 Task: Look for space in Beldānga, India from 2nd June, 2023 to 15th June, 2023 for 2 adults in price range Rs.10000 to Rs.15000. Place can be entire place with 1  bedroom having 1 bed and 1 bathroom. Property type can be house, flat, guest house, hotel. Booking option can be shelf check-in. Required host language is English.
Action: Mouse moved to (618, 121)
Screenshot: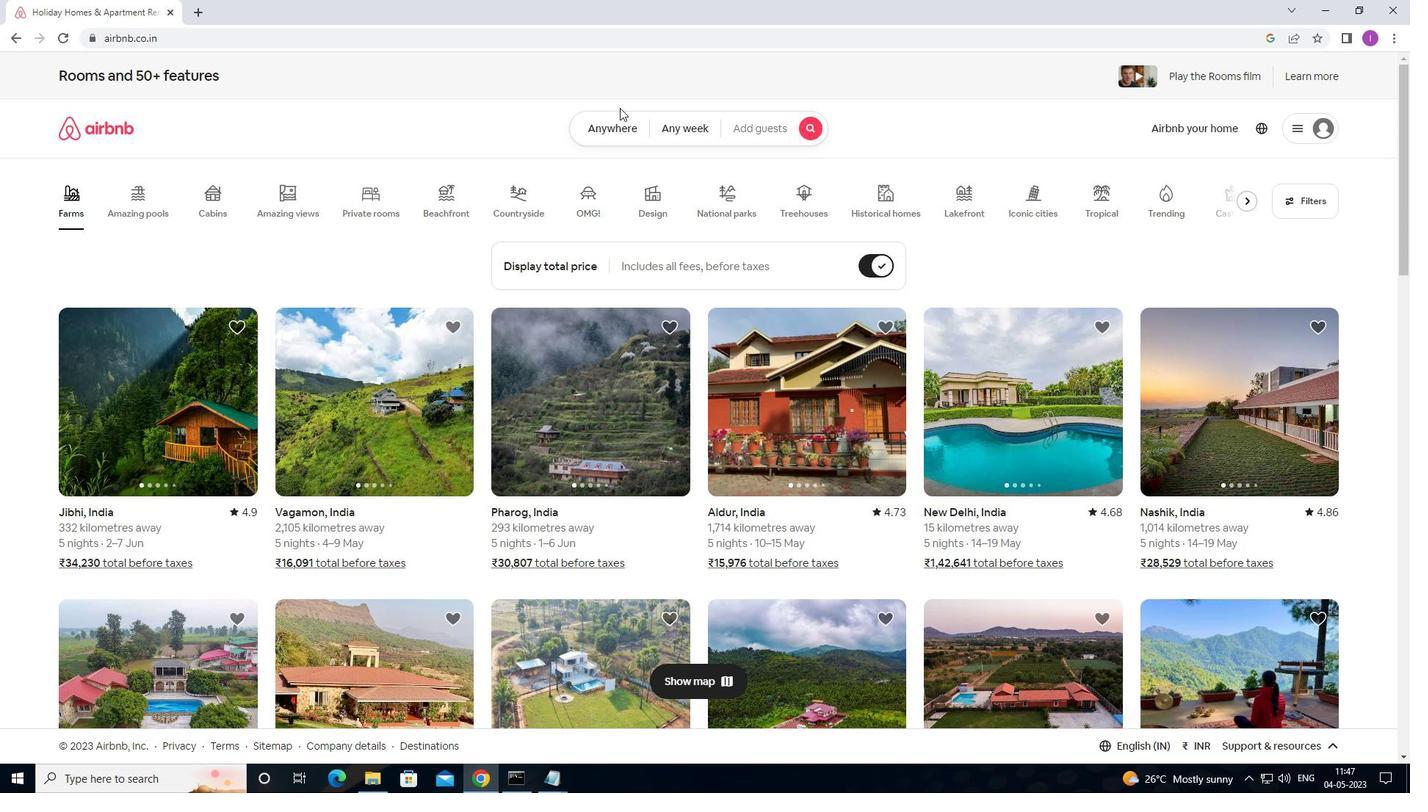 
Action: Mouse pressed left at (618, 121)
Screenshot: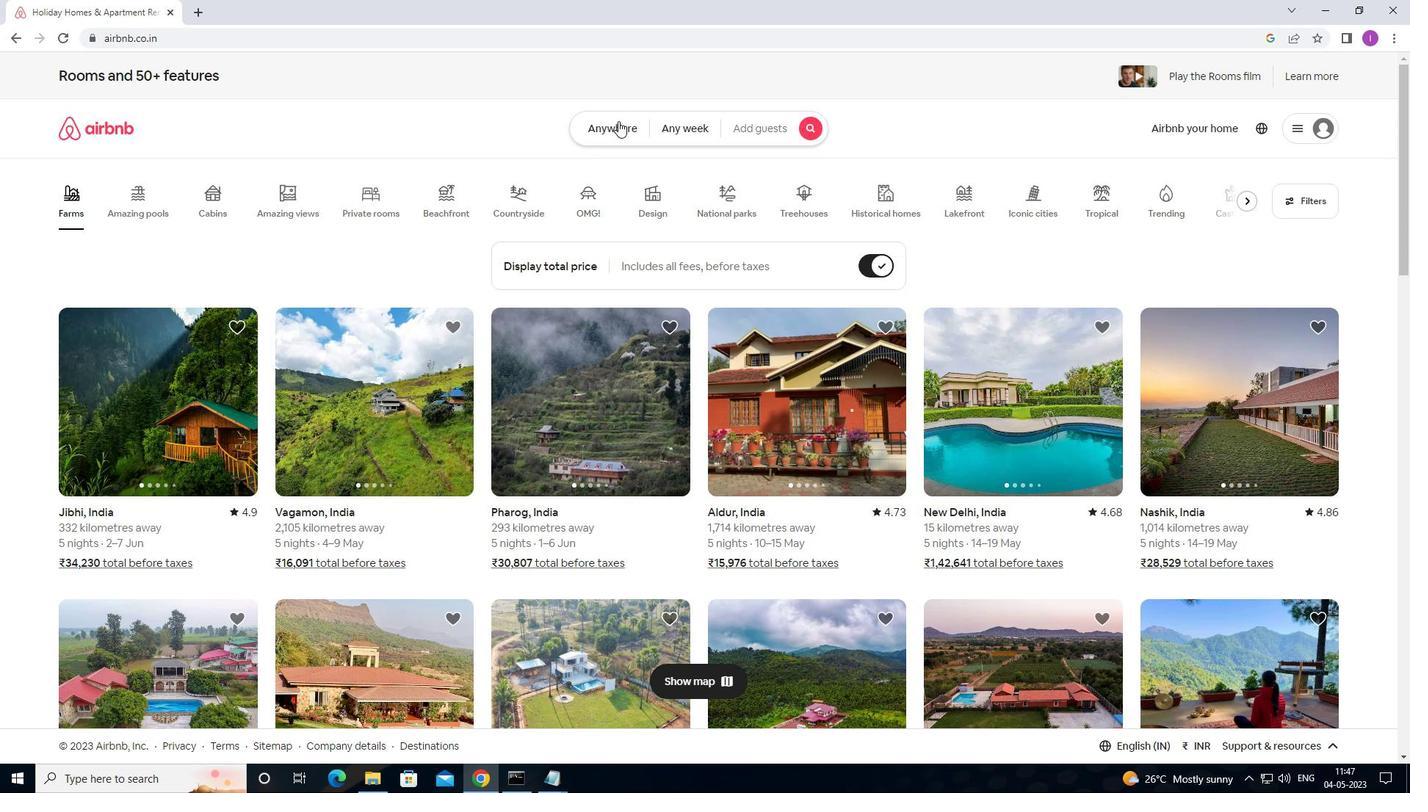 
Action: Mouse moved to (495, 179)
Screenshot: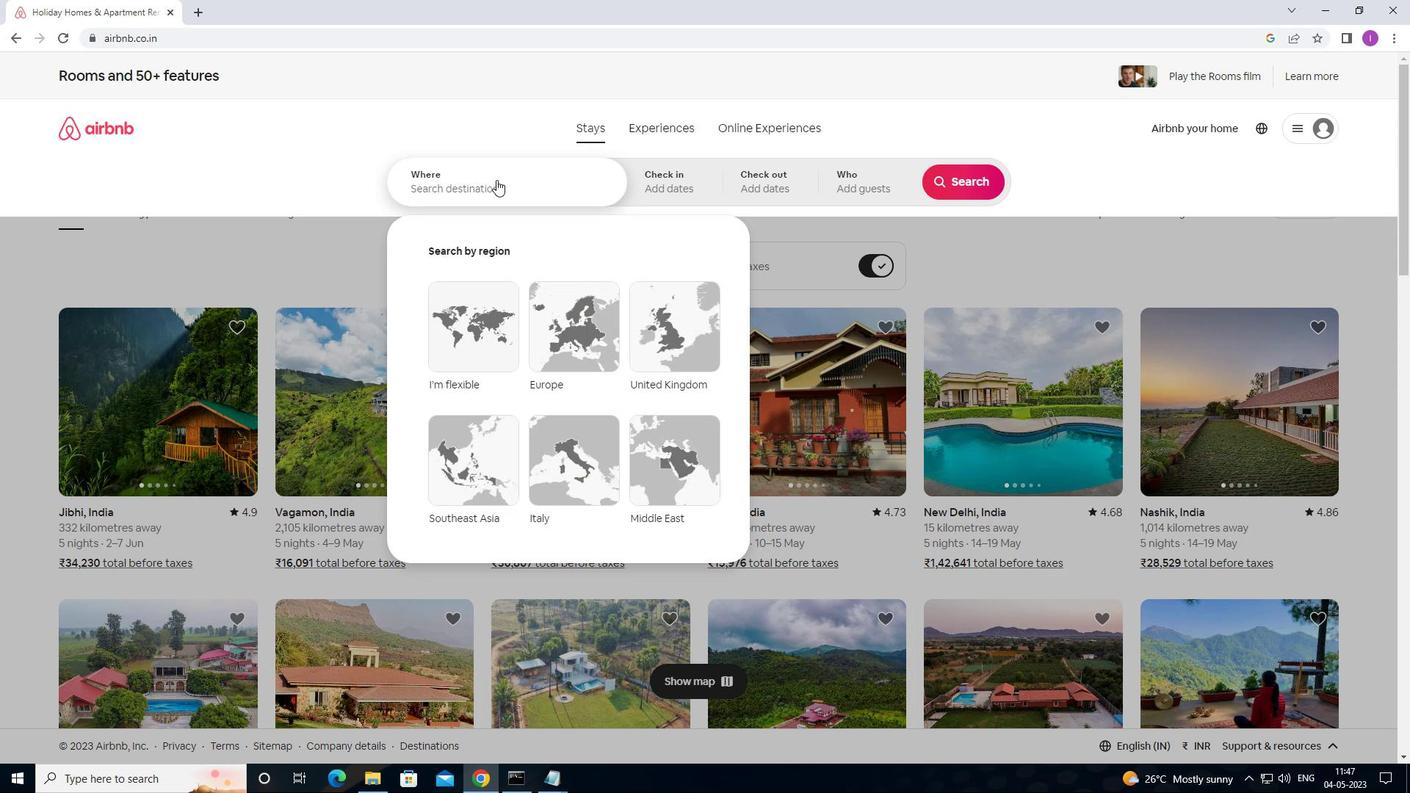 
Action: Mouse pressed left at (495, 179)
Screenshot: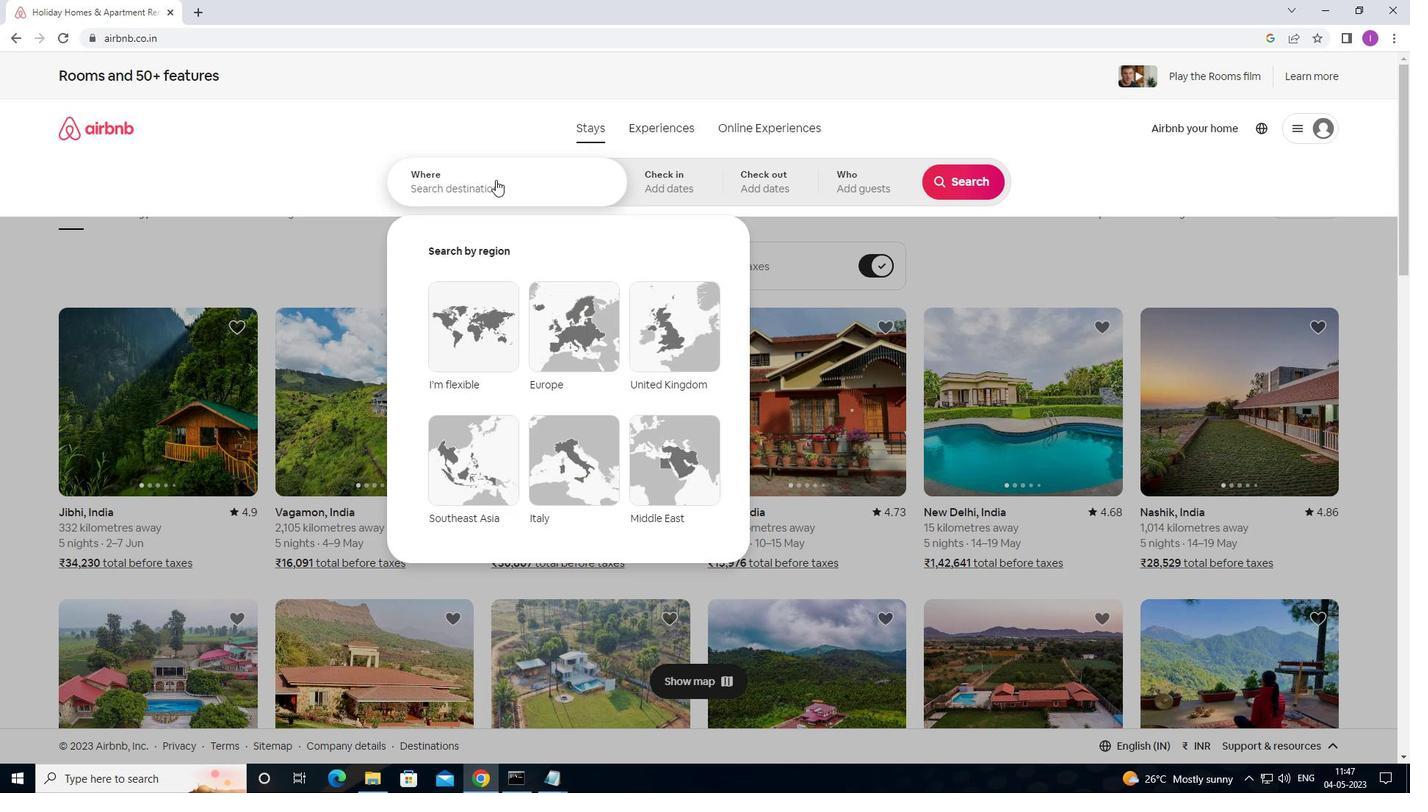 
Action: Mouse moved to (730, 133)
Screenshot: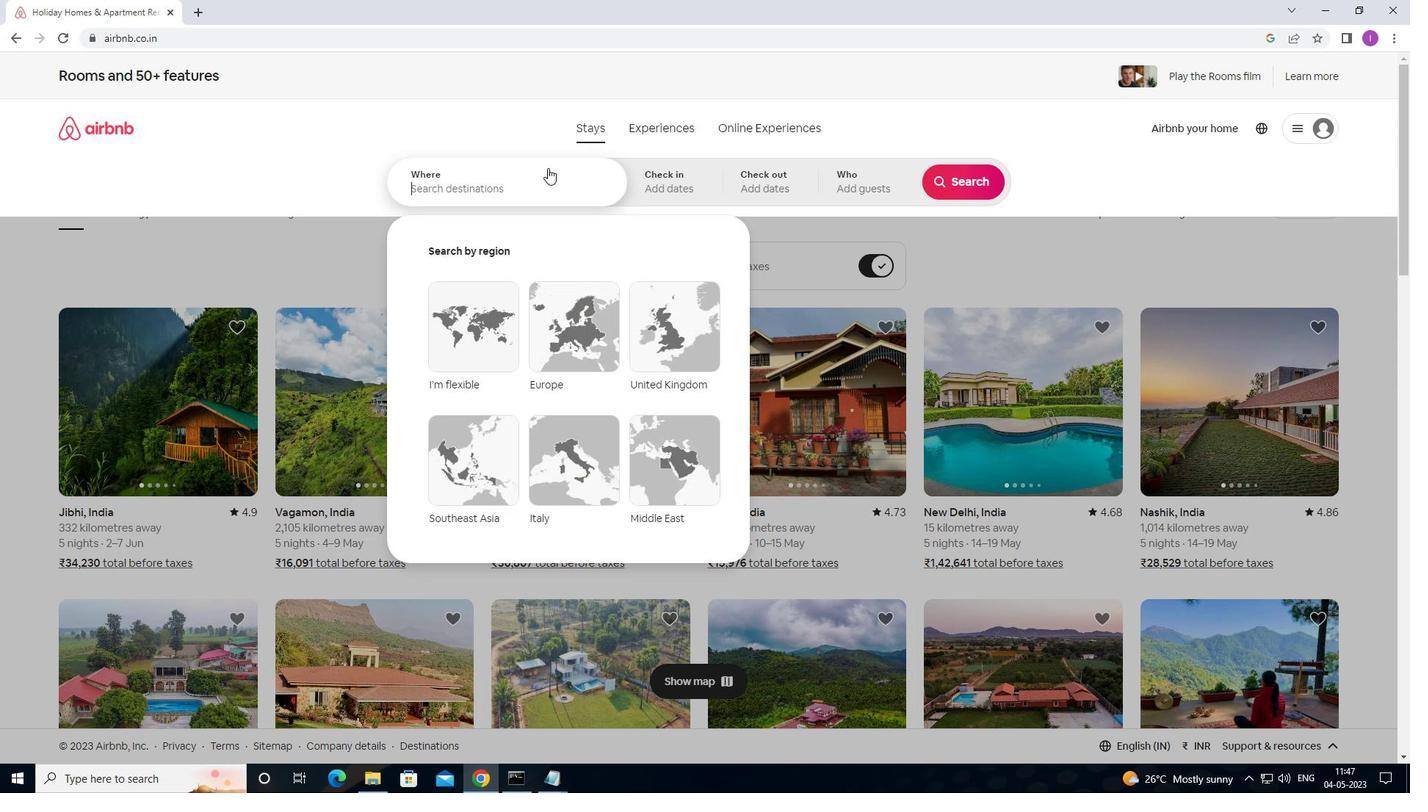 
Action: Key pressed <Key.shift>BELDANGA
Screenshot: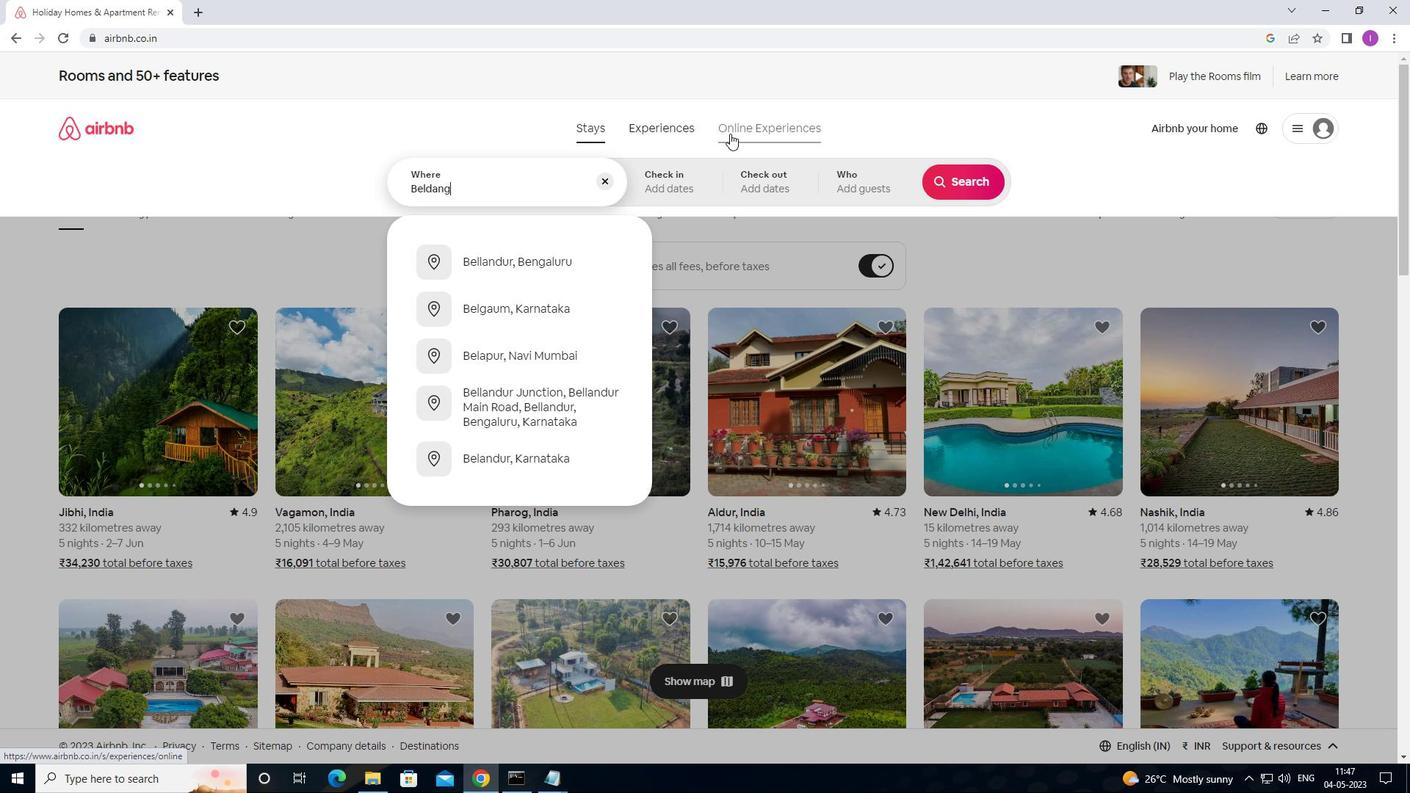 
Action: Mouse moved to (587, 221)
Screenshot: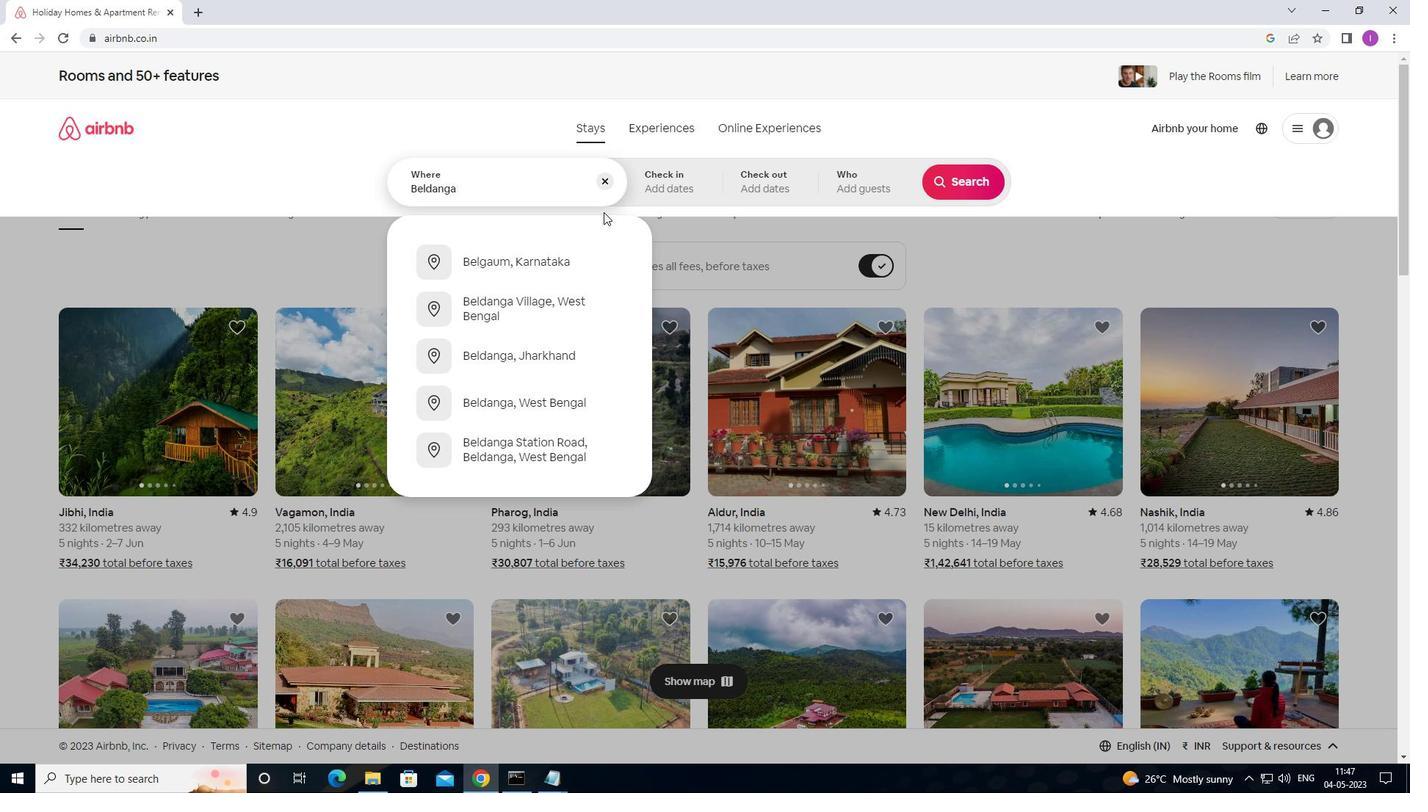 
Action: Key pressed ,<Key.shift>INDIA
Screenshot: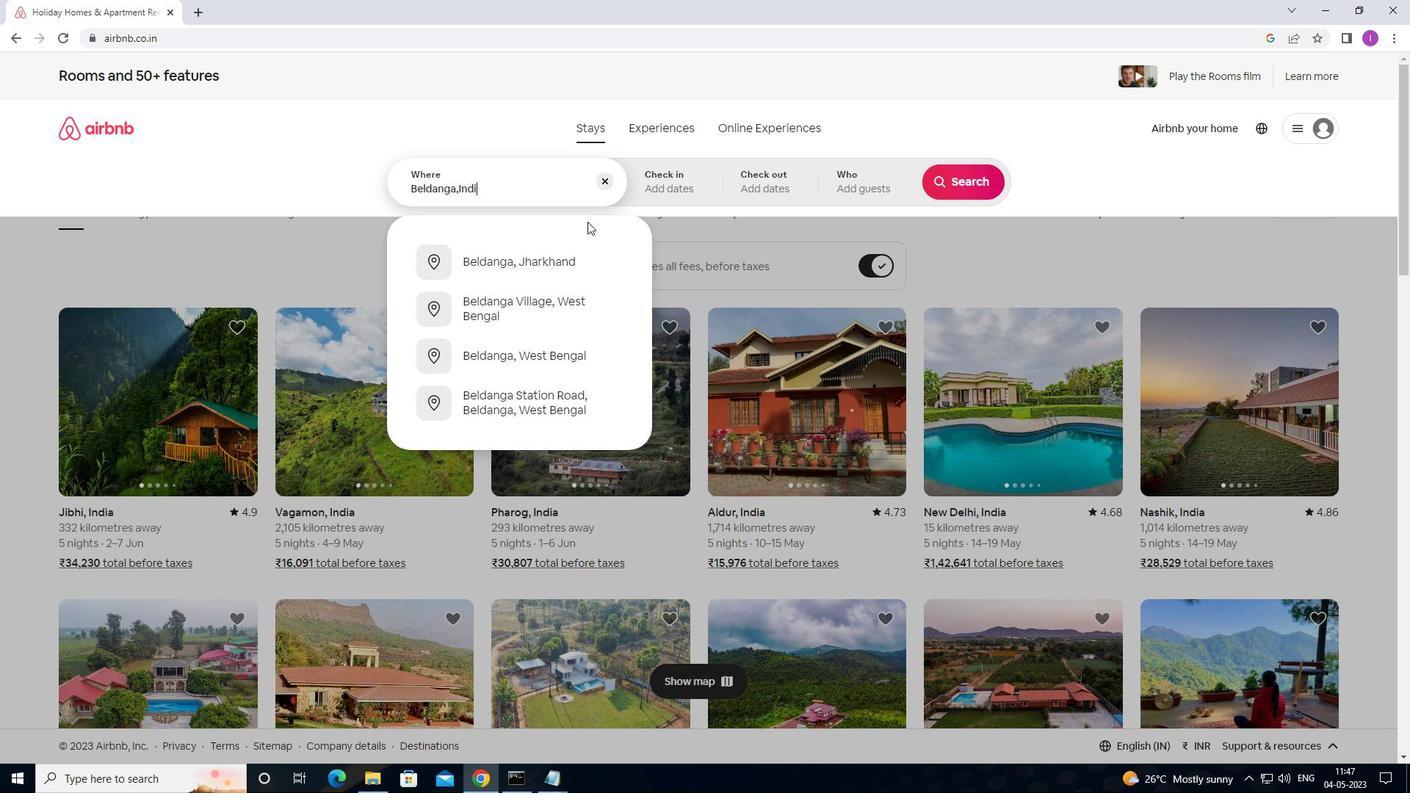 
Action: Mouse moved to (677, 191)
Screenshot: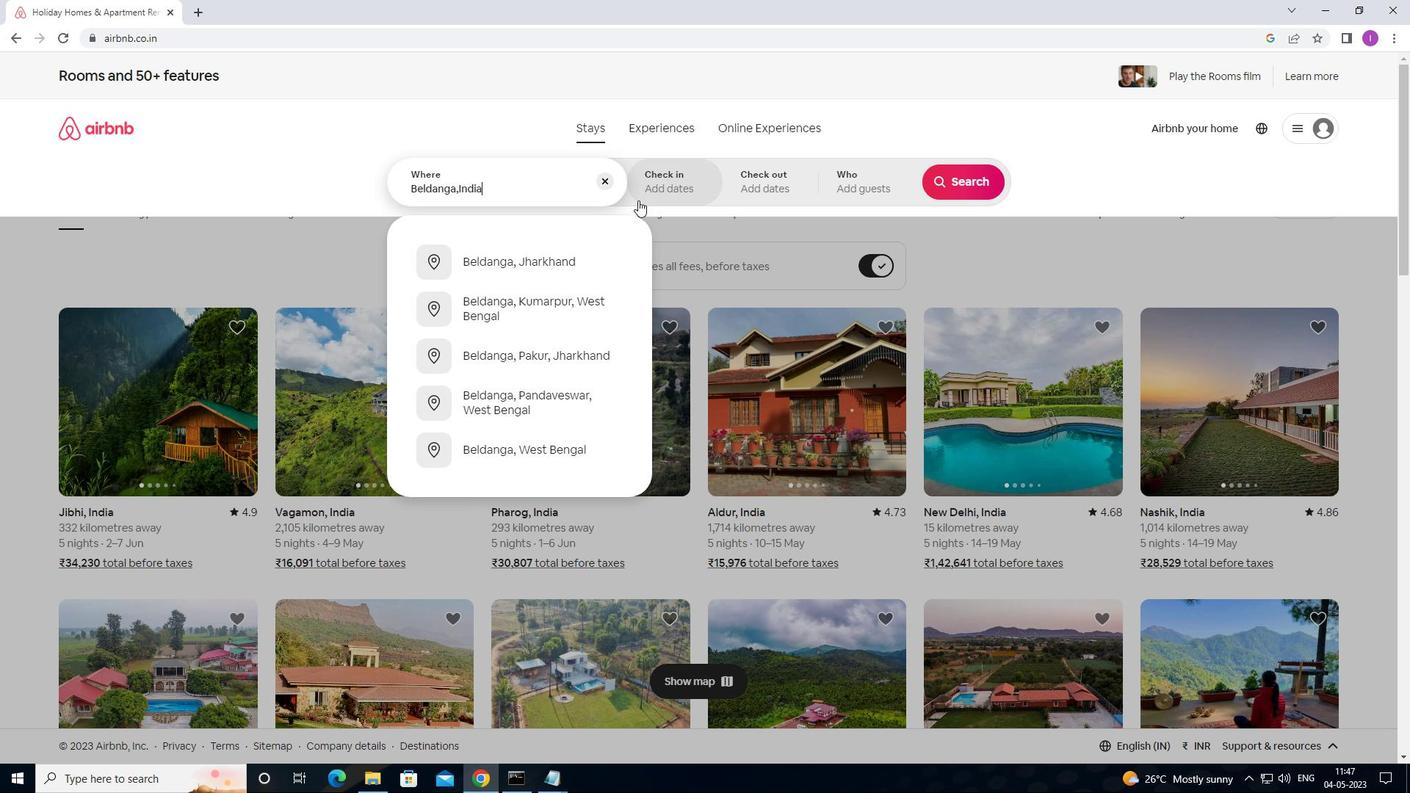 
Action: Mouse pressed left at (677, 191)
Screenshot: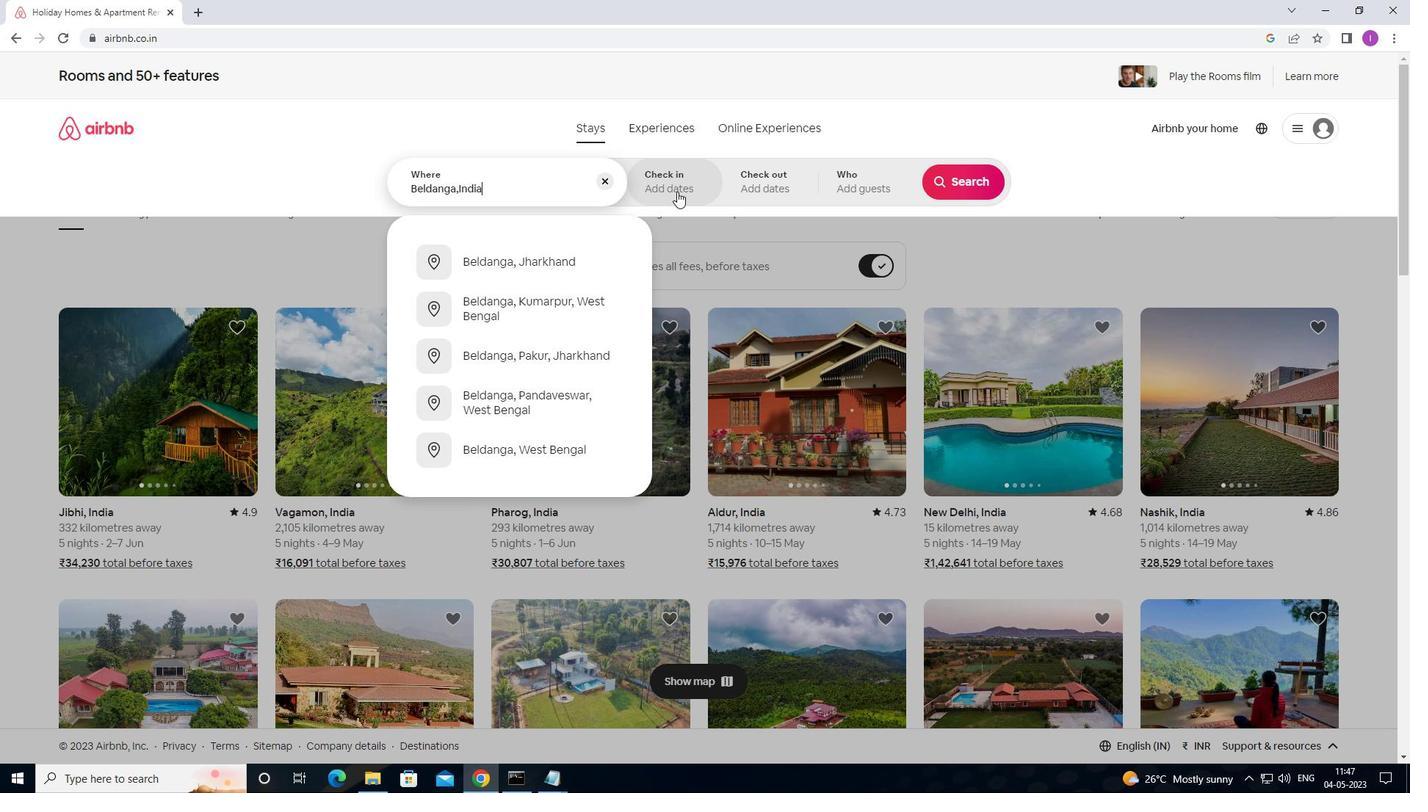 
Action: Mouse moved to (951, 301)
Screenshot: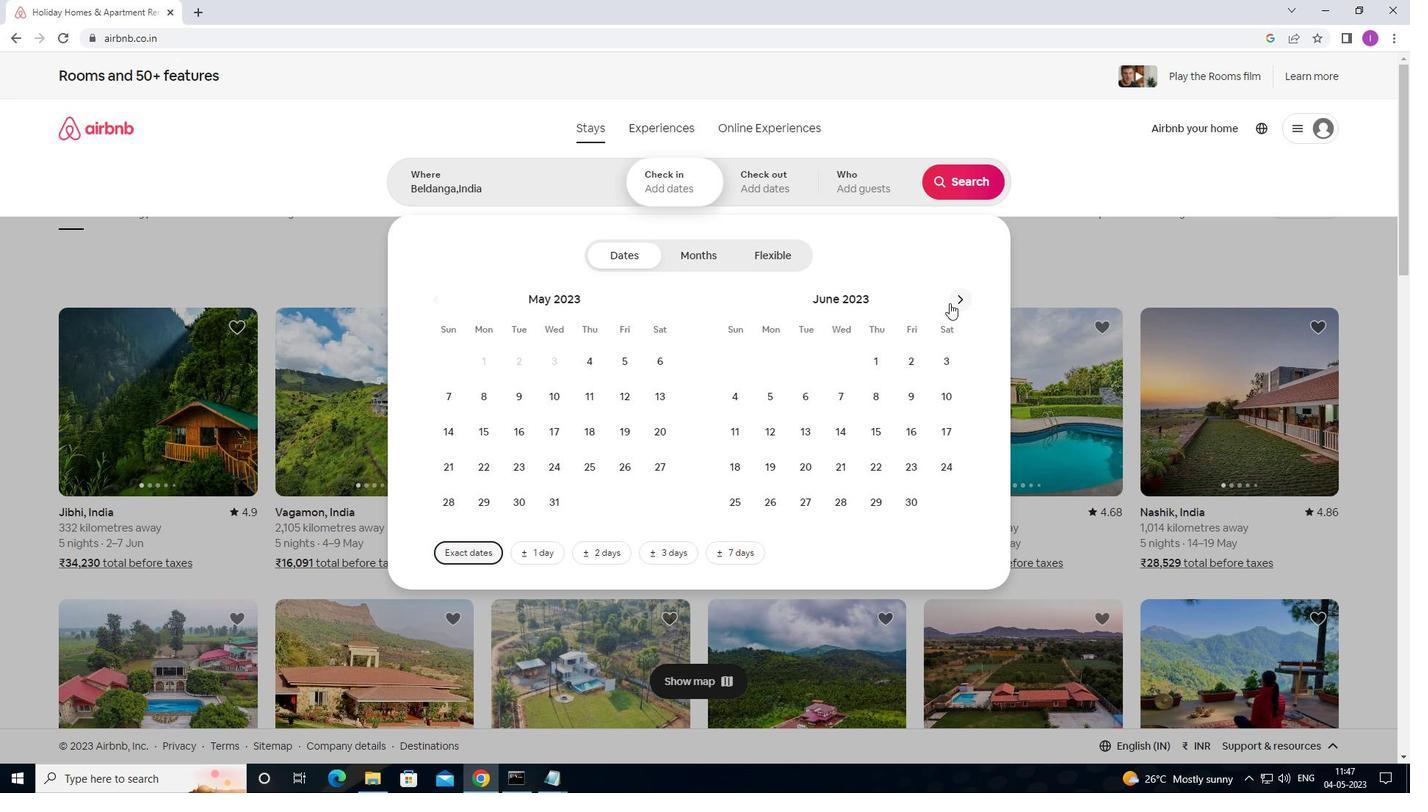 
Action: Mouse pressed left at (951, 301)
Screenshot: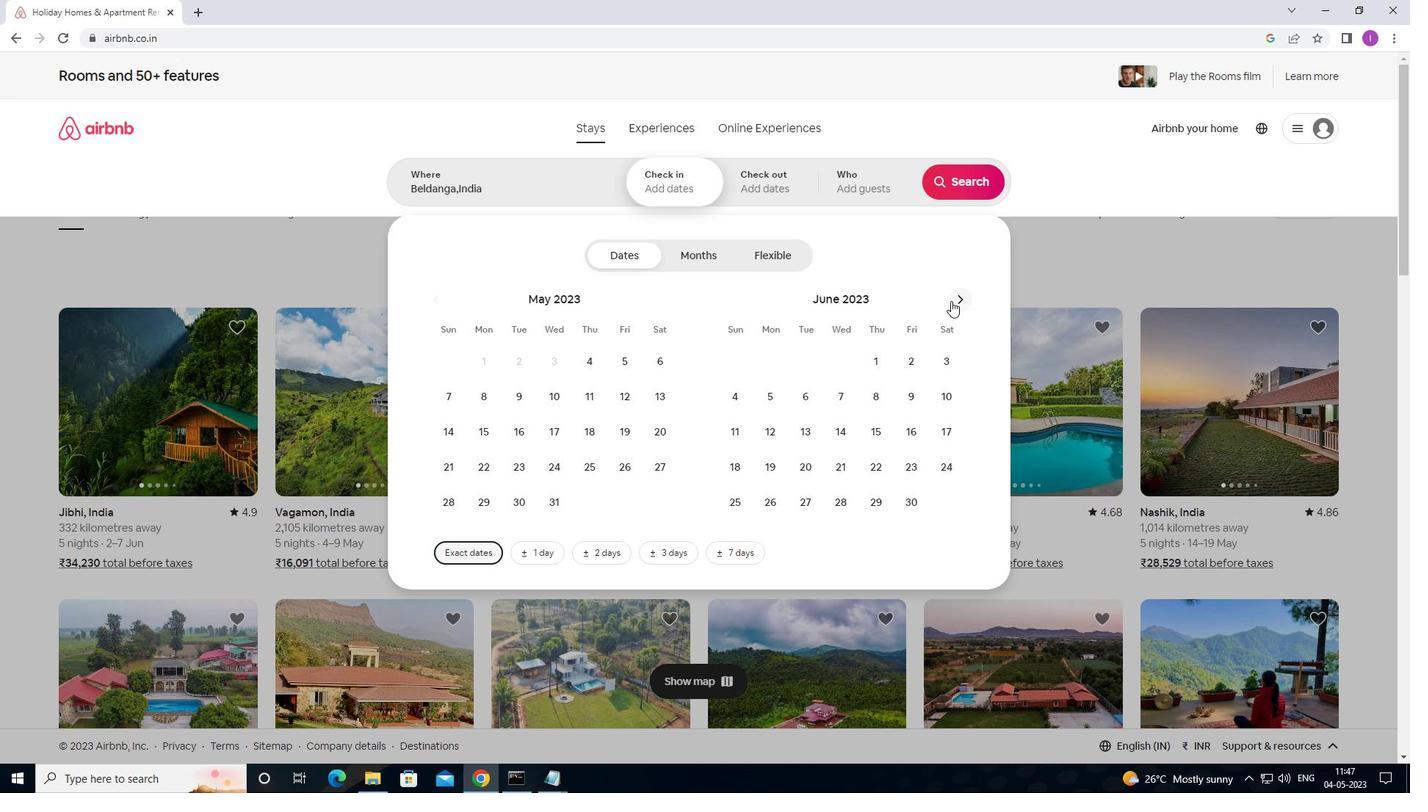 
Action: Mouse moved to (619, 361)
Screenshot: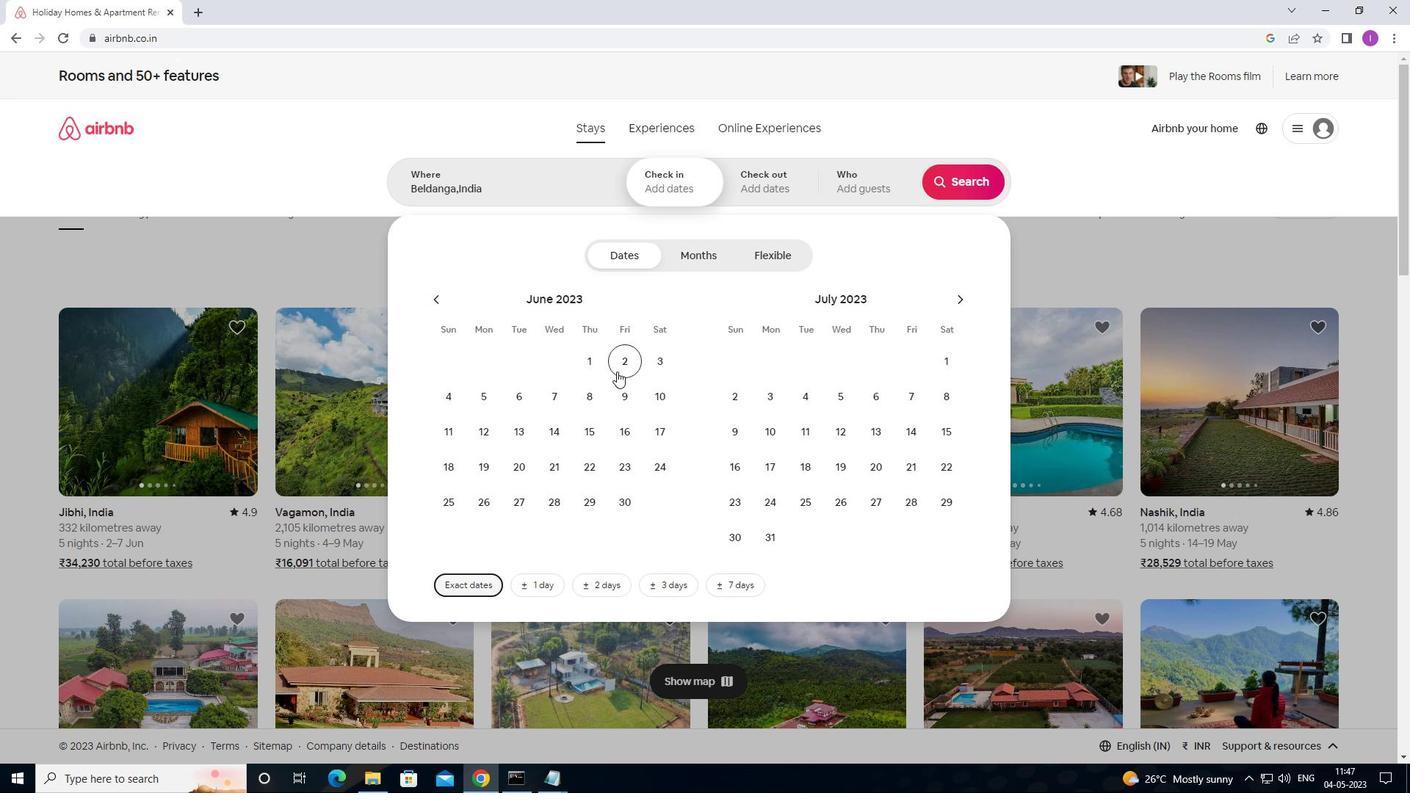 
Action: Mouse pressed left at (619, 361)
Screenshot: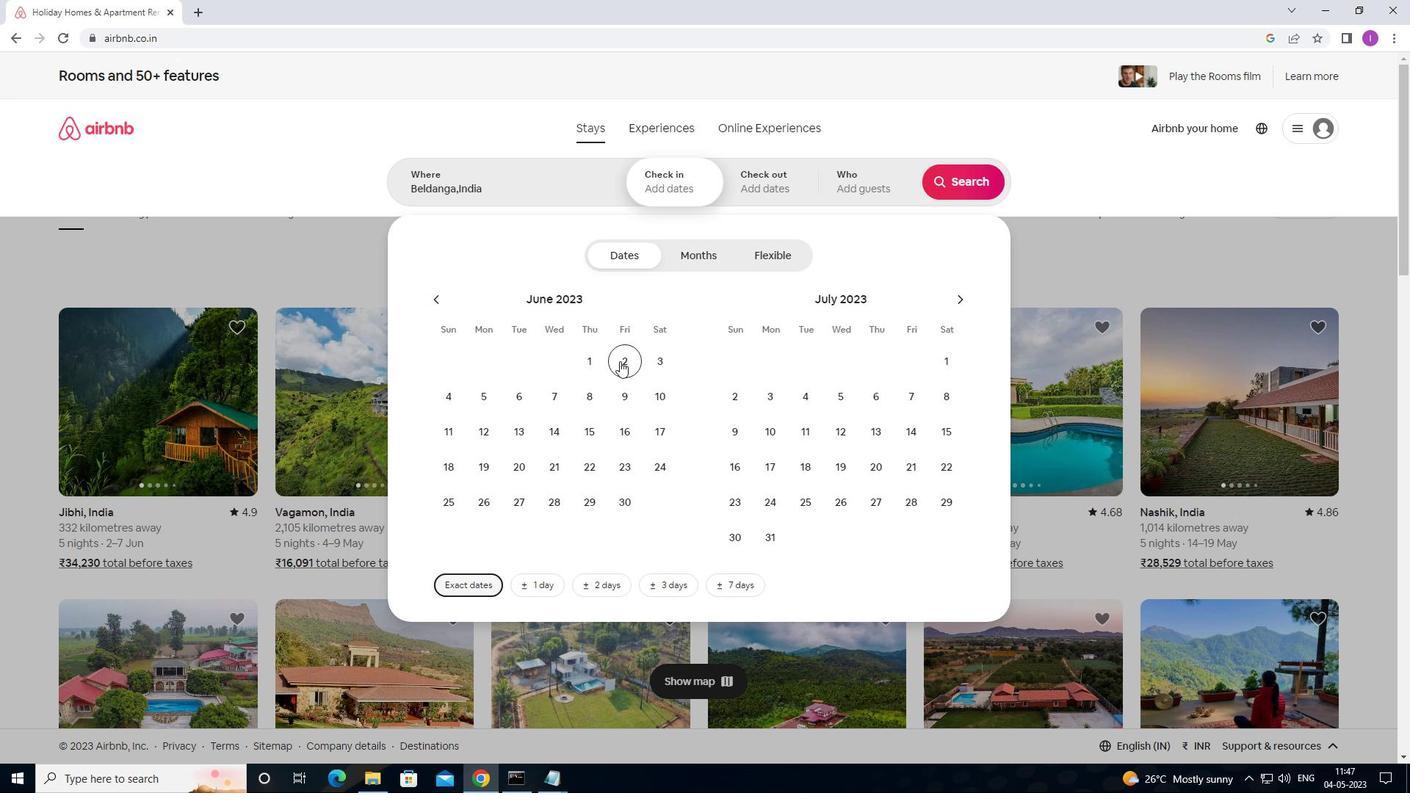 
Action: Mouse moved to (590, 434)
Screenshot: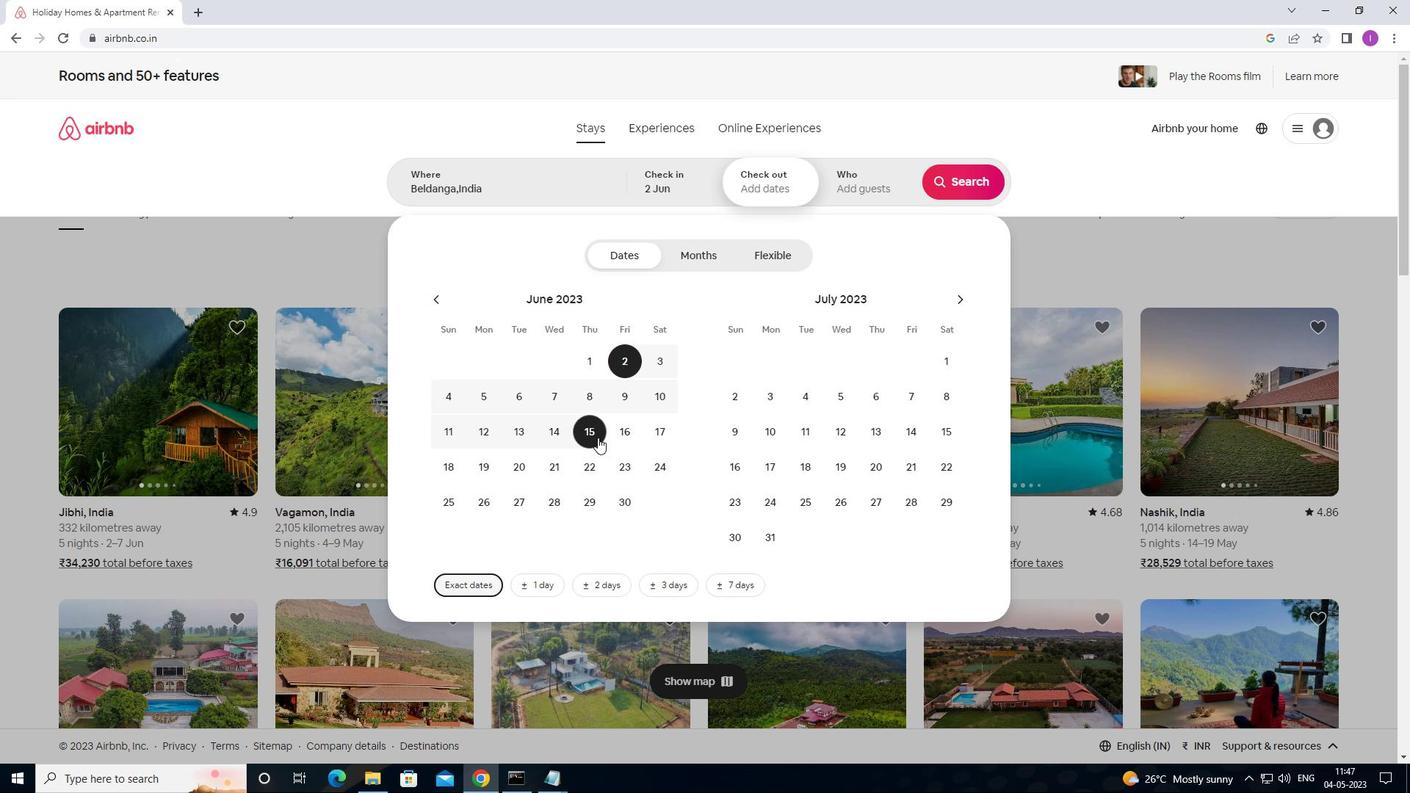 
Action: Mouse pressed left at (590, 434)
Screenshot: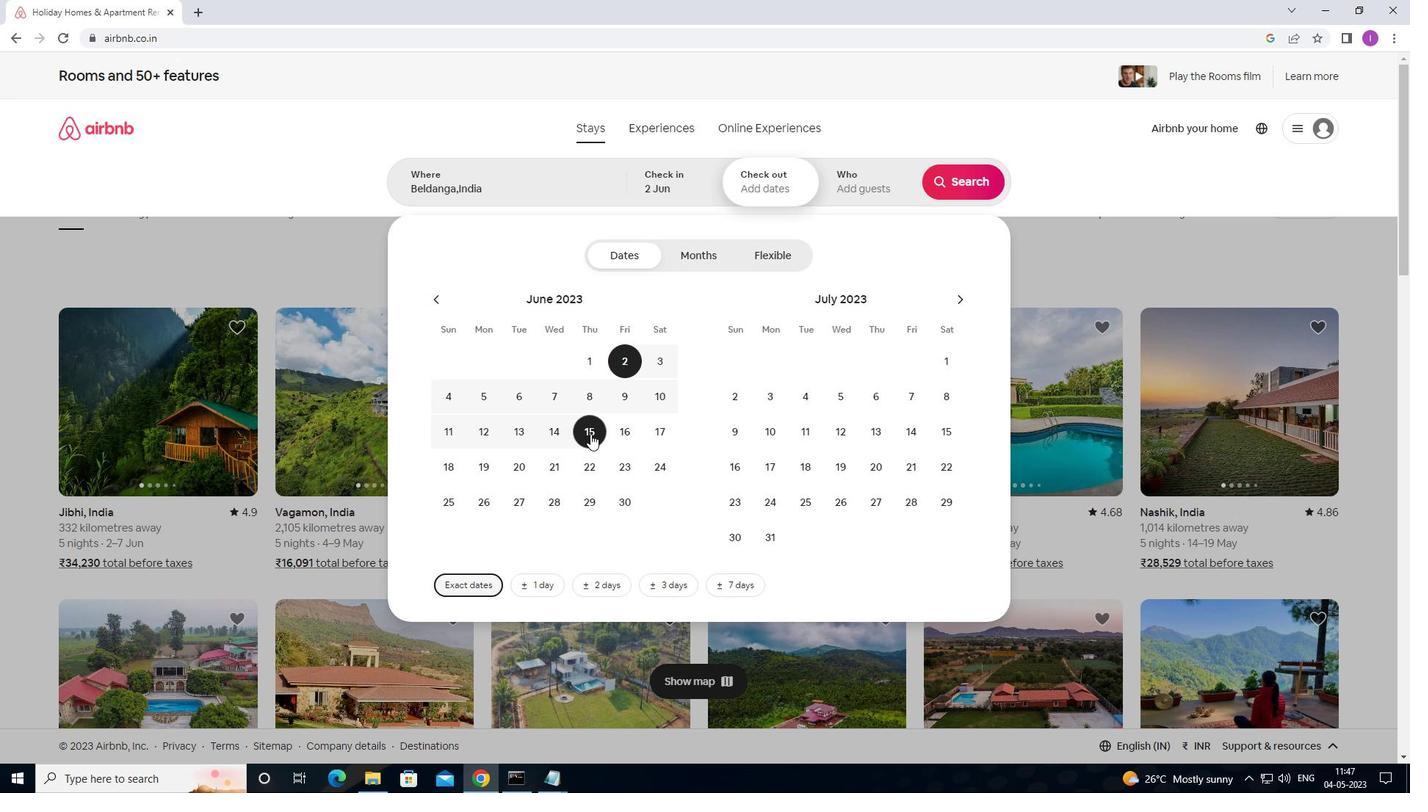 
Action: Mouse moved to (879, 195)
Screenshot: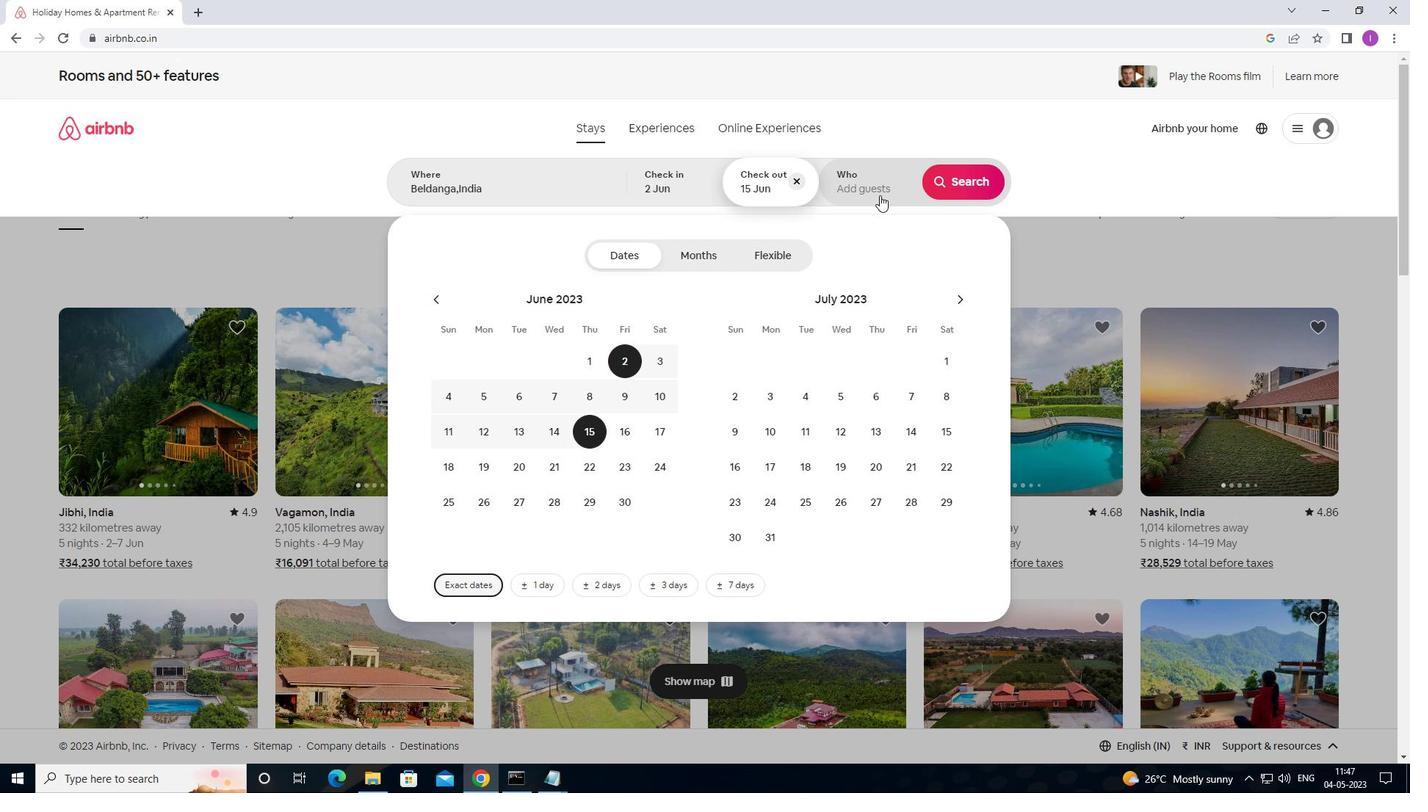 
Action: Mouse pressed left at (879, 195)
Screenshot: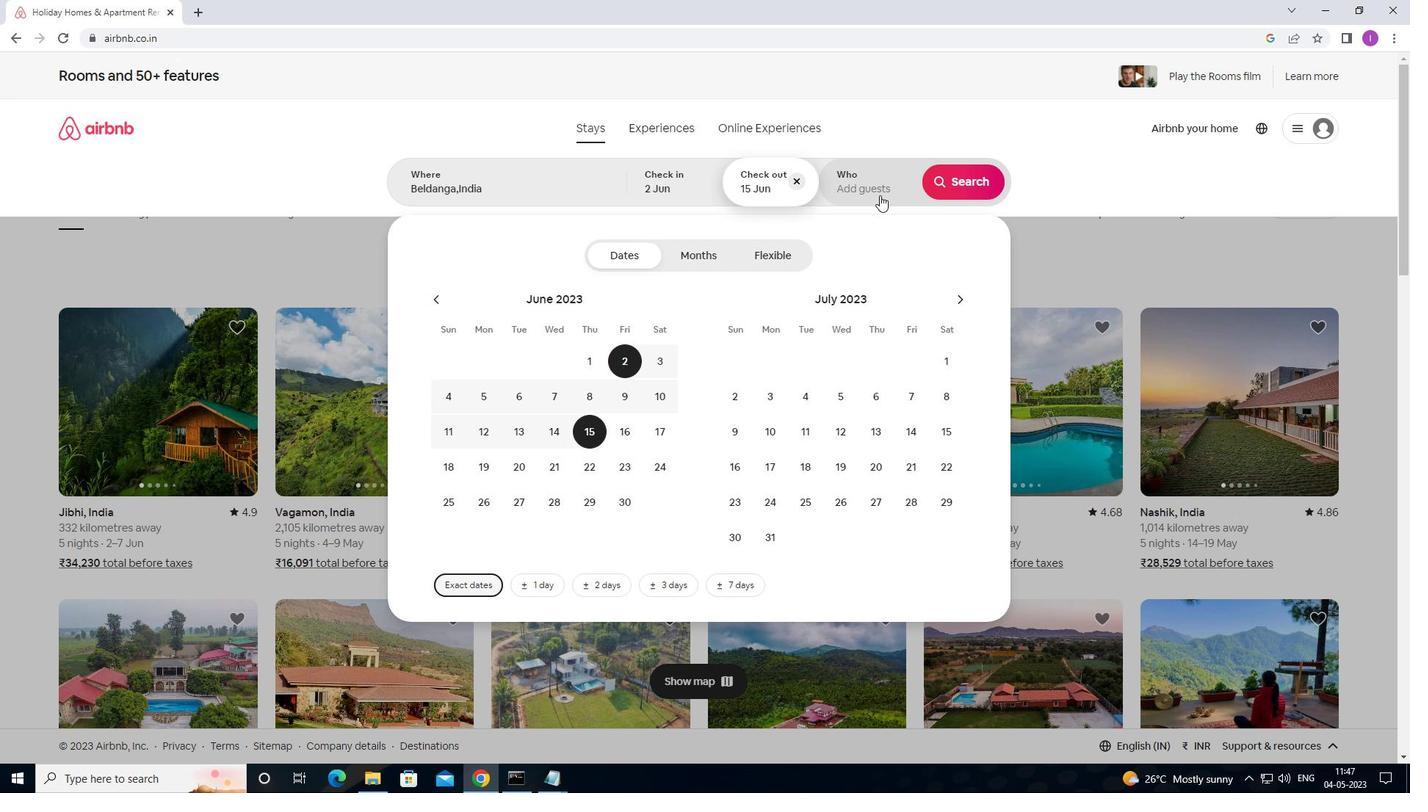 
Action: Mouse moved to (964, 254)
Screenshot: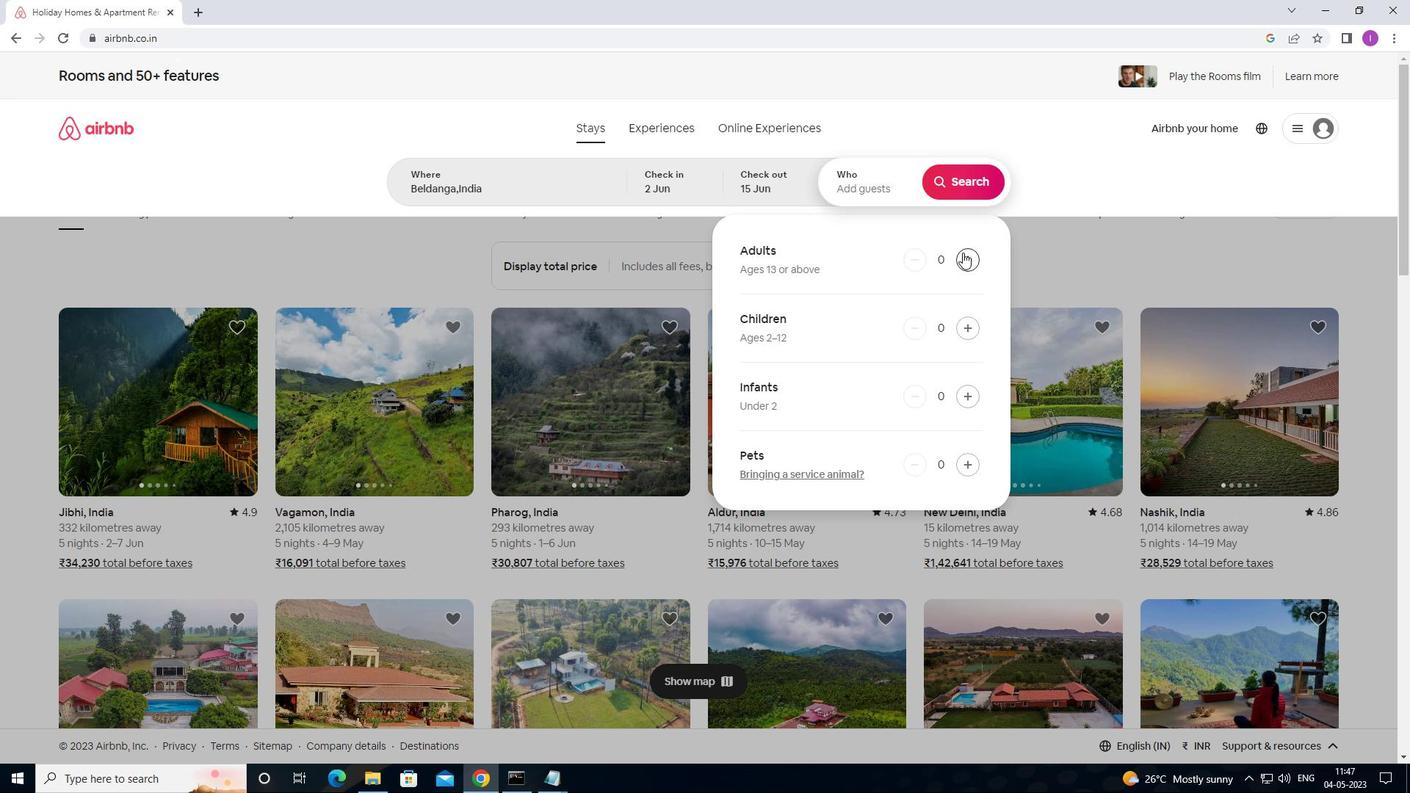 
Action: Mouse pressed left at (964, 254)
Screenshot: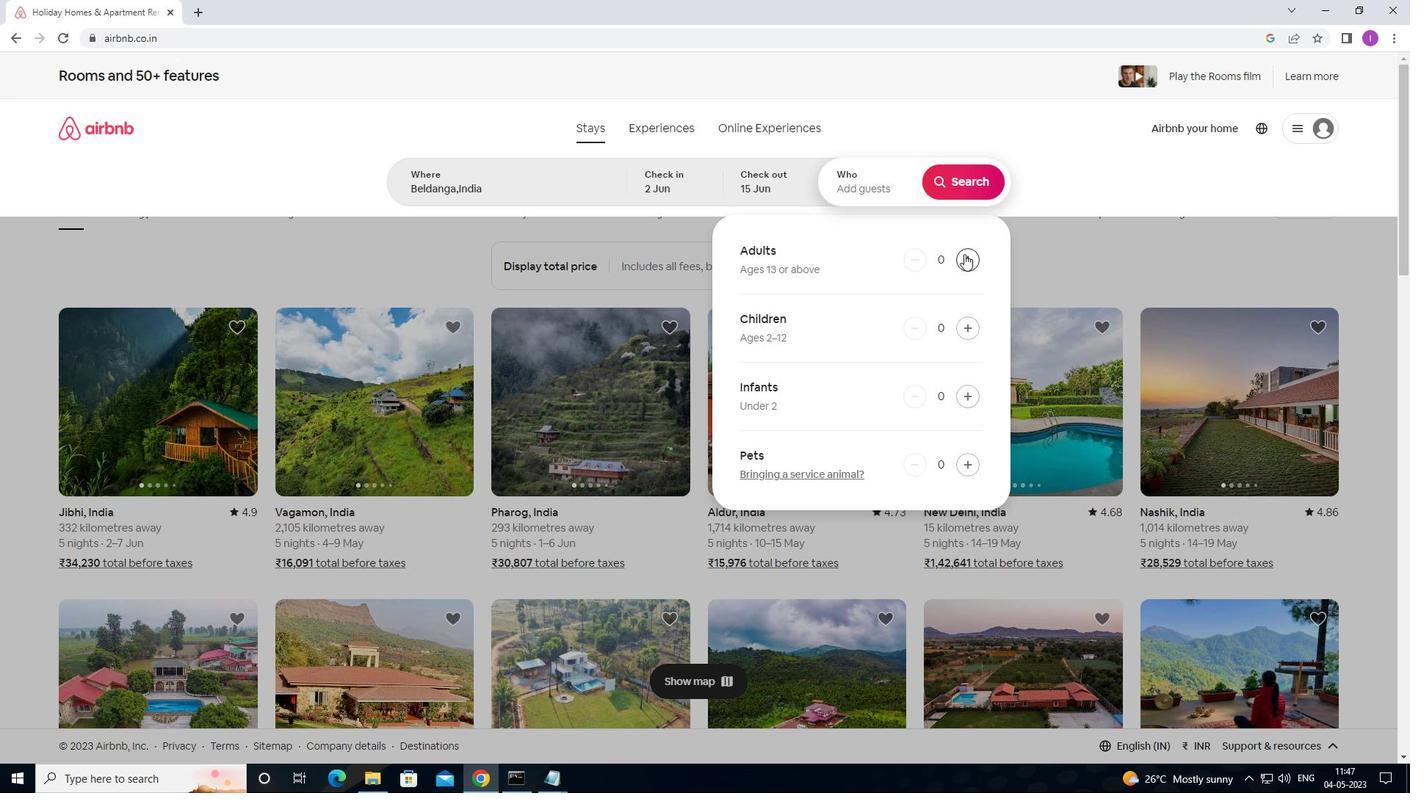 
Action: Mouse moved to (965, 259)
Screenshot: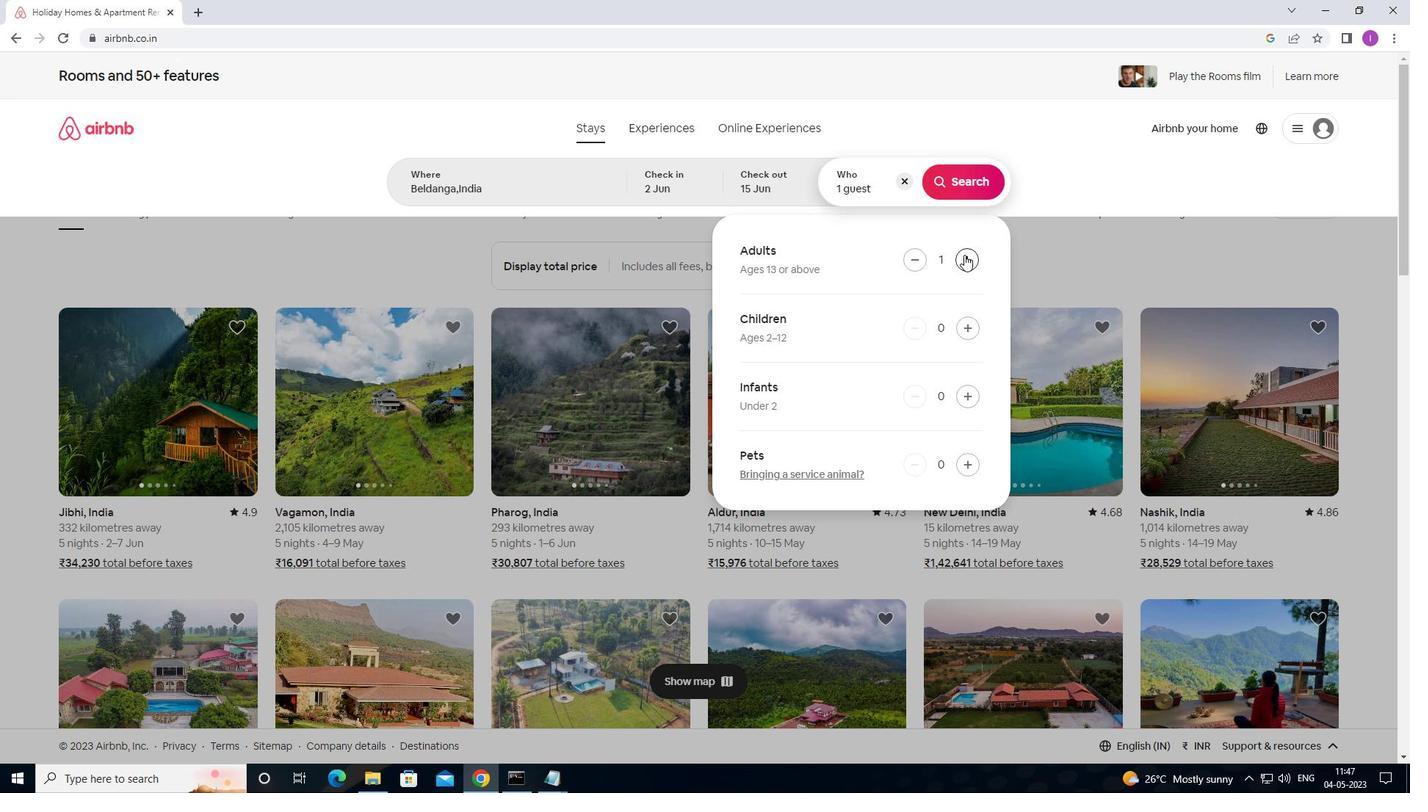 
Action: Mouse pressed left at (965, 259)
Screenshot: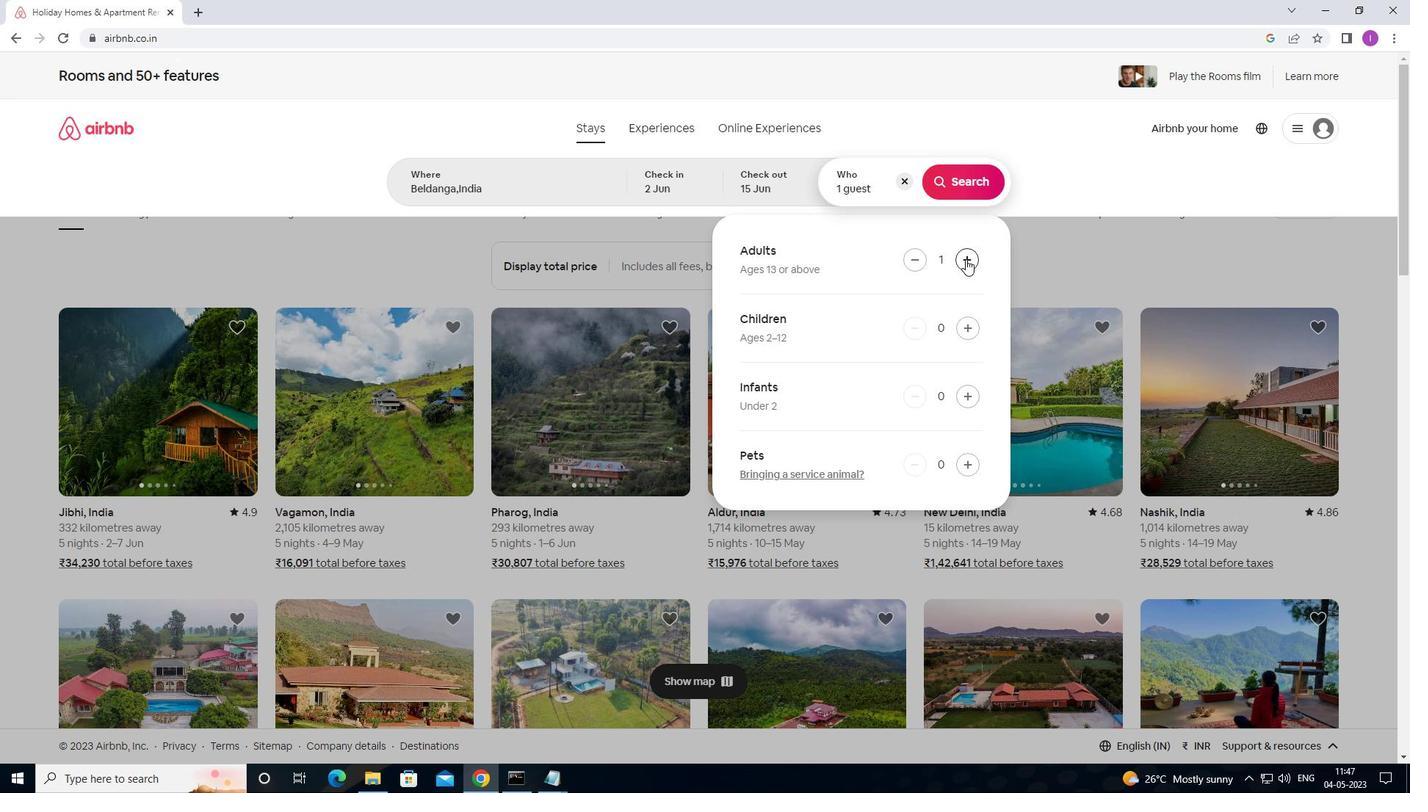 
Action: Mouse moved to (974, 188)
Screenshot: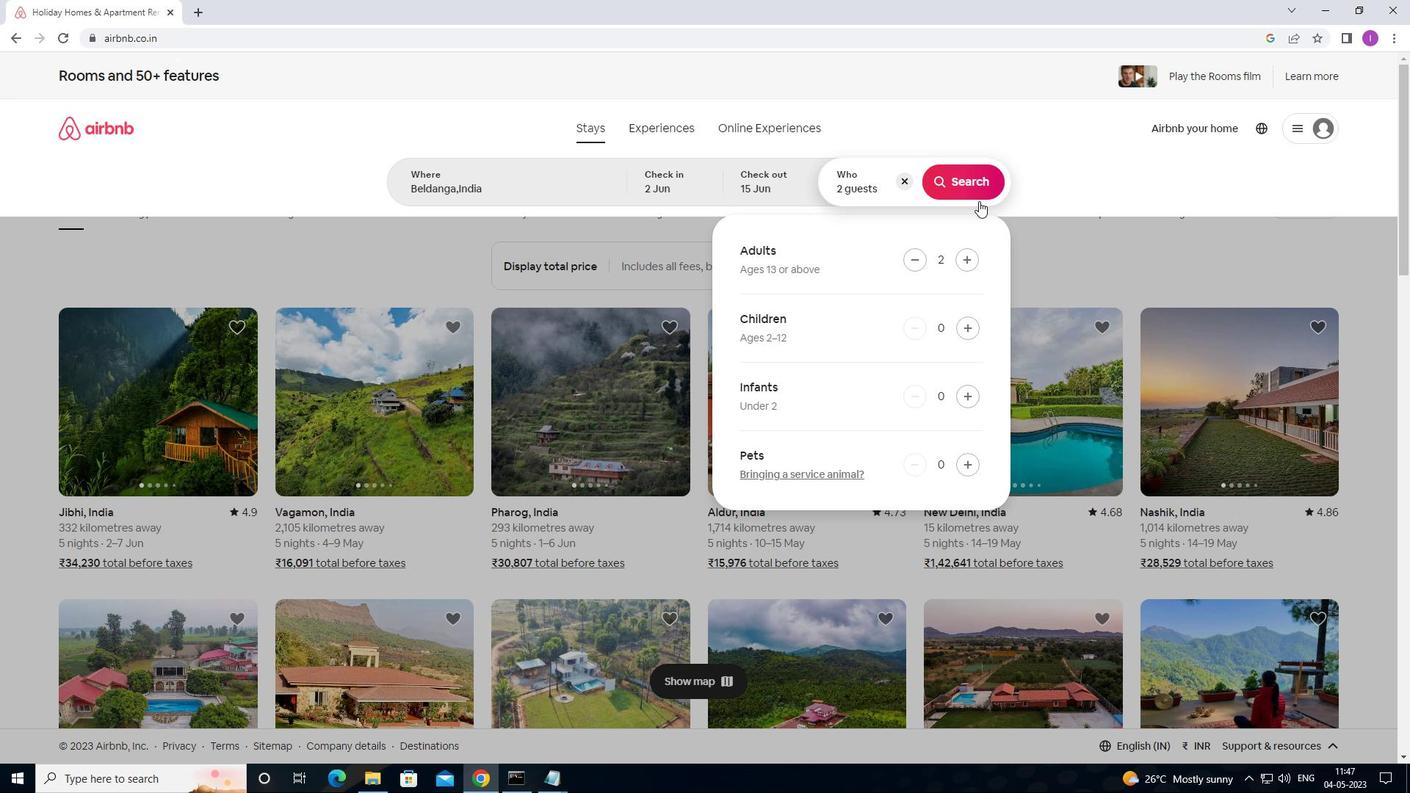 
Action: Mouse pressed left at (974, 188)
Screenshot: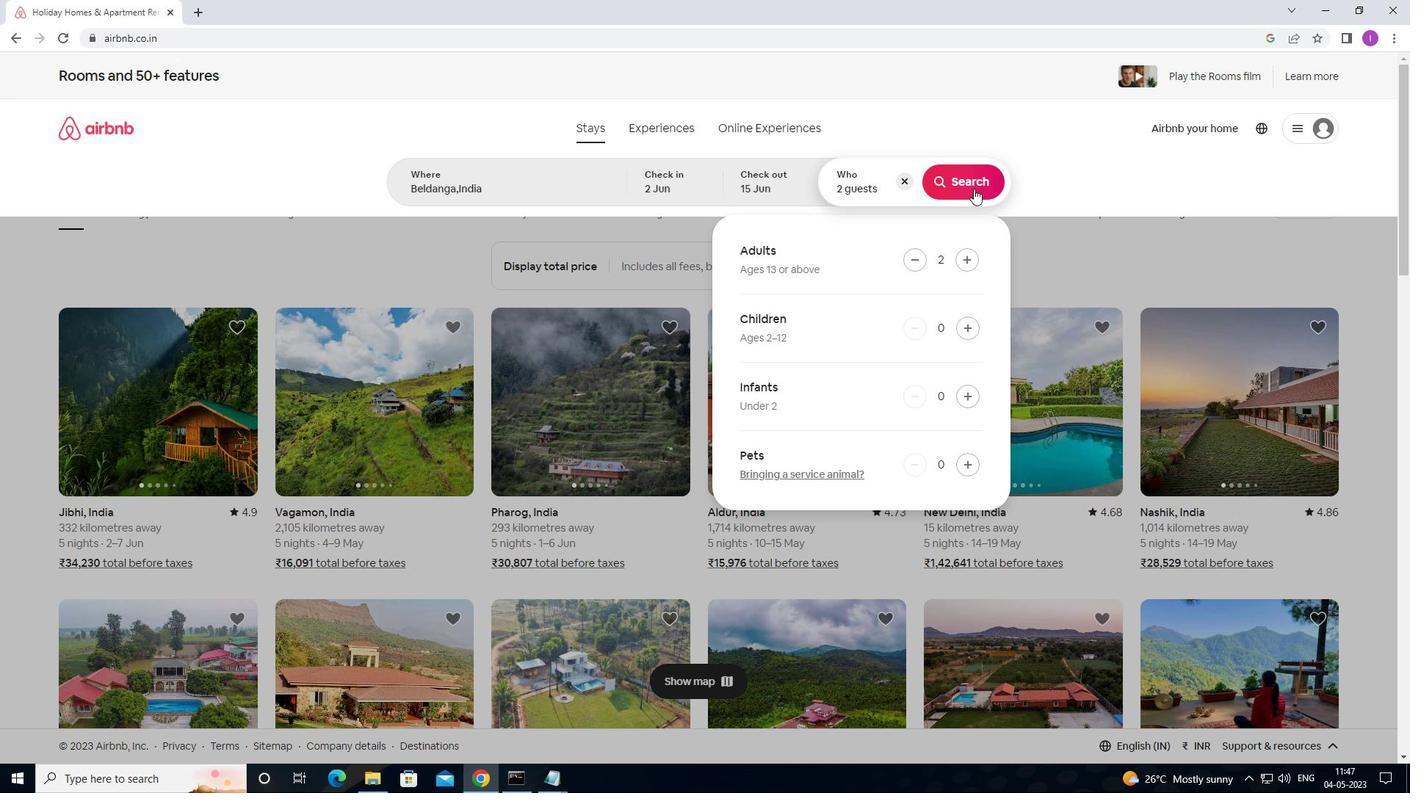 
Action: Mouse moved to (1349, 137)
Screenshot: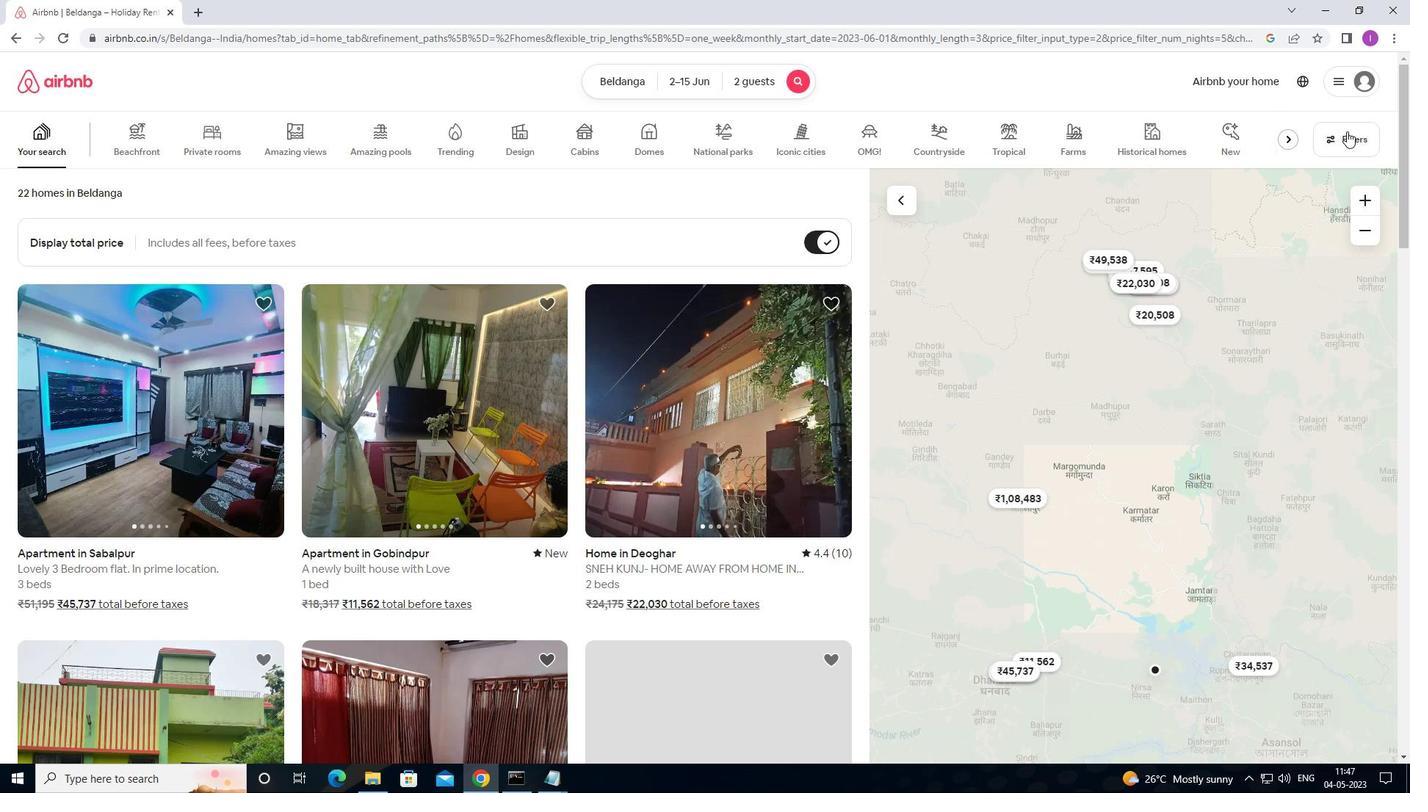 
Action: Mouse pressed left at (1349, 137)
Screenshot: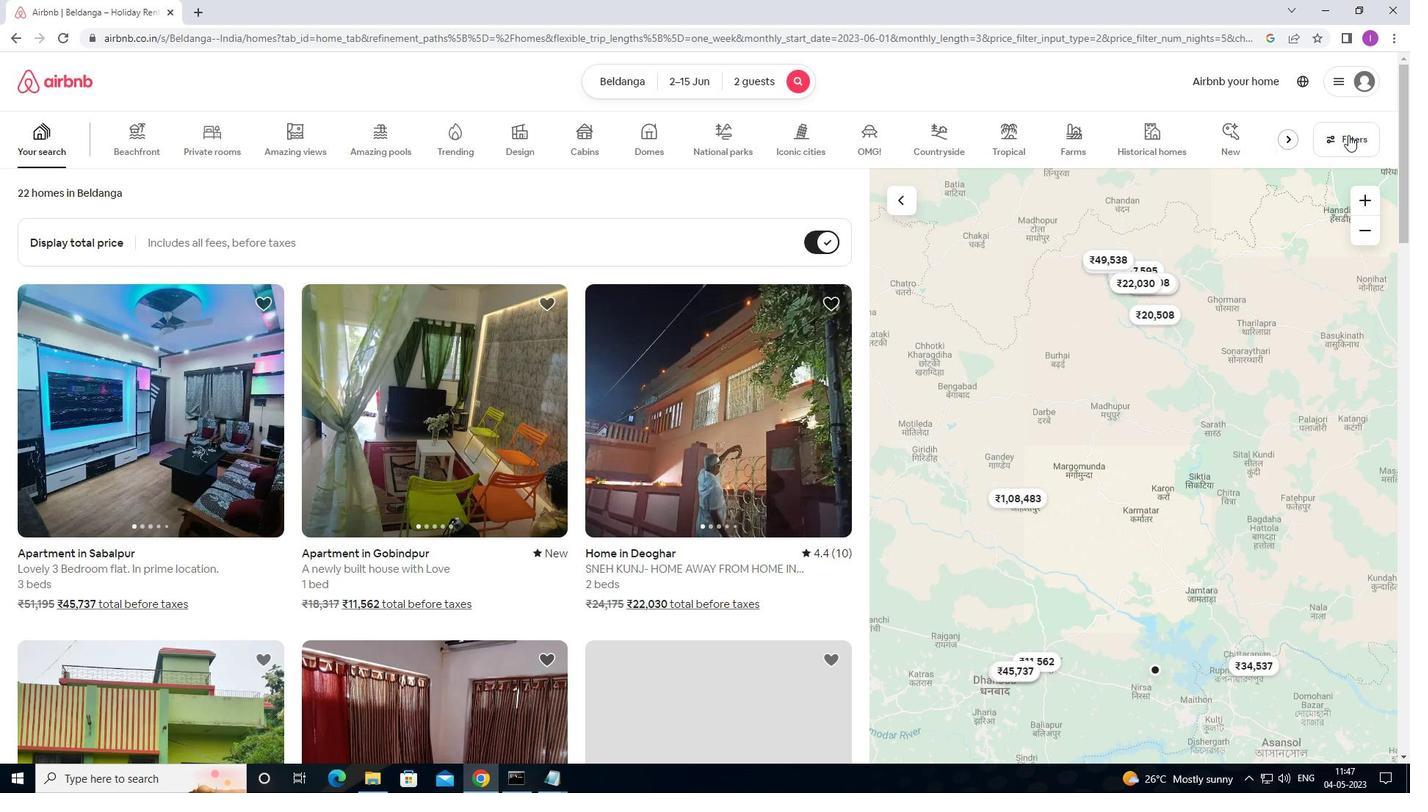 
Action: Mouse moved to (537, 330)
Screenshot: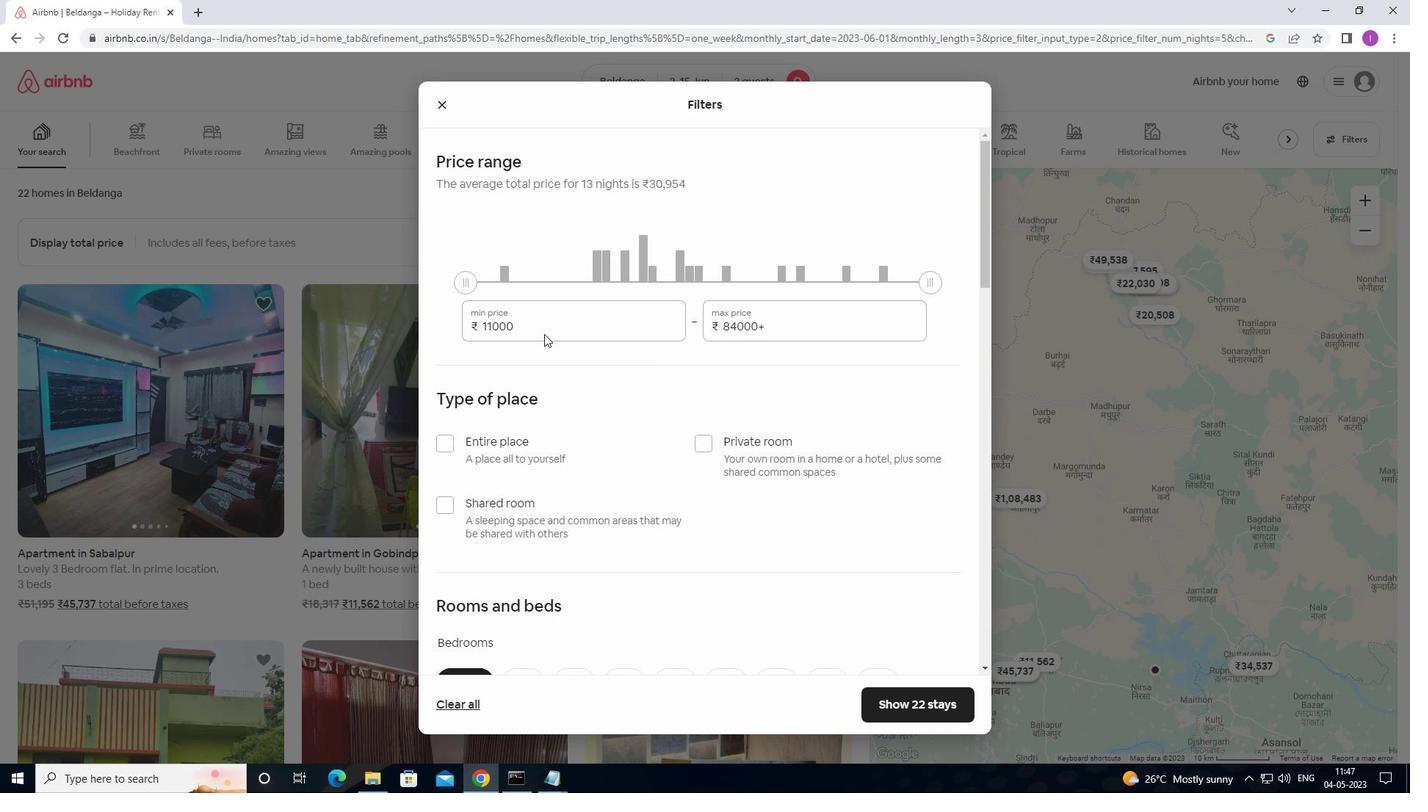 
Action: Mouse pressed left at (537, 330)
Screenshot: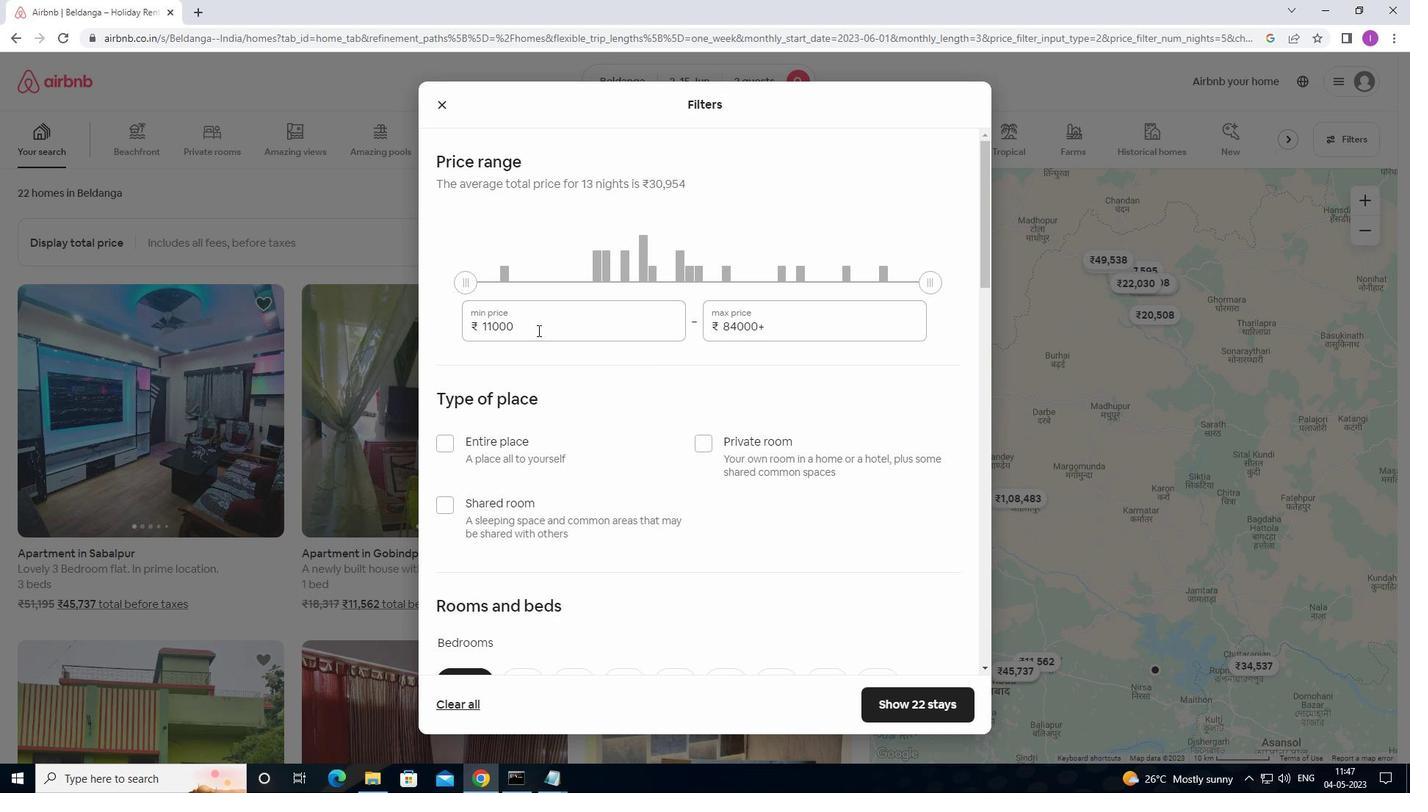 
Action: Mouse moved to (507, 340)
Screenshot: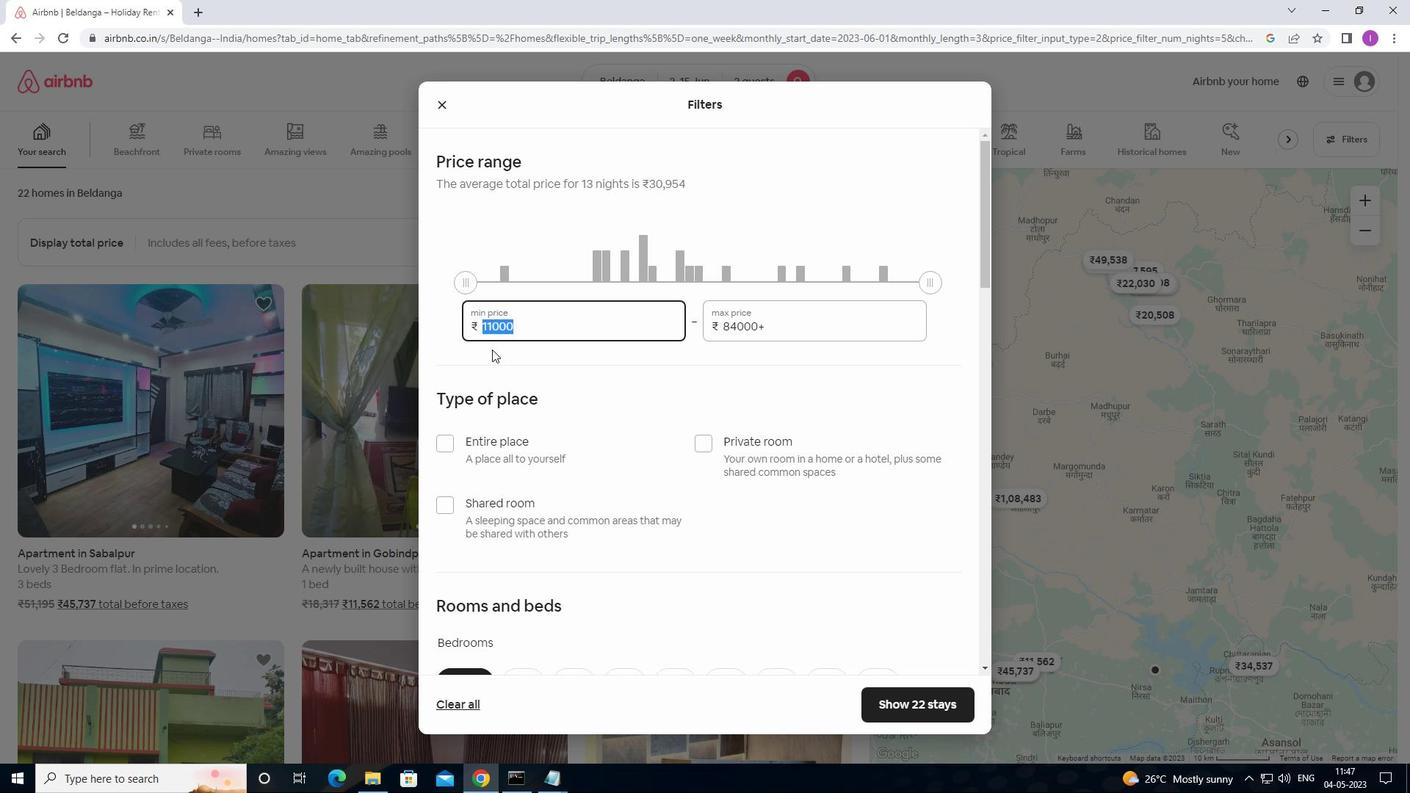 
Action: Key pressed 1
Screenshot: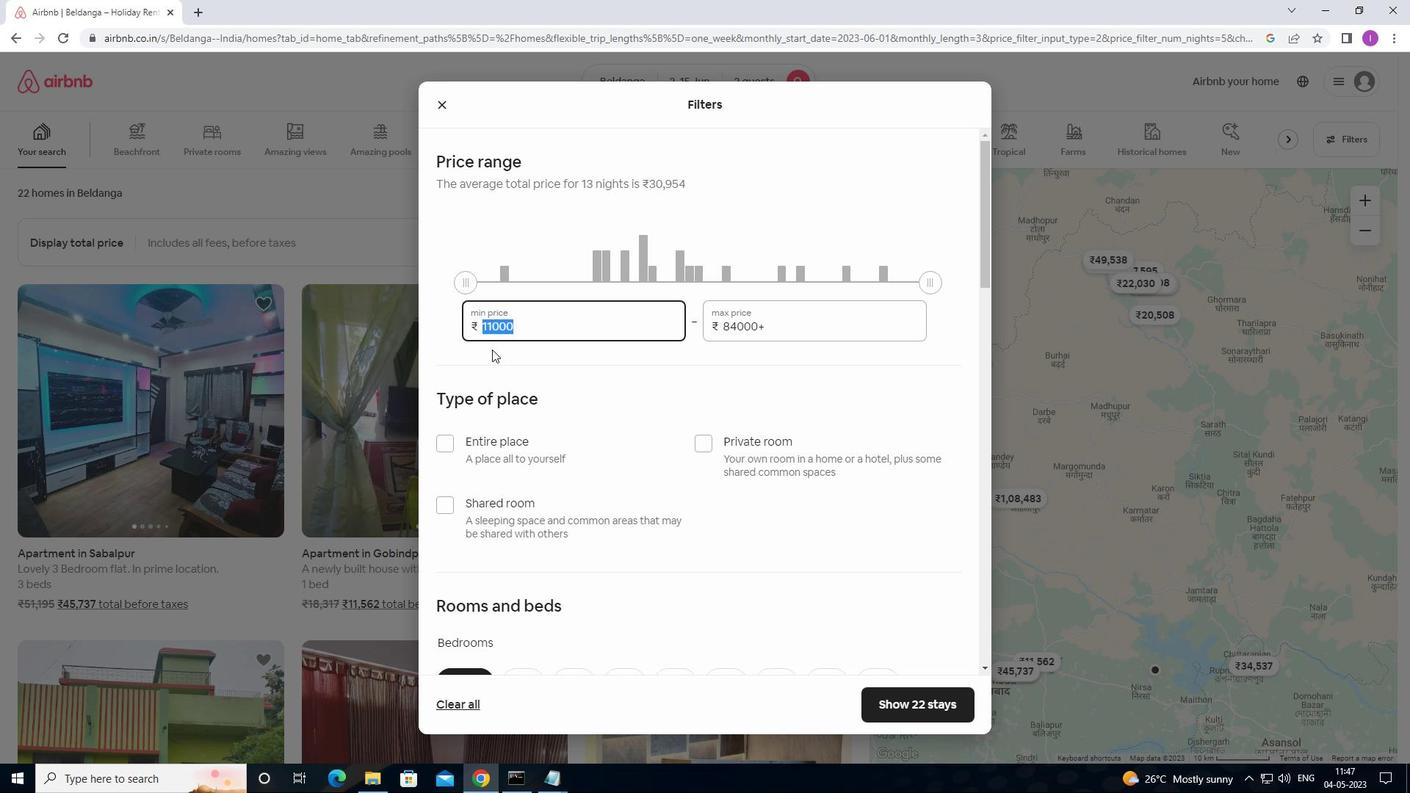 
Action: Mouse moved to (529, 343)
Screenshot: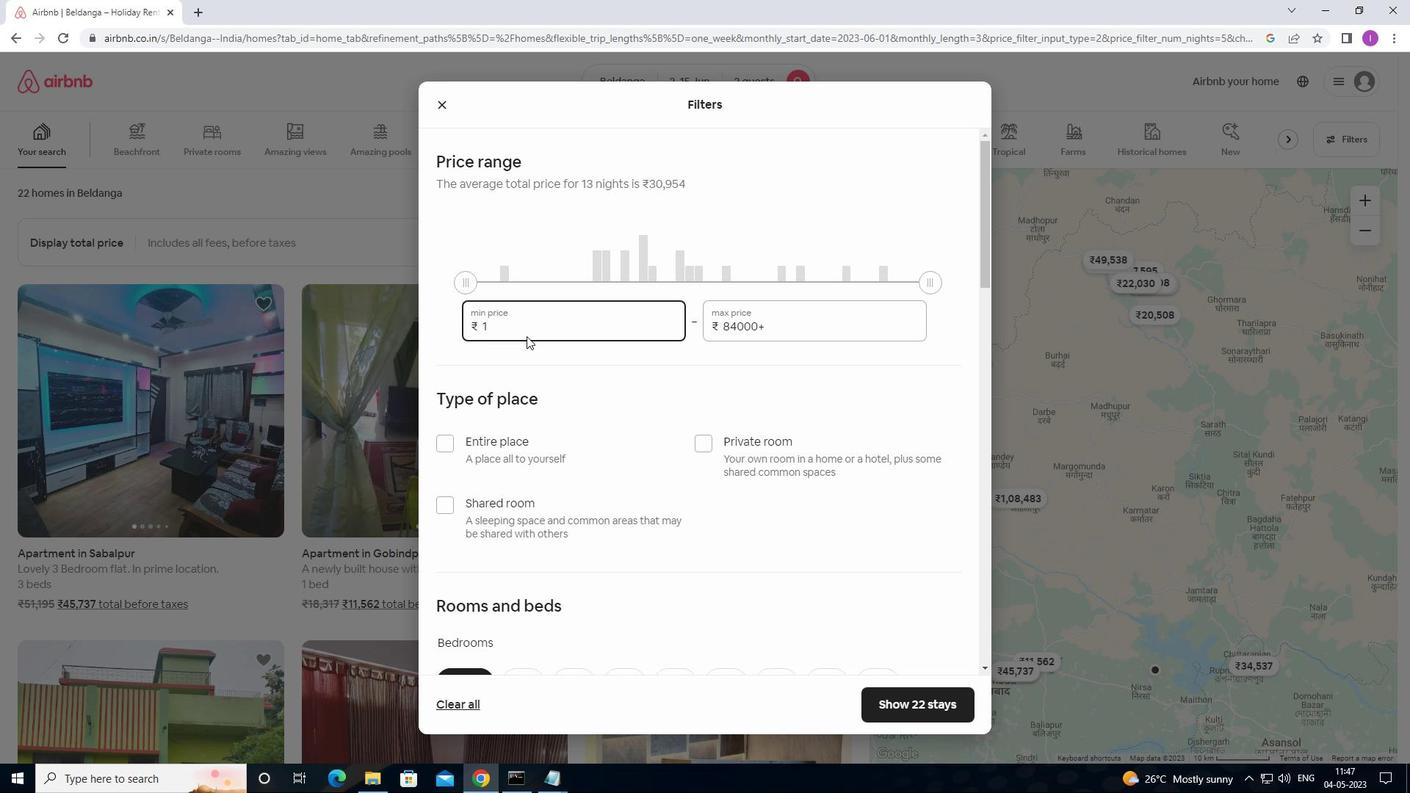 
Action: Key pressed 0
Screenshot: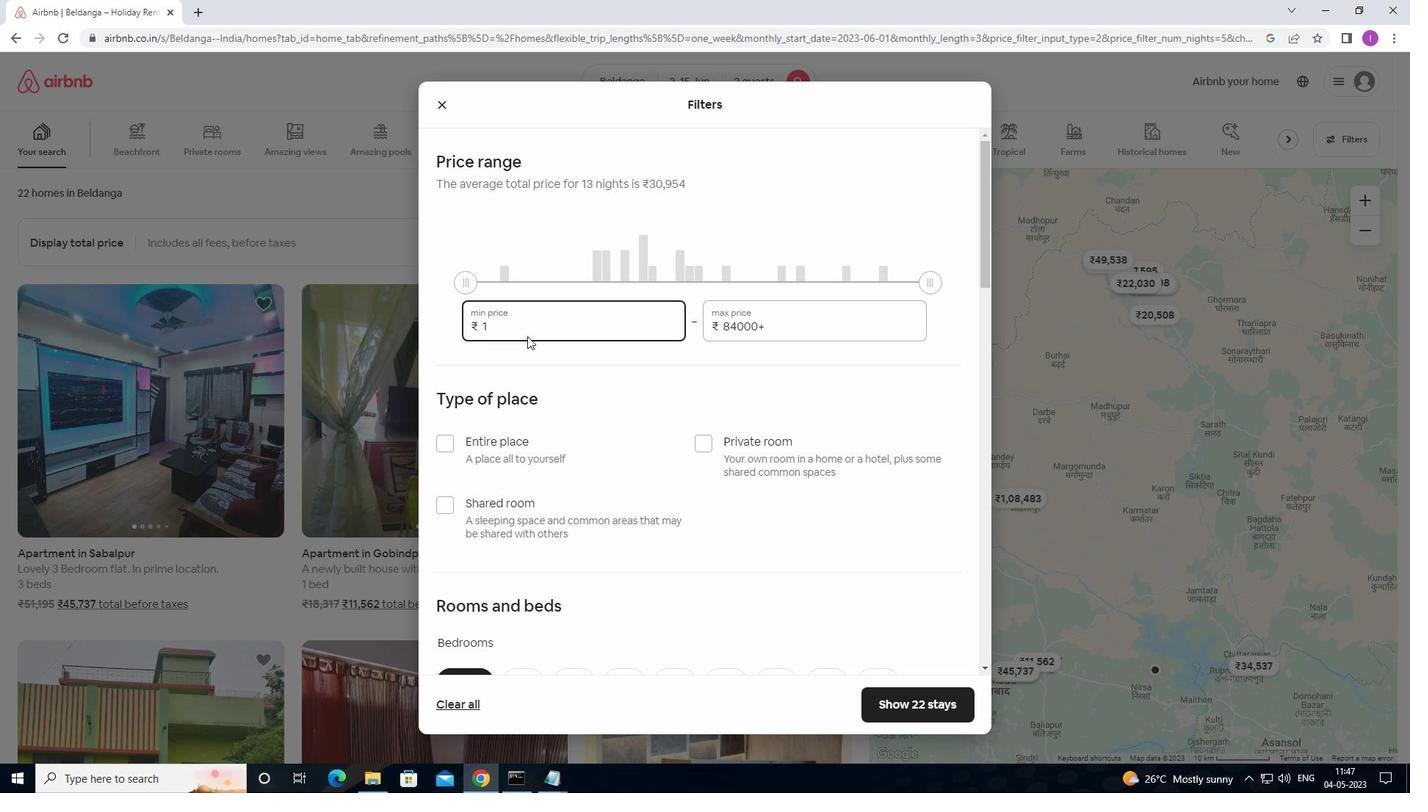 
Action: Mouse moved to (531, 344)
Screenshot: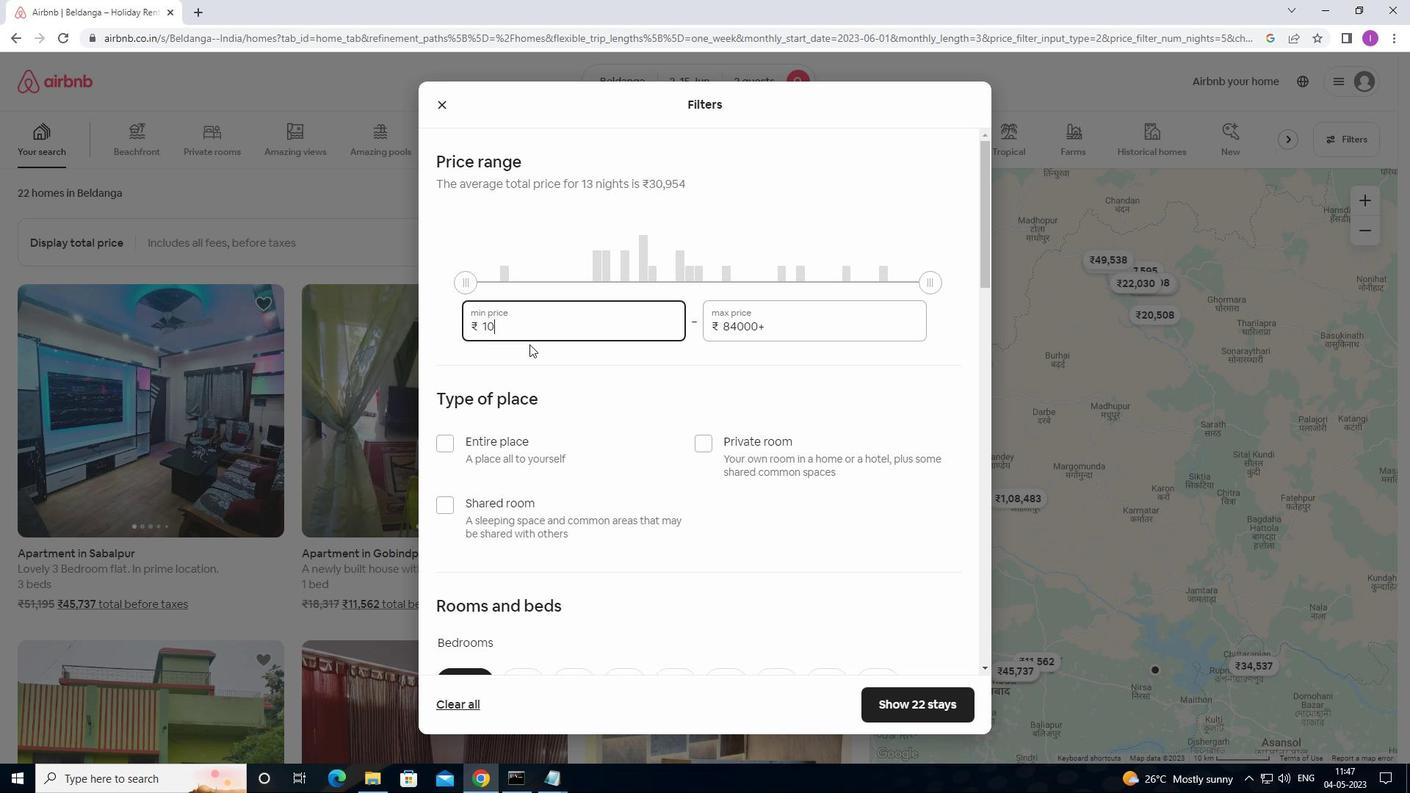 
Action: Key pressed 0
Screenshot: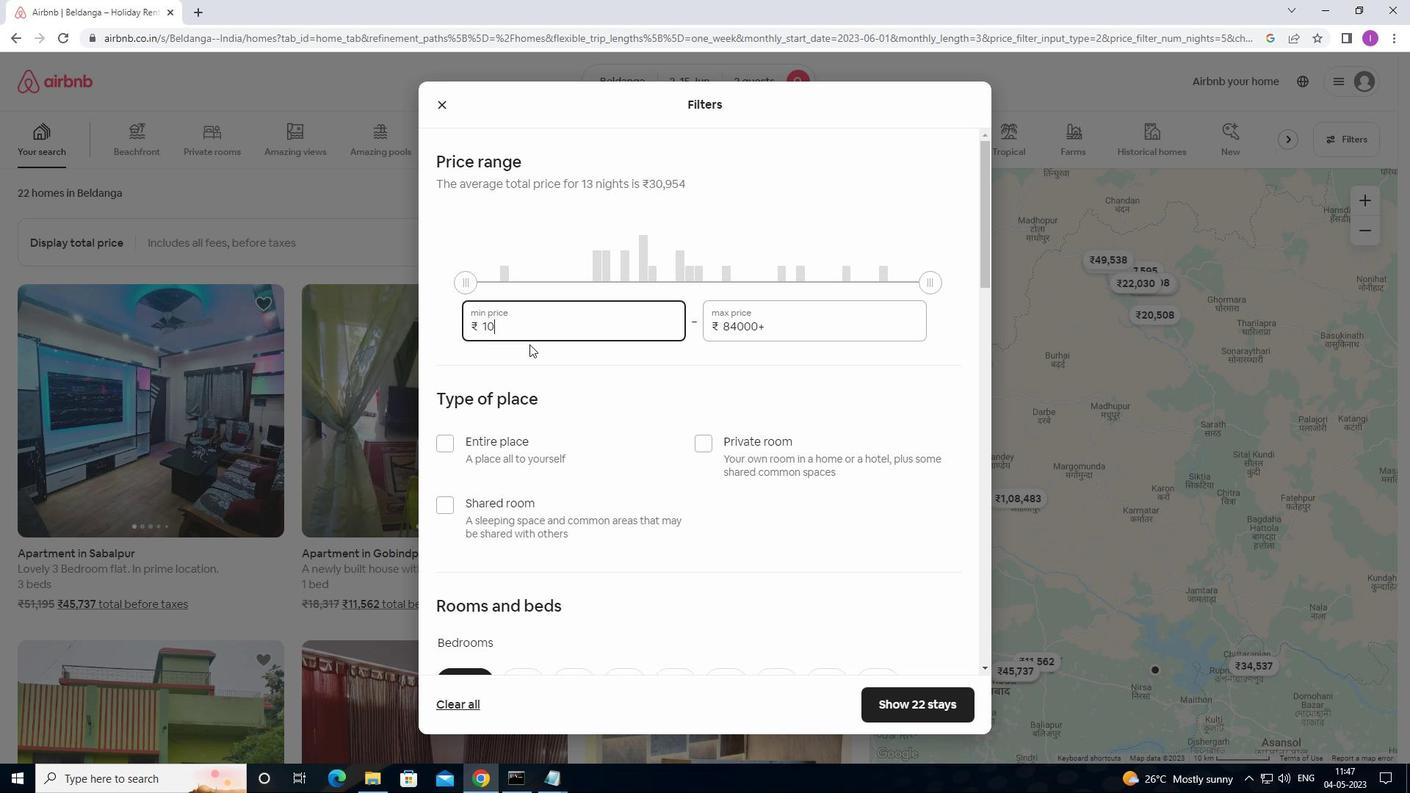 
Action: Mouse moved to (541, 342)
Screenshot: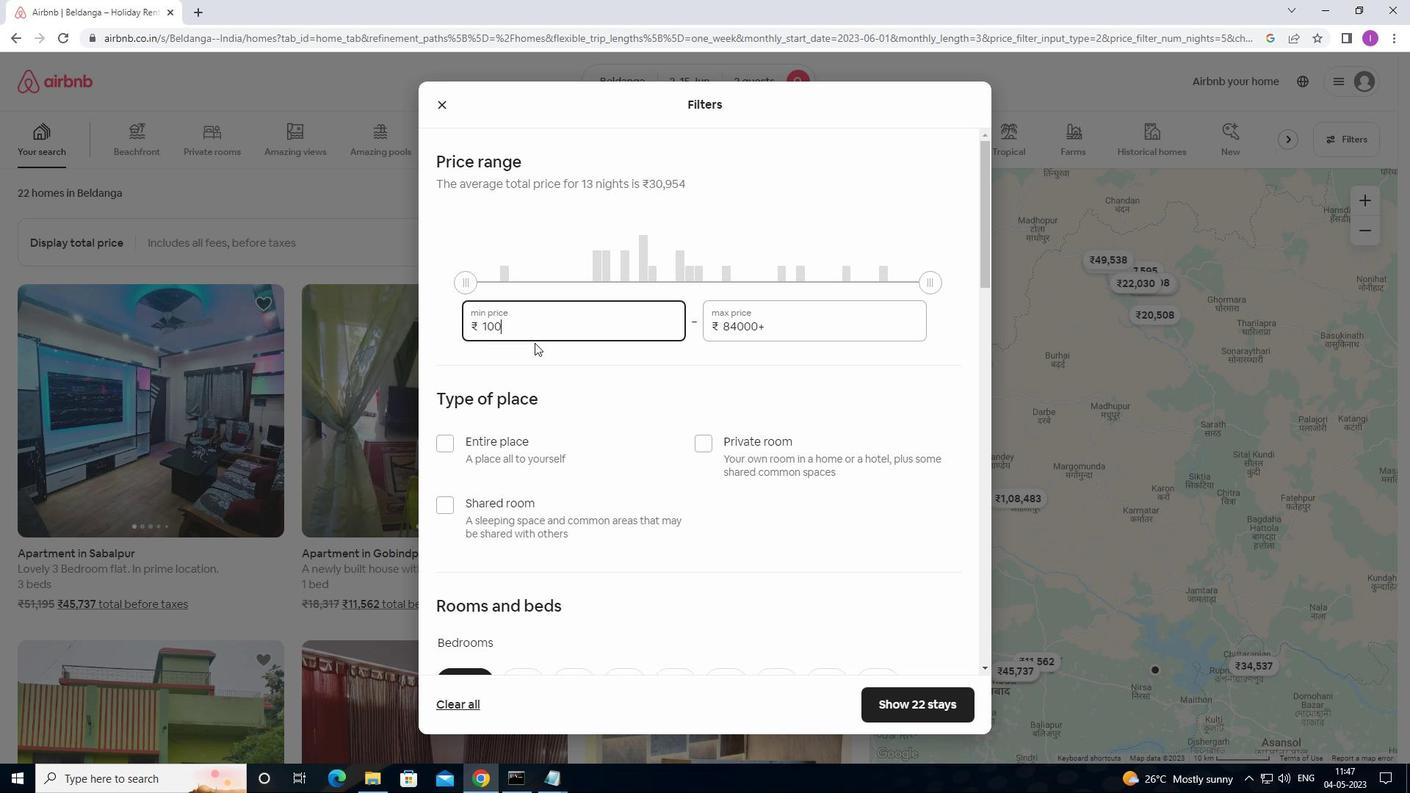 
Action: Key pressed 0
Screenshot: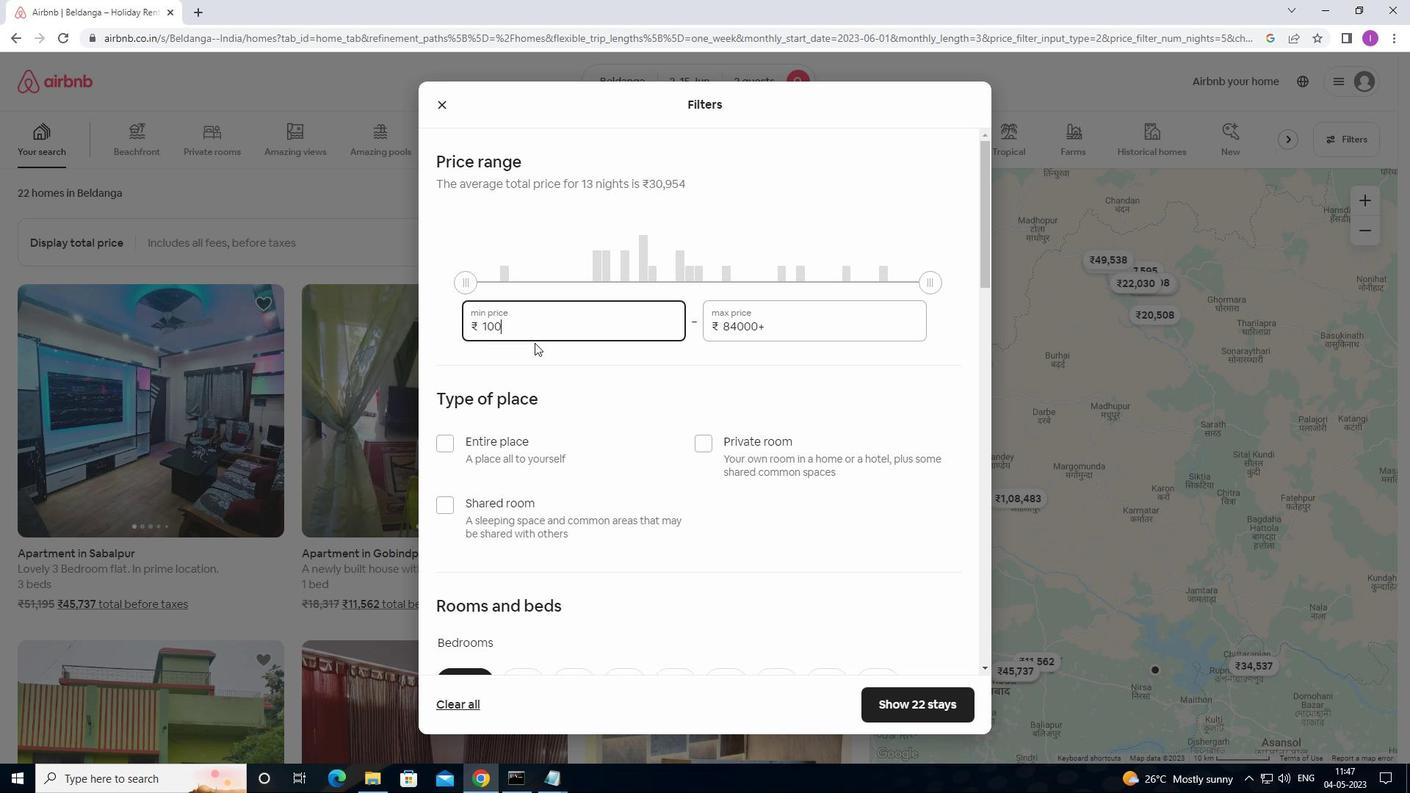 
Action: Mouse moved to (560, 335)
Screenshot: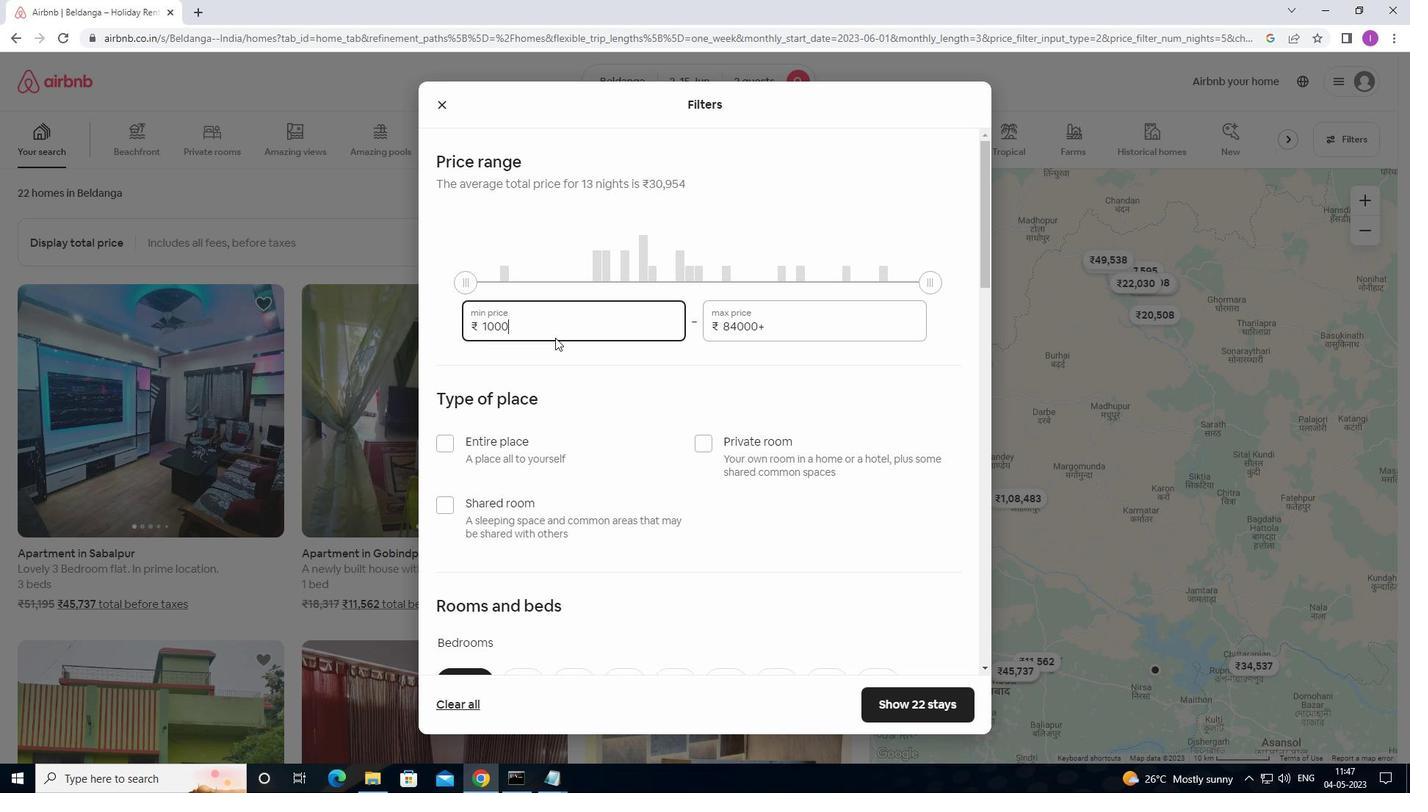 
Action: Key pressed 0
Screenshot: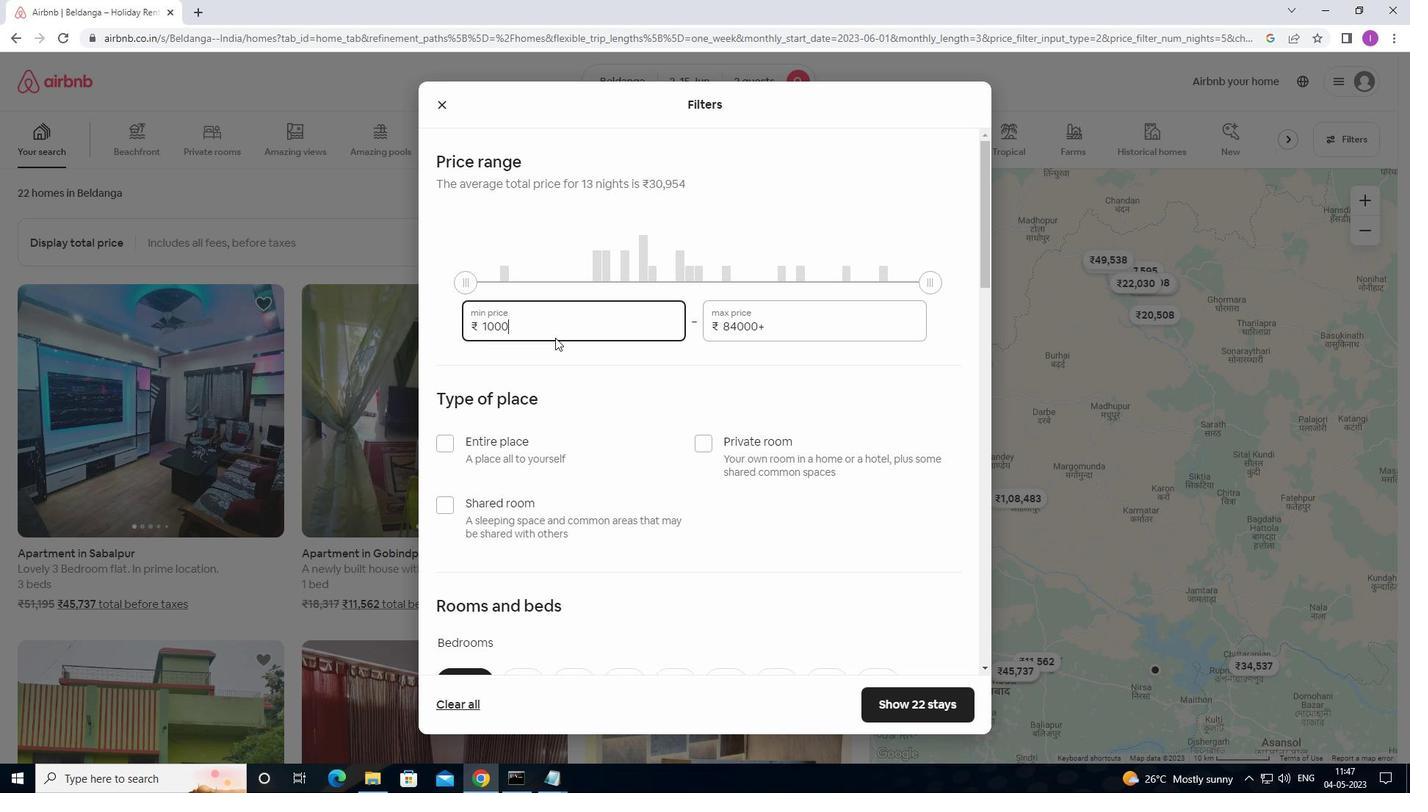
Action: Mouse moved to (788, 332)
Screenshot: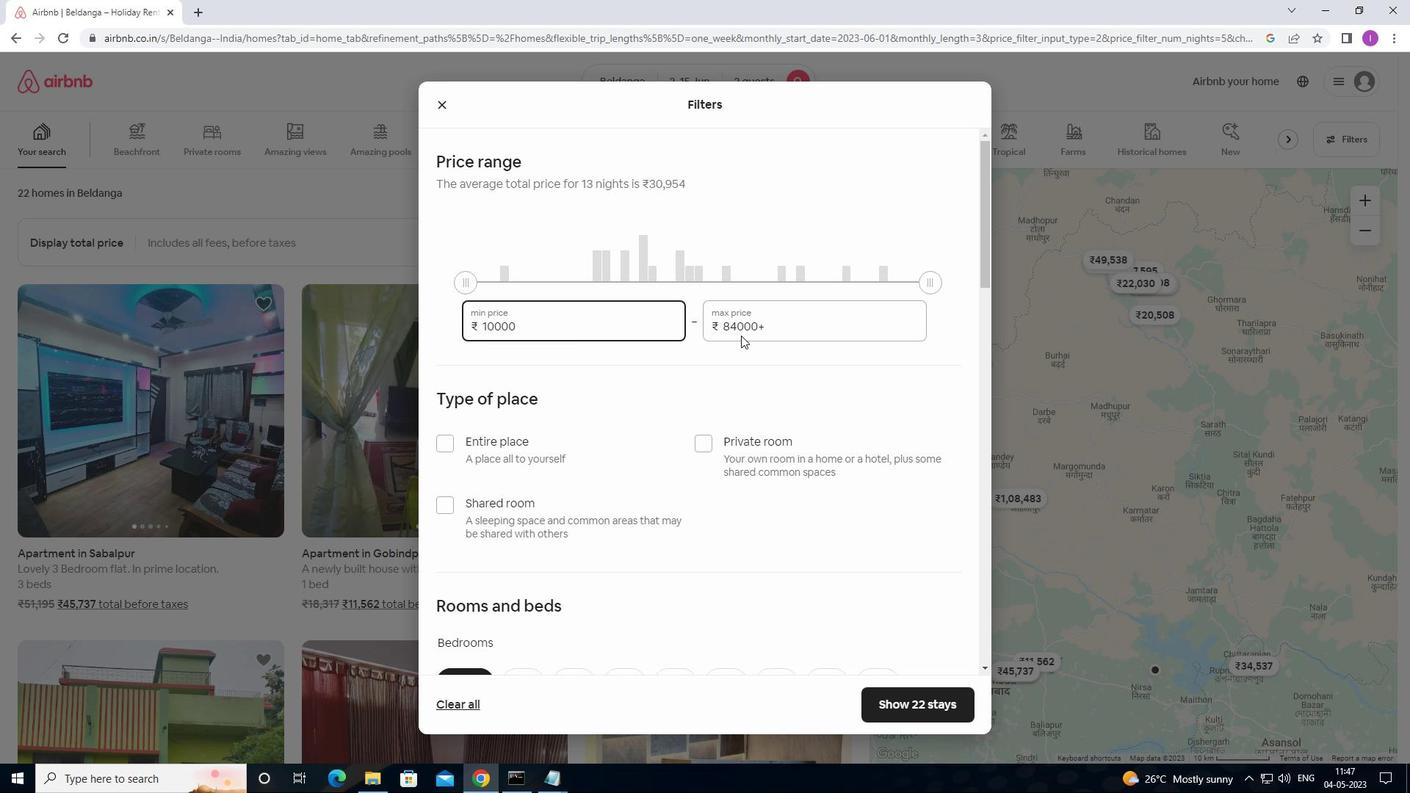 
Action: Mouse pressed left at (788, 332)
Screenshot: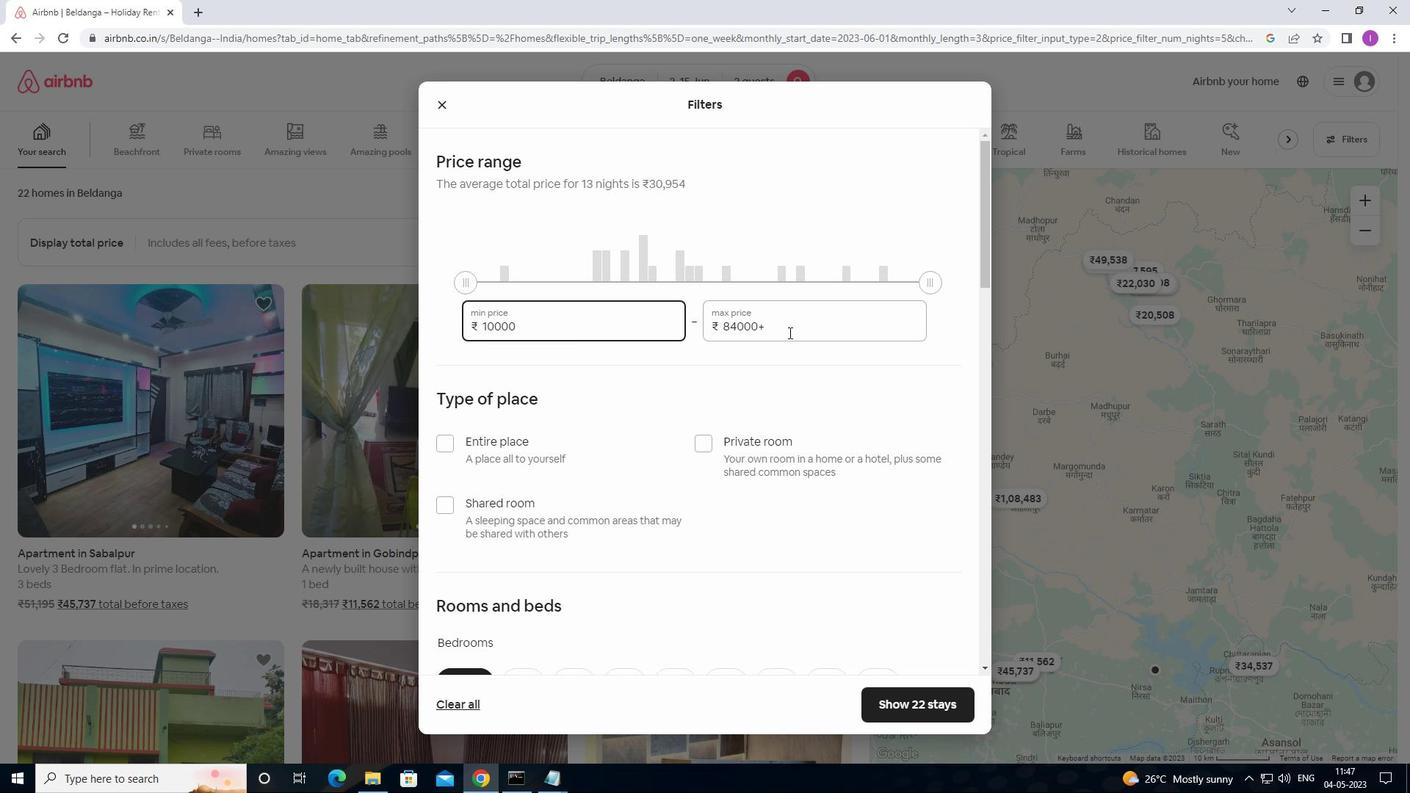 
Action: Mouse moved to (766, 324)
Screenshot: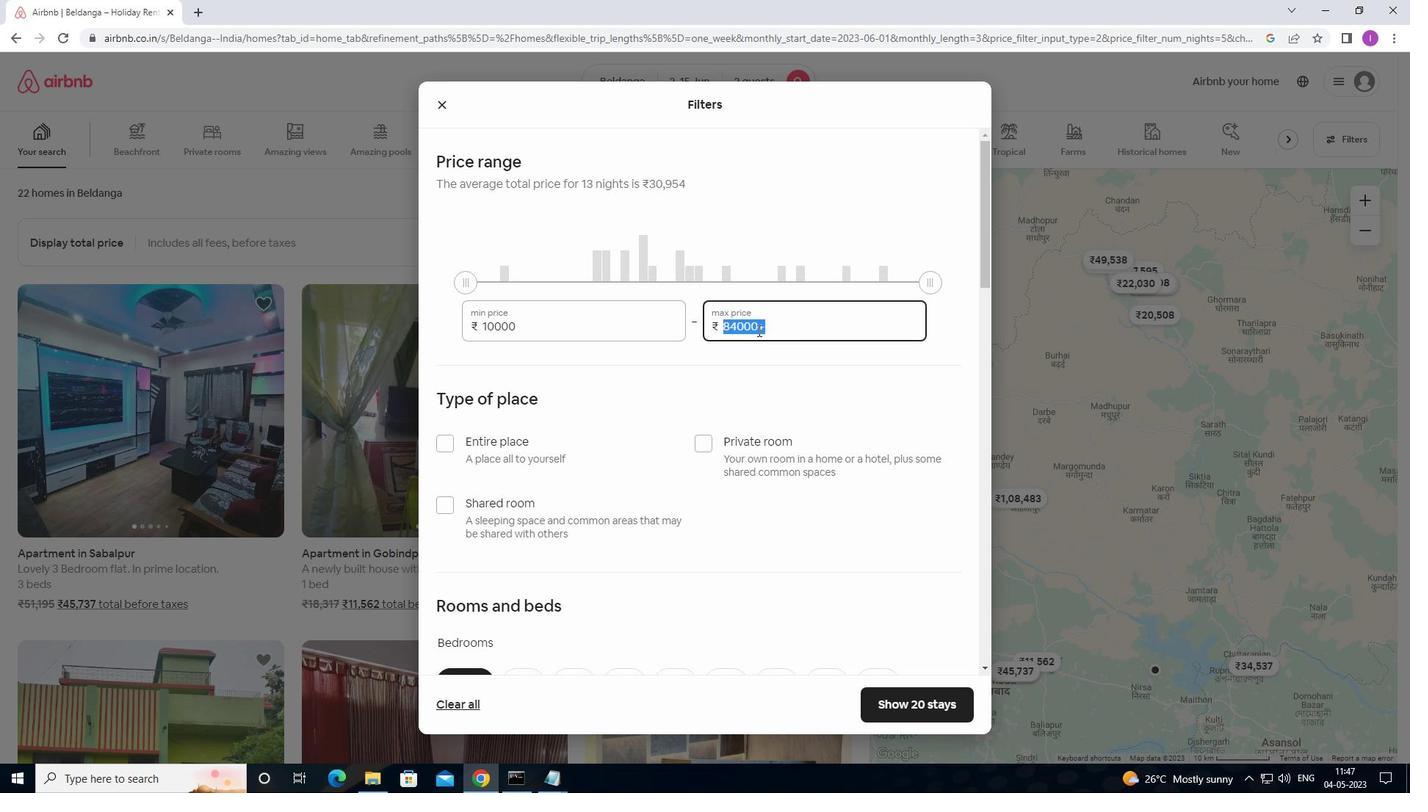 
Action: Key pressed 1
Screenshot: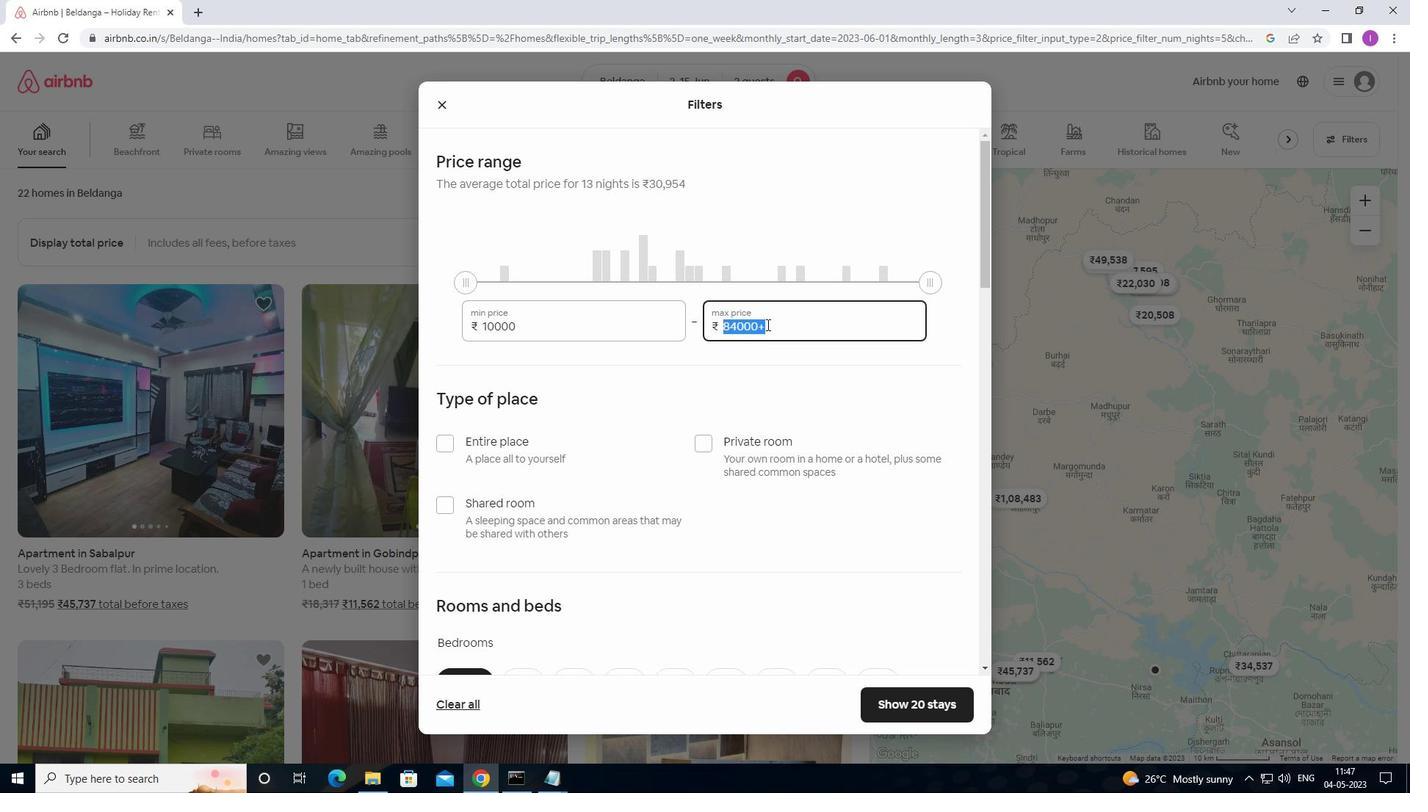 
Action: Mouse moved to (765, 327)
Screenshot: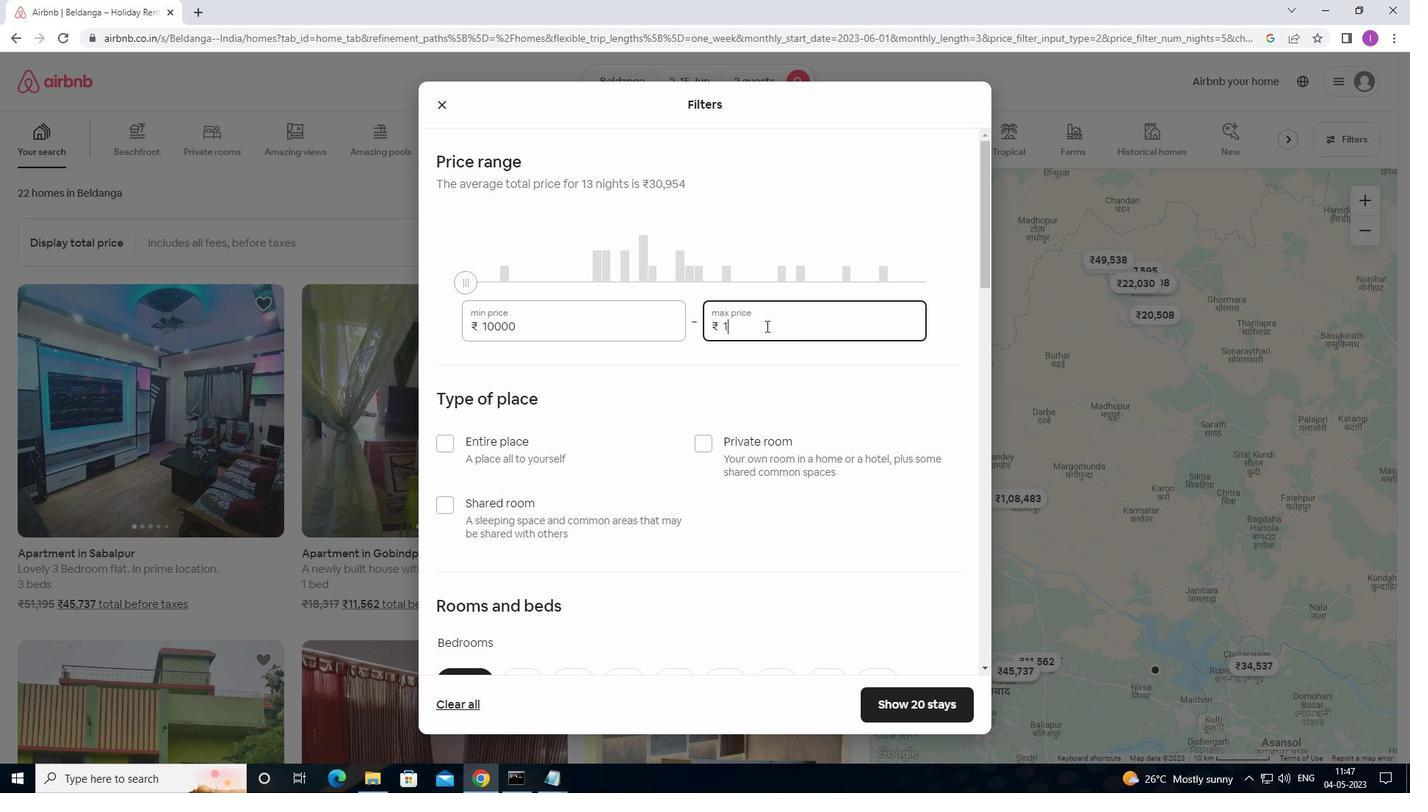 
Action: Key pressed 5
Screenshot: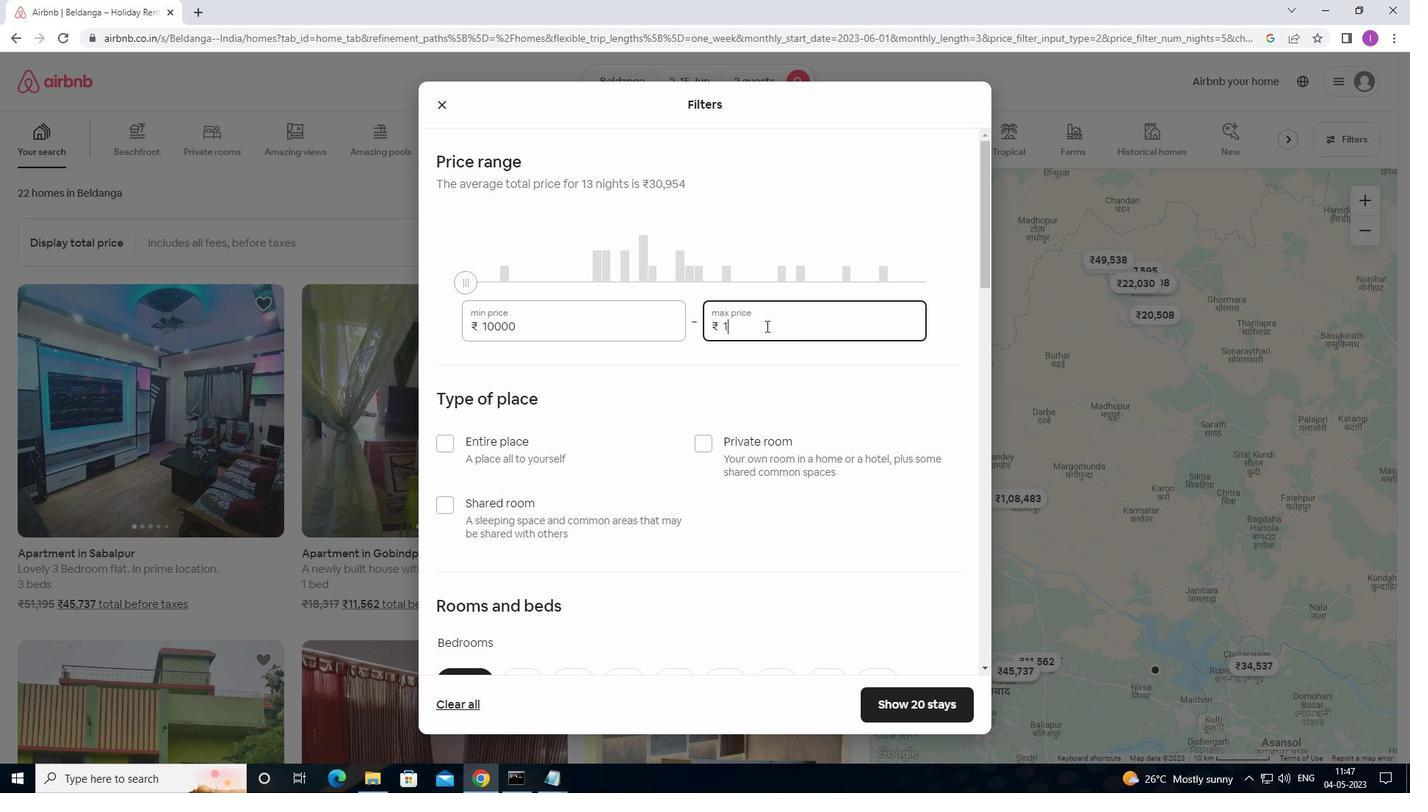 
Action: Mouse moved to (753, 337)
Screenshot: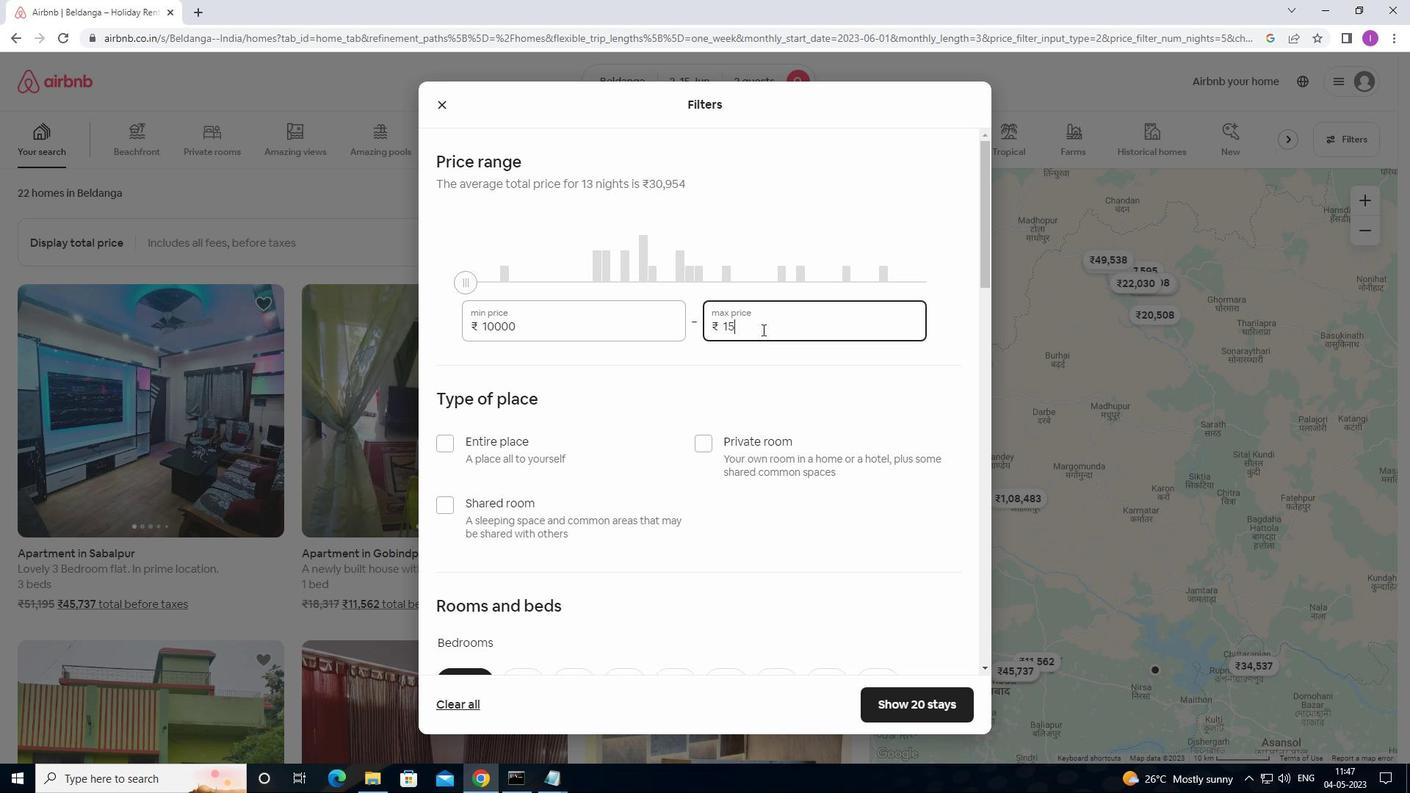 
Action: Key pressed 0
Screenshot: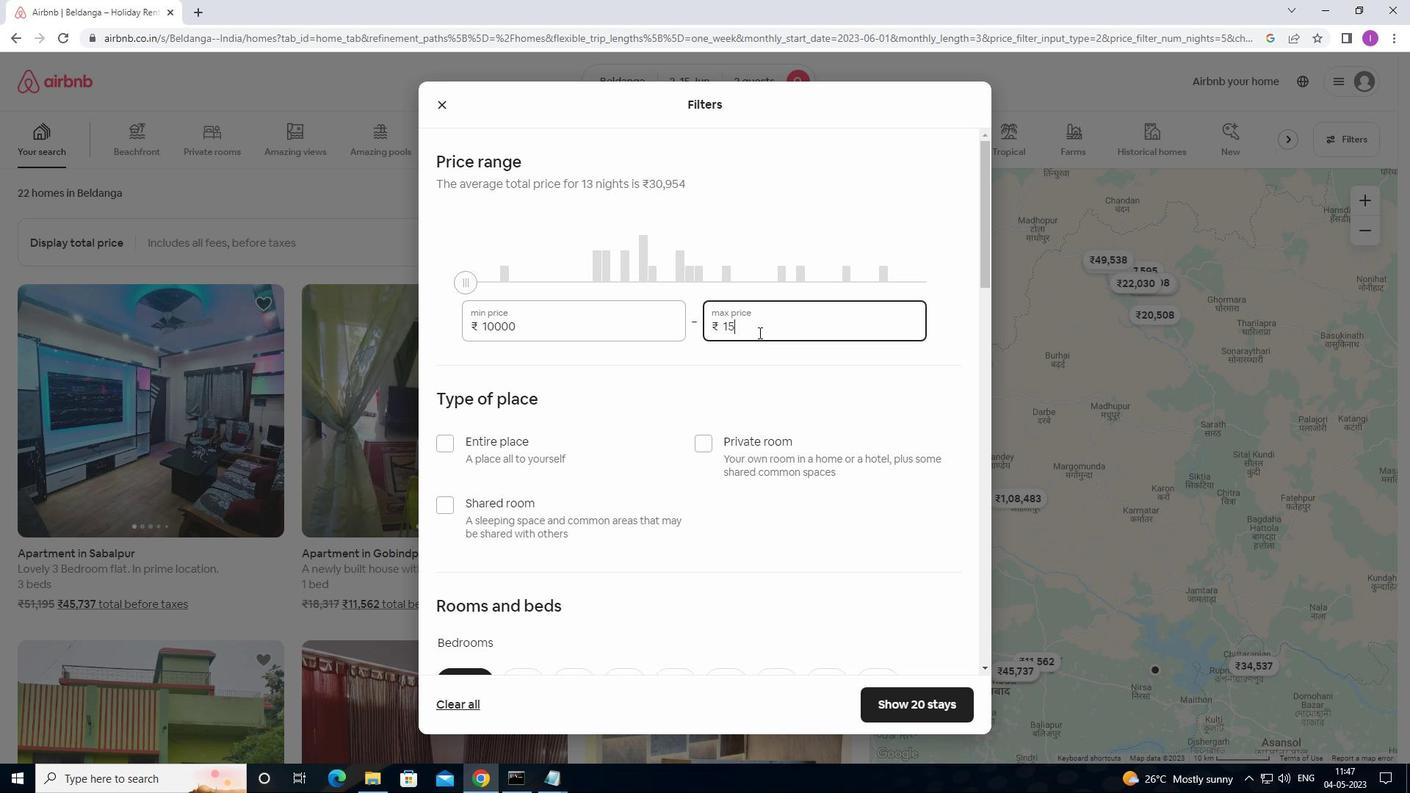 
Action: Mouse moved to (753, 337)
Screenshot: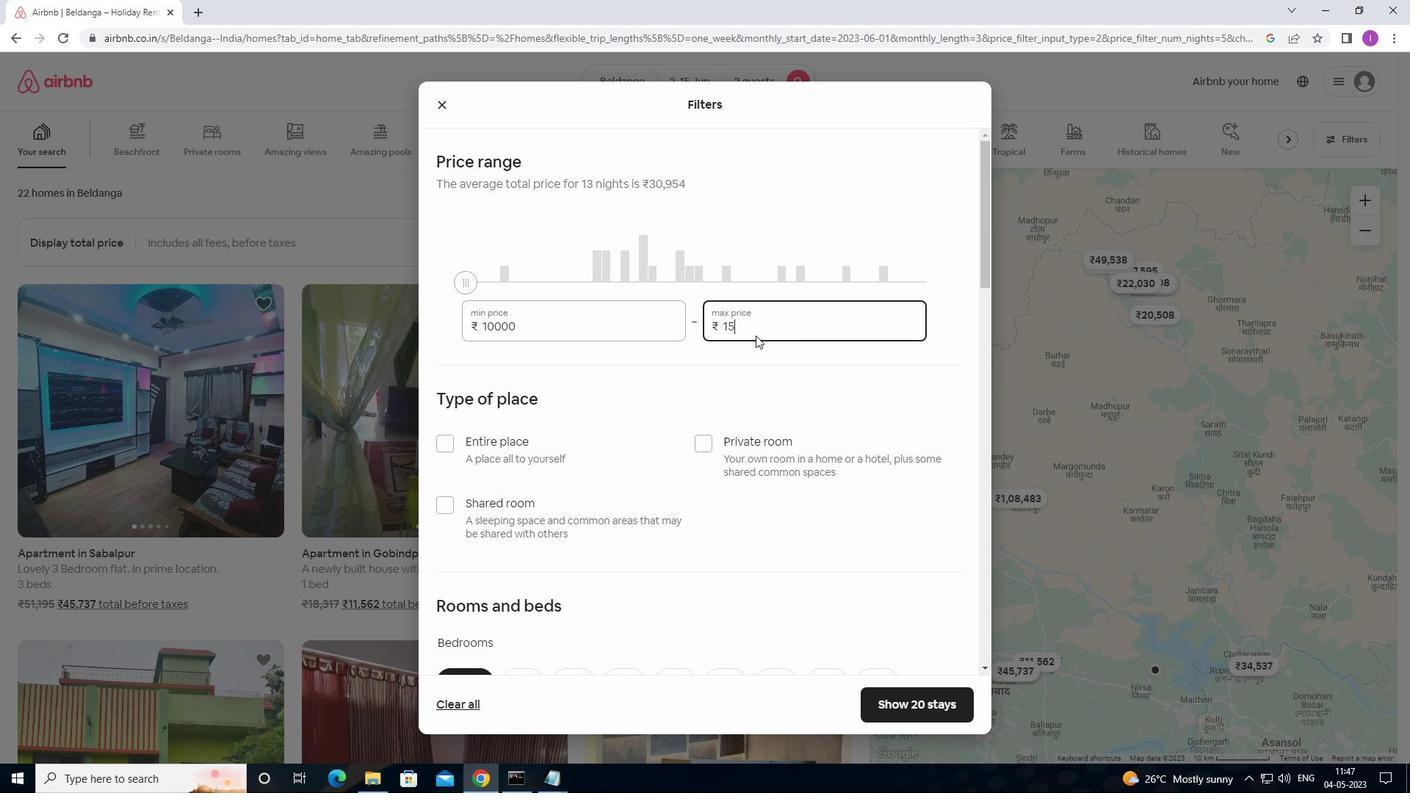 
Action: Key pressed 00
Screenshot: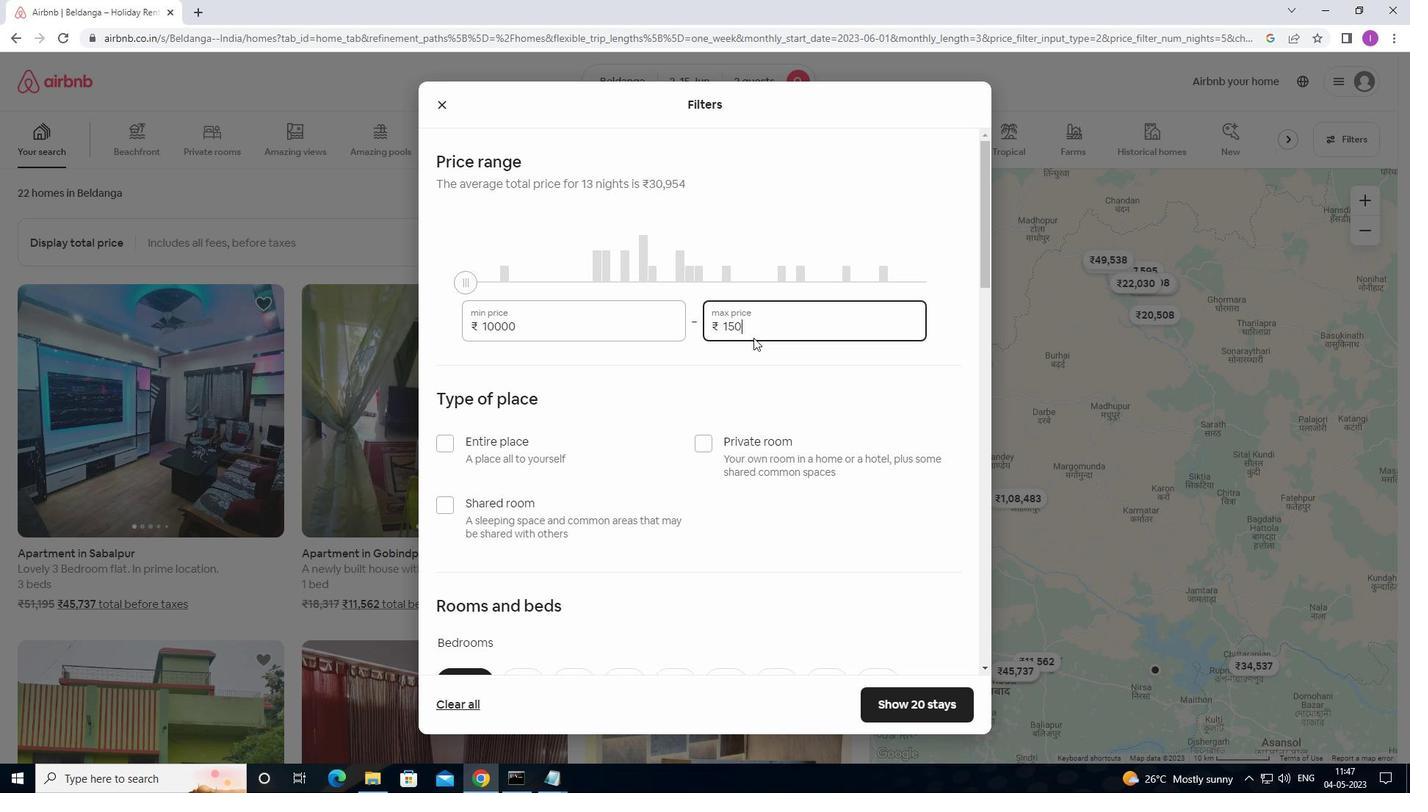 
Action: Mouse moved to (714, 402)
Screenshot: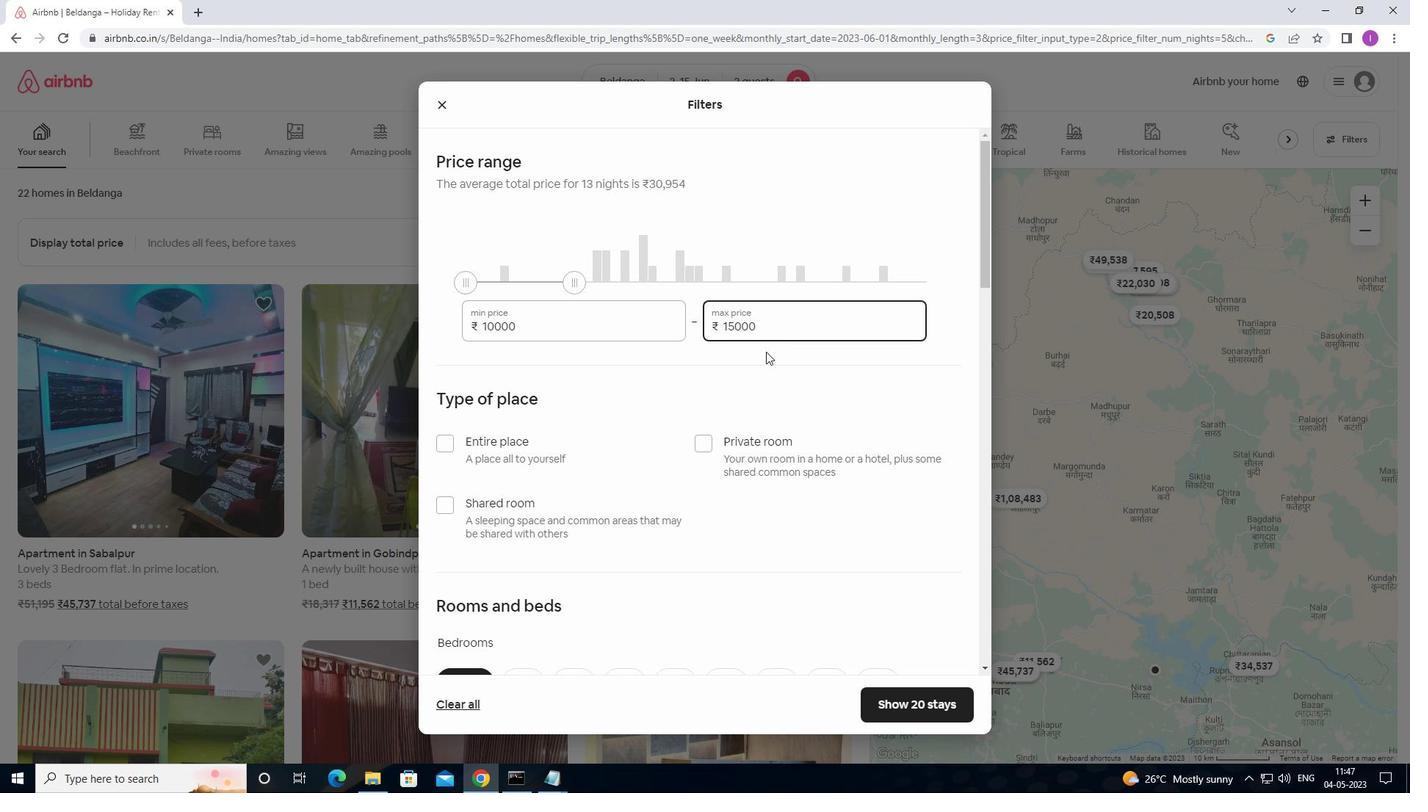 
Action: Mouse scrolled (714, 401) with delta (0, 0)
Screenshot: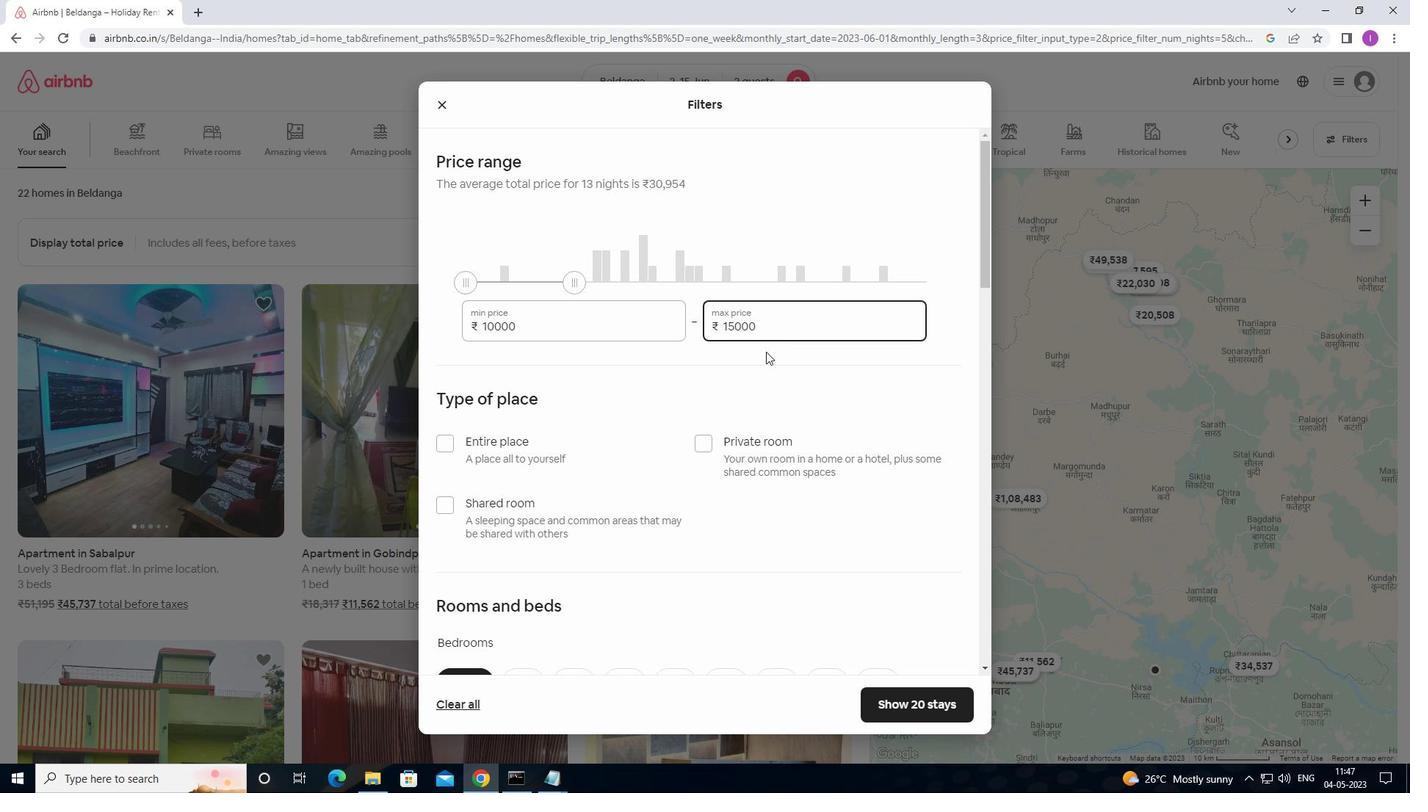 
Action: Mouse moved to (495, 368)
Screenshot: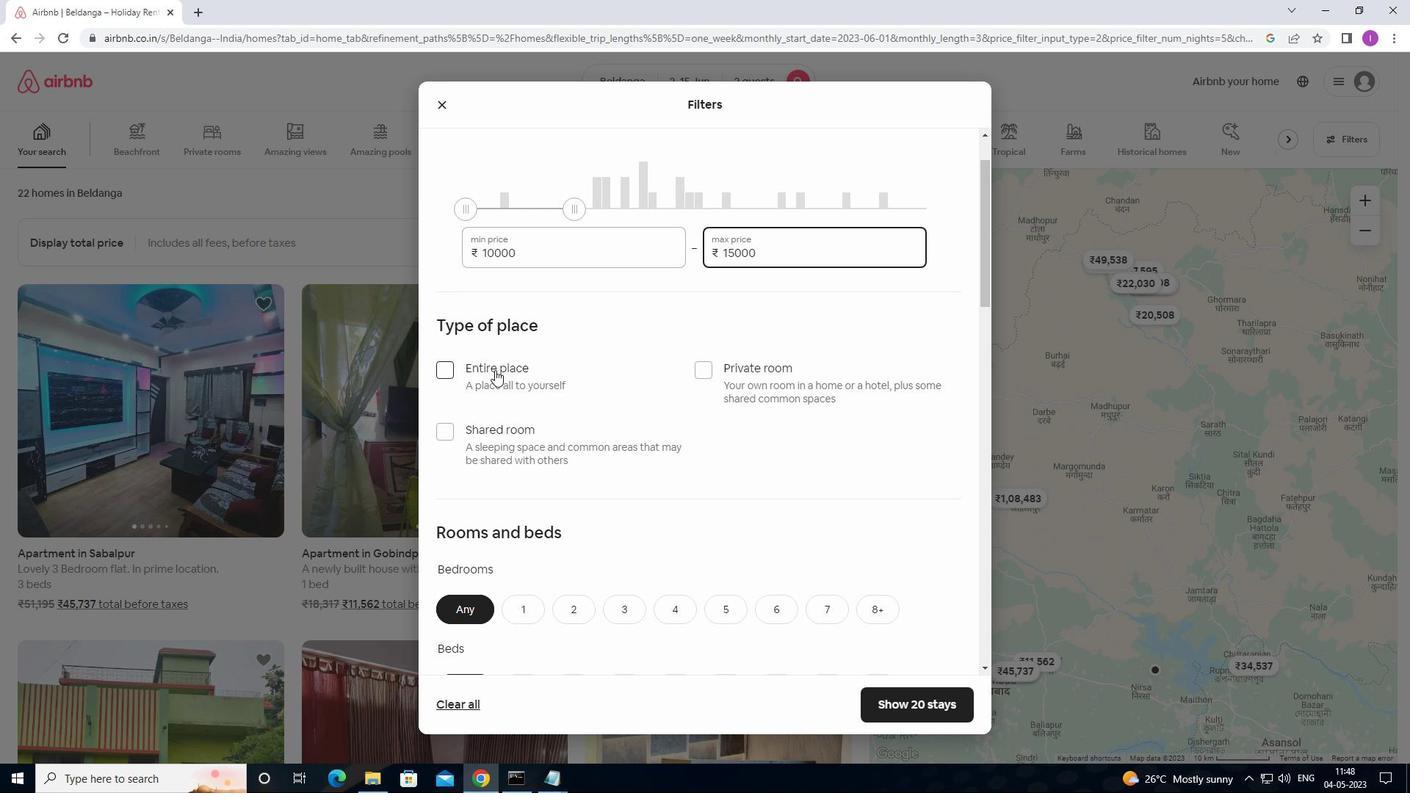 
Action: Mouse pressed left at (495, 368)
Screenshot: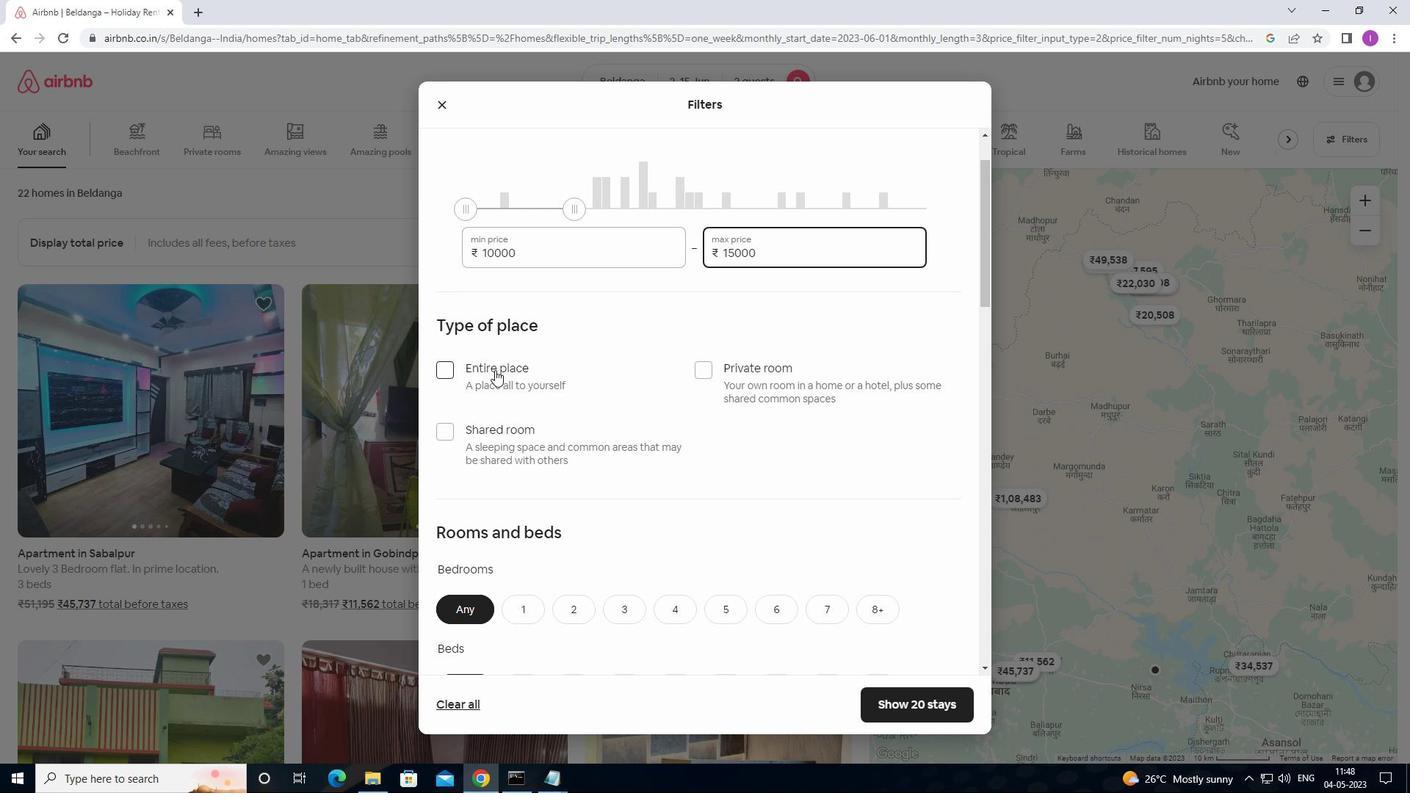
Action: Mouse moved to (517, 575)
Screenshot: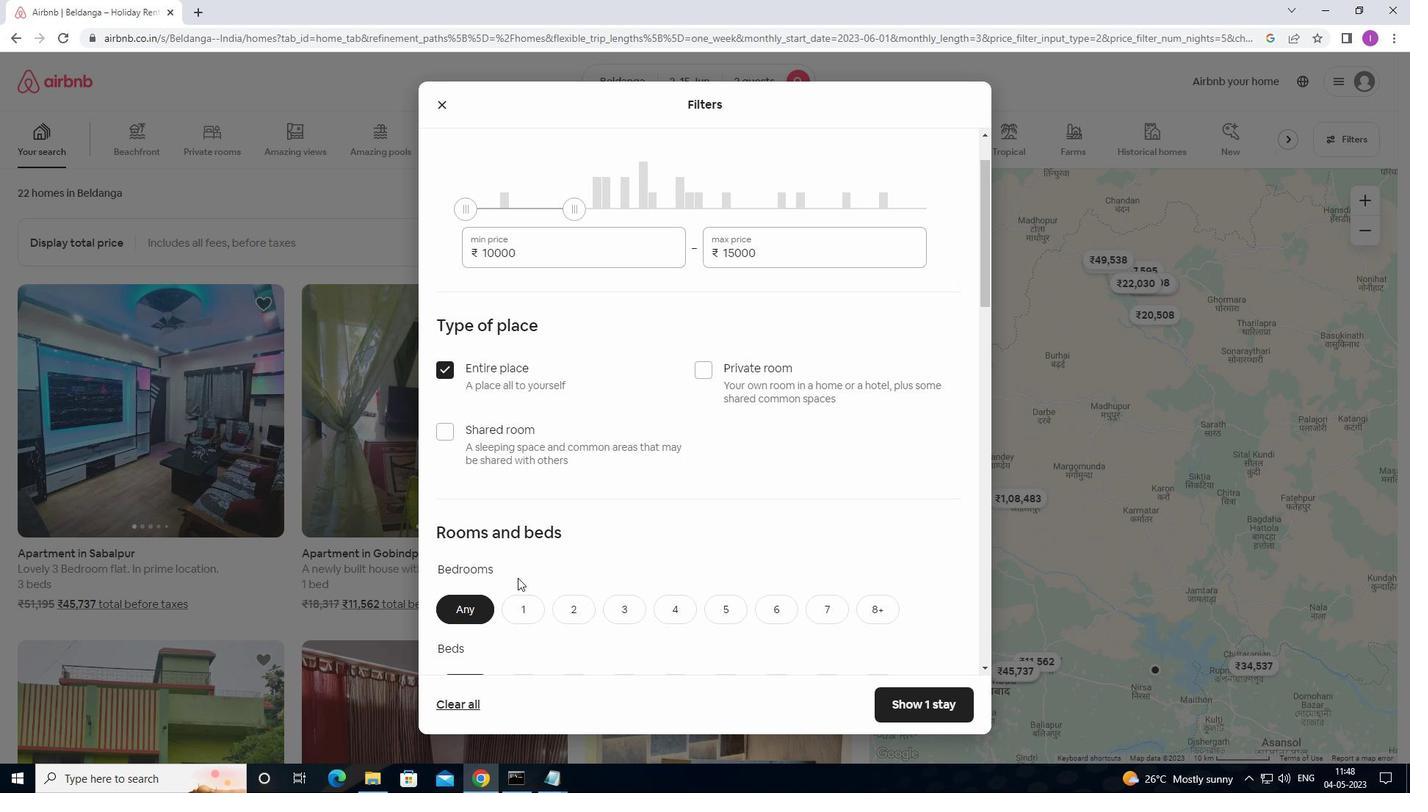 
Action: Mouse scrolled (517, 574) with delta (0, 0)
Screenshot: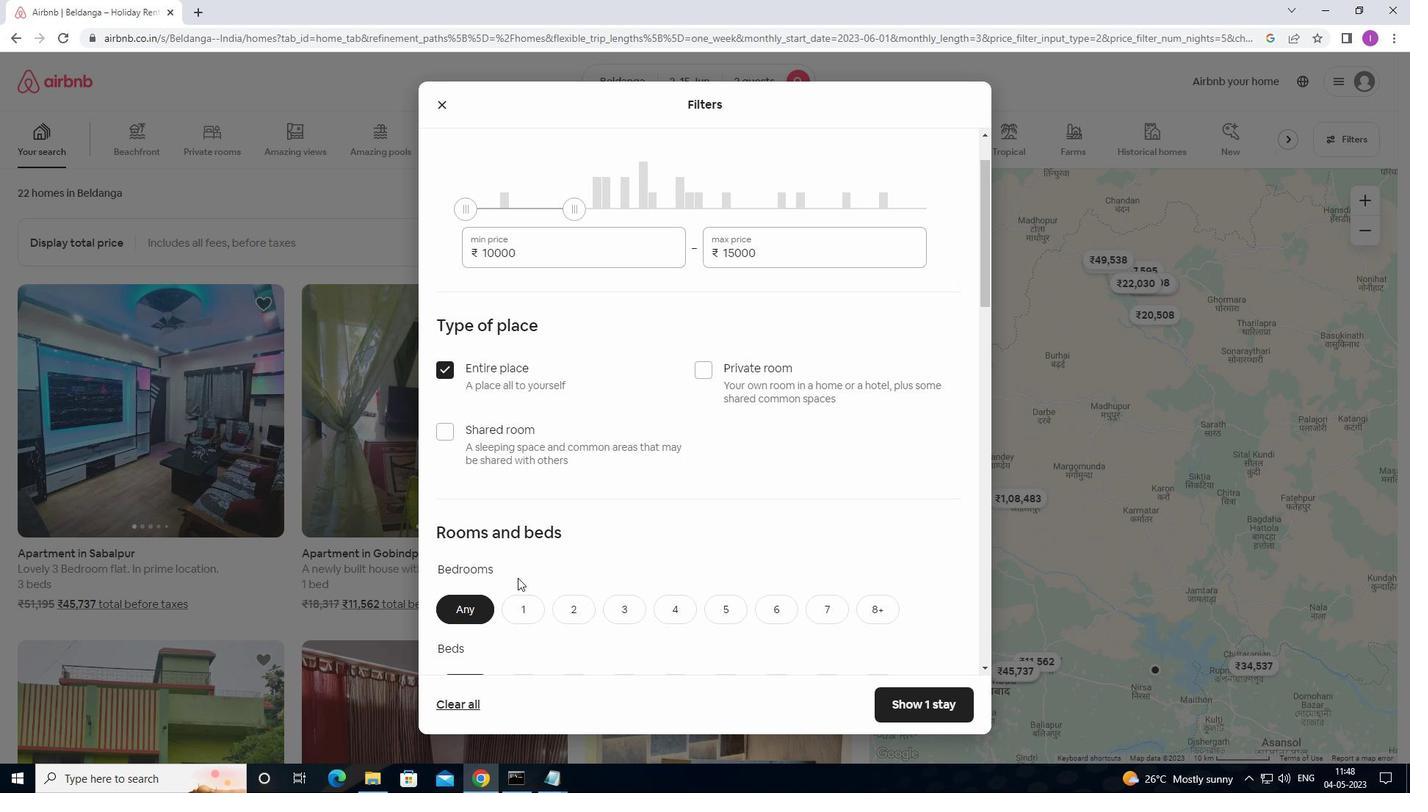 
Action: Mouse moved to (524, 574)
Screenshot: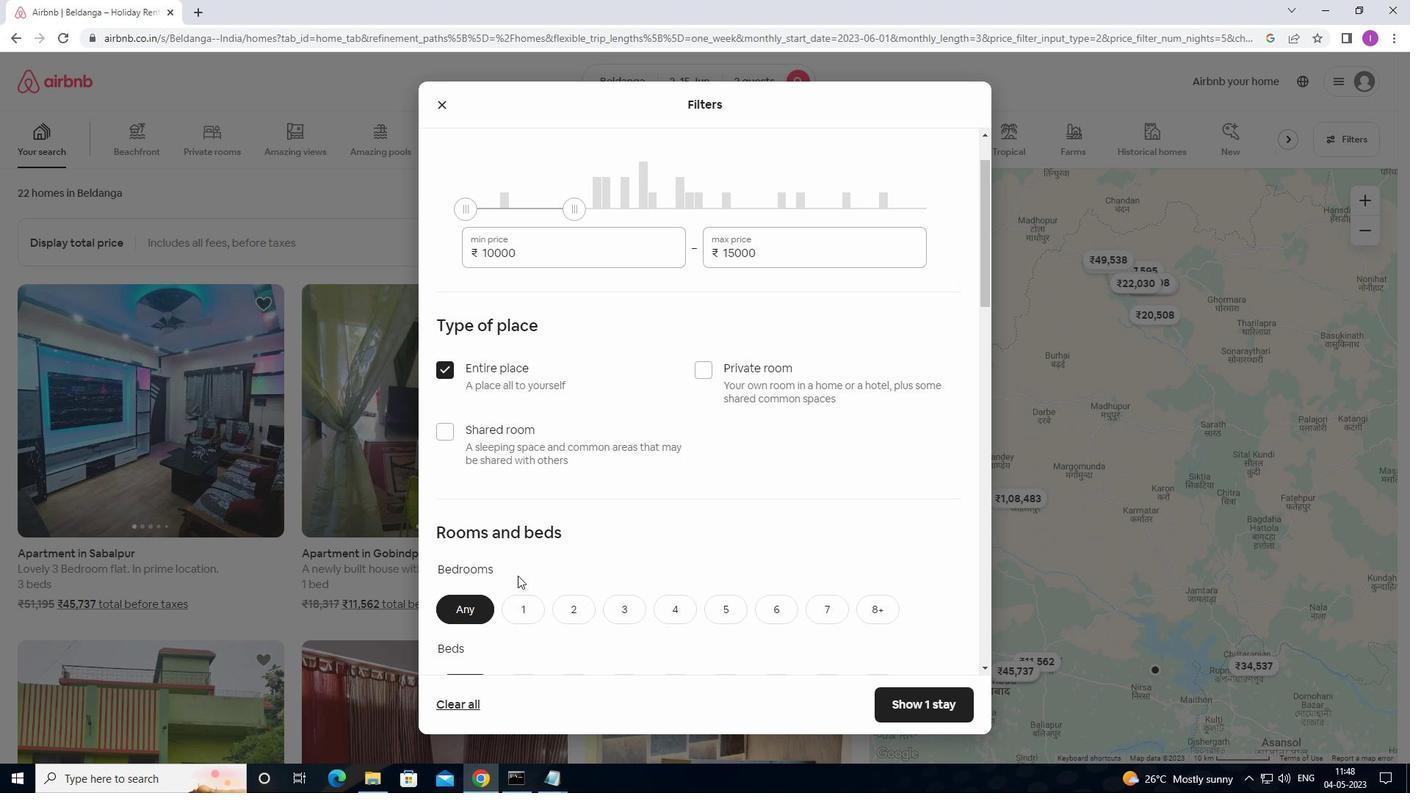 
Action: Mouse scrolled (524, 573) with delta (0, 0)
Screenshot: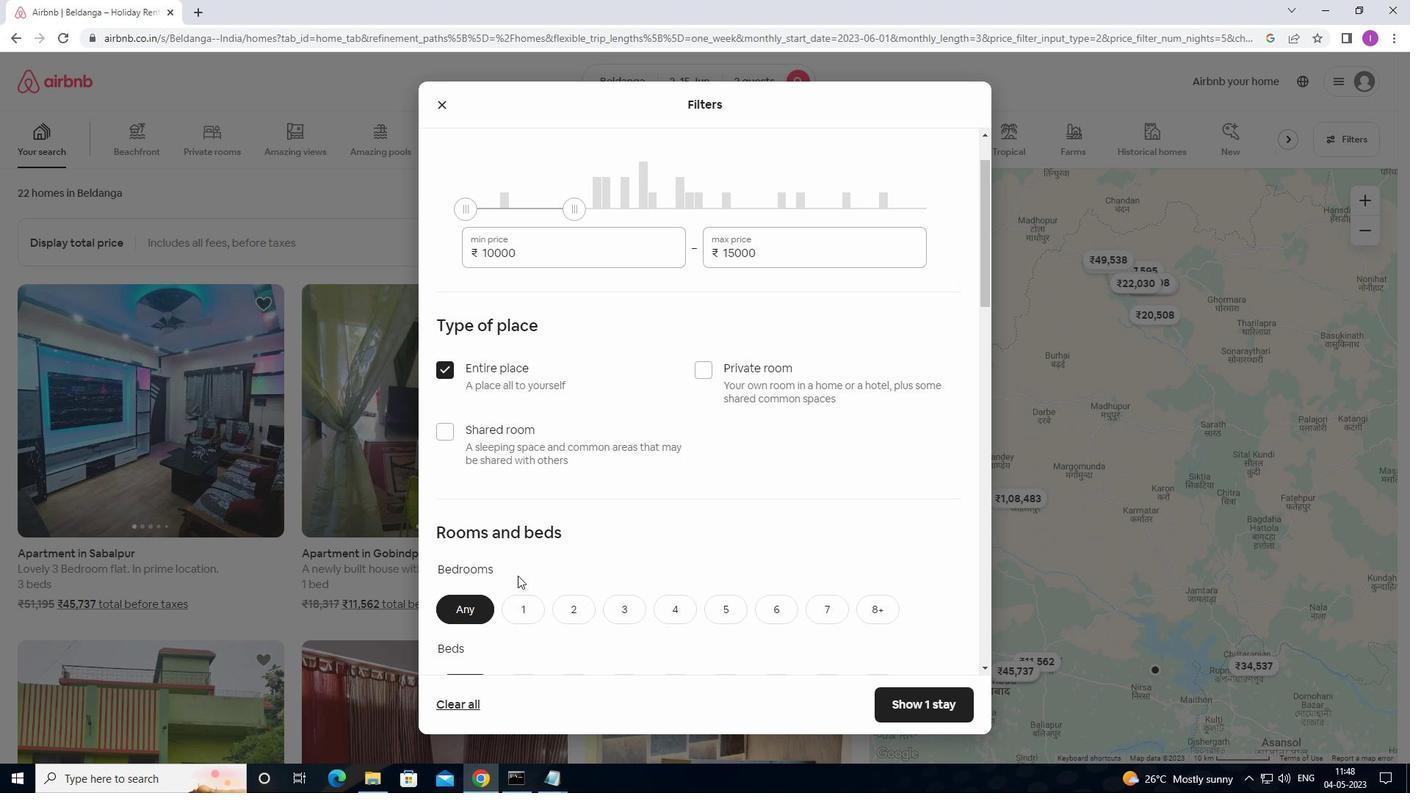 
Action: Mouse moved to (537, 573)
Screenshot: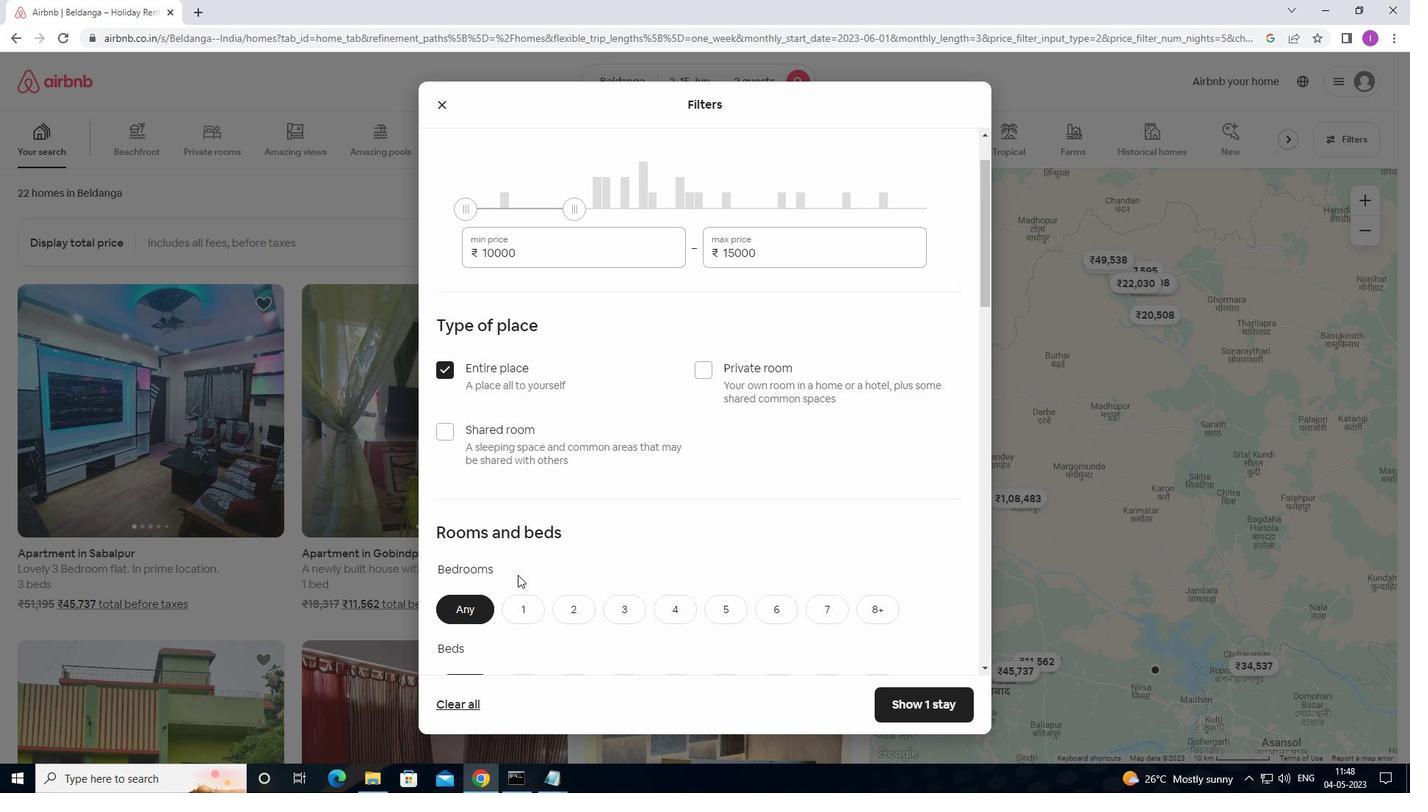 
Action: Mouse scrolled (537, 572) with delta (0, 0)
Screenshot: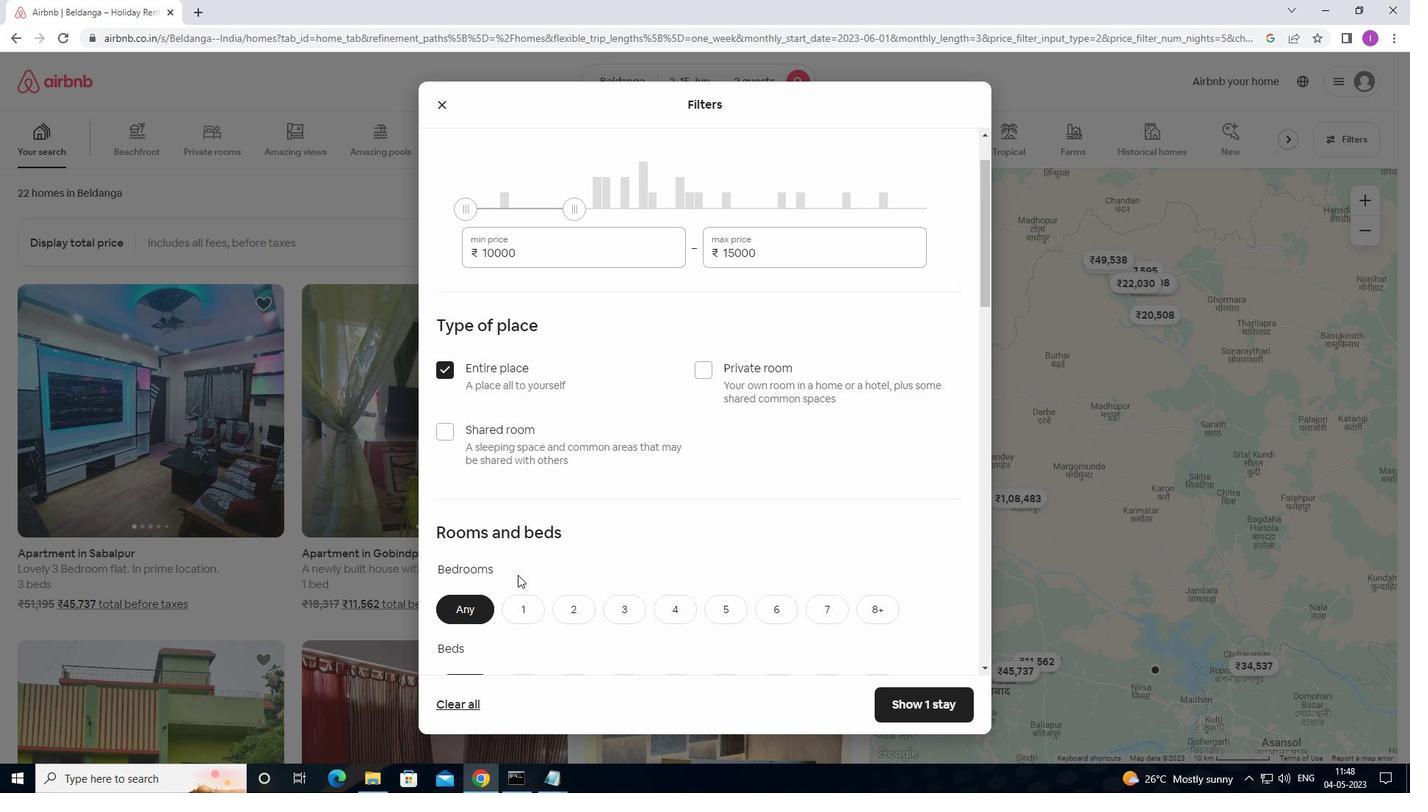 
Action: Mouse moved to (549, 572)
Screenshot: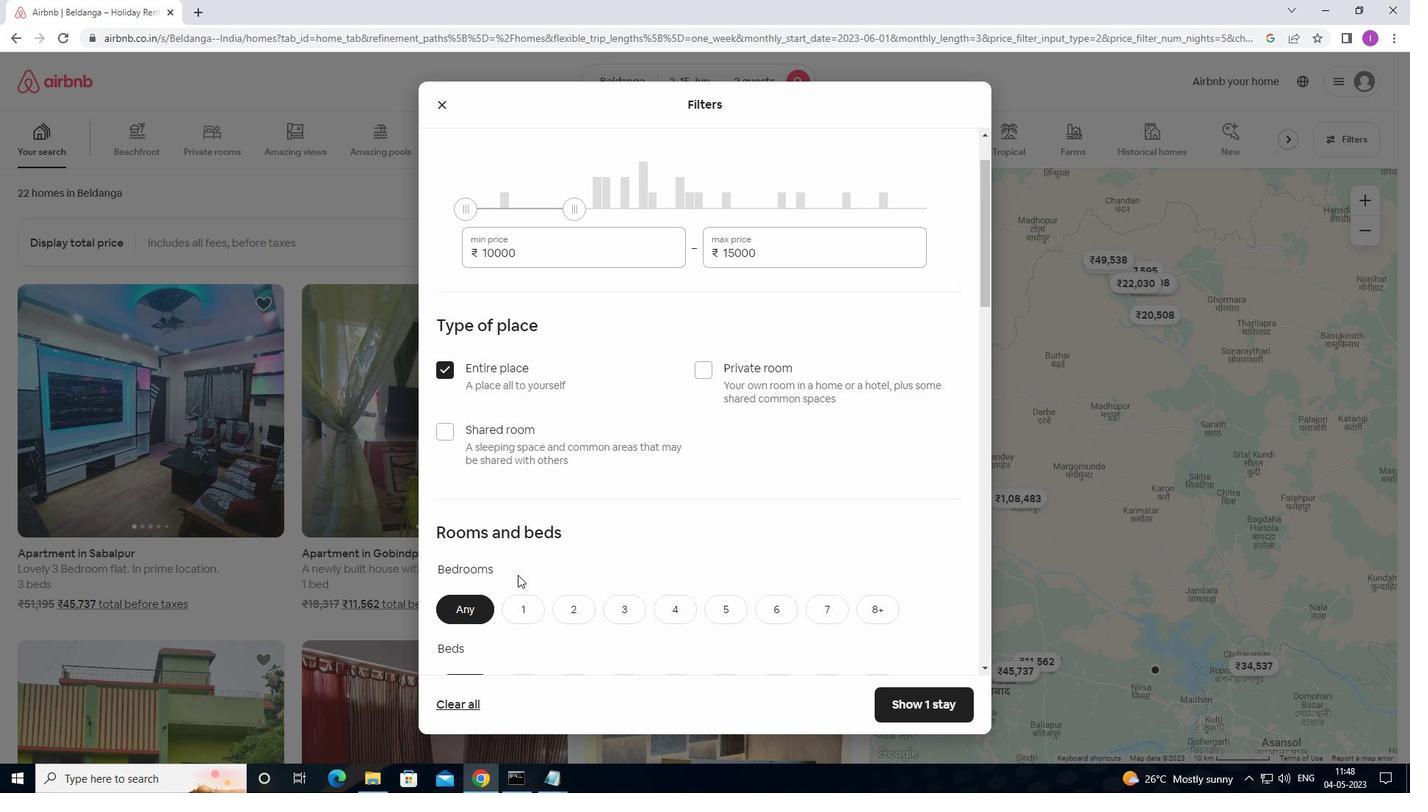 
Action: Mouse scrolled (549, 571) with delta (0, 0)
Screenshot: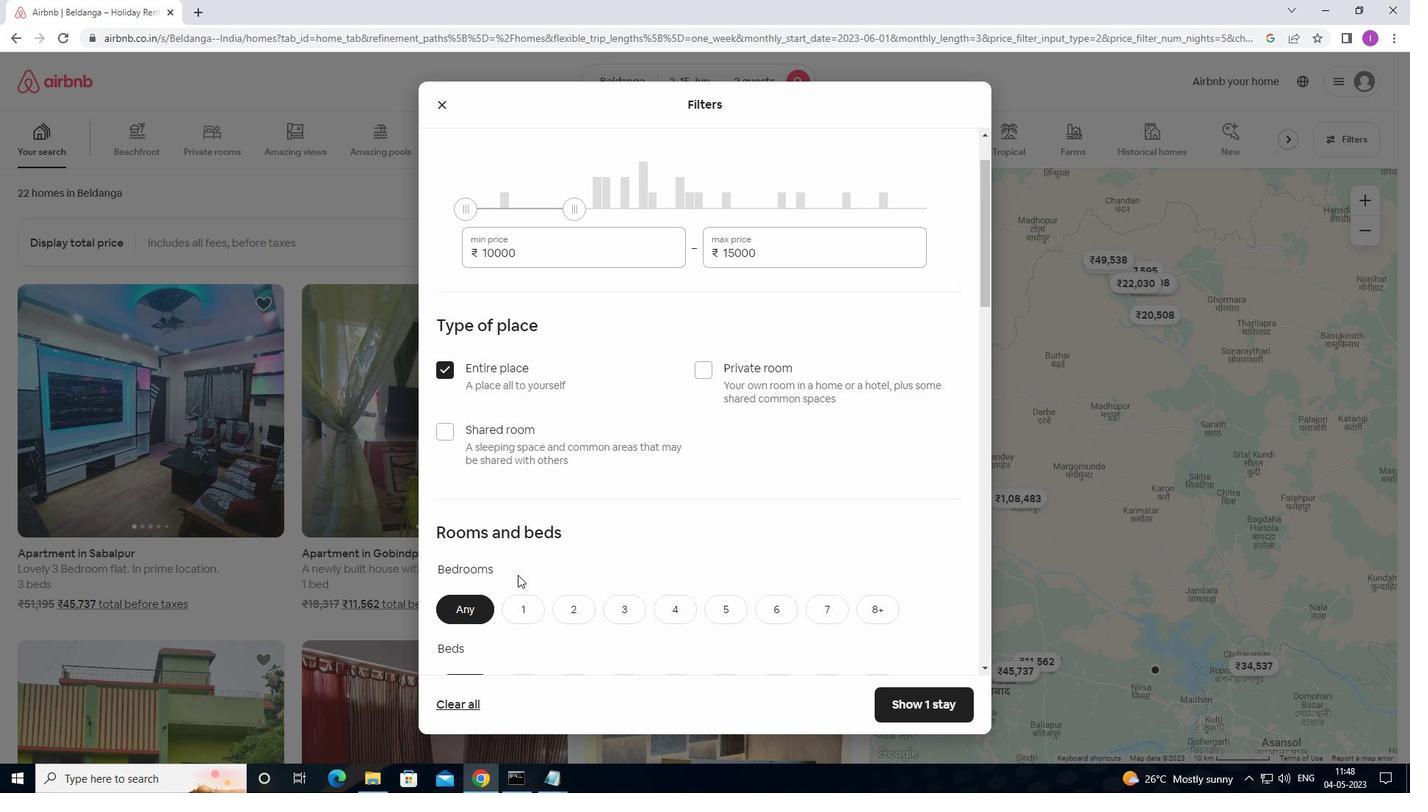 
Action: Mouse moved to (518, 316)
Screenshot: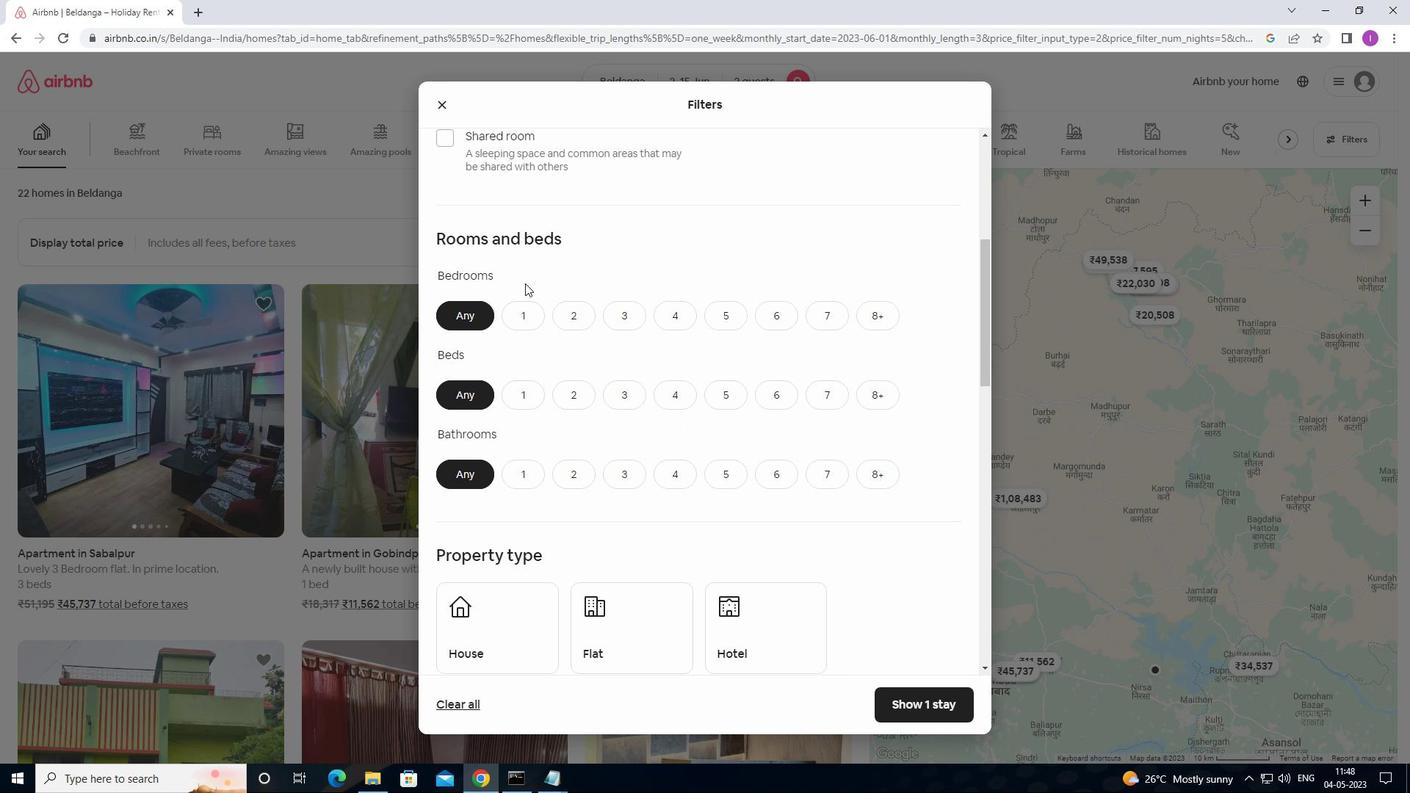 
Action: Mouse pressed left at (518, 316)
Screenshot: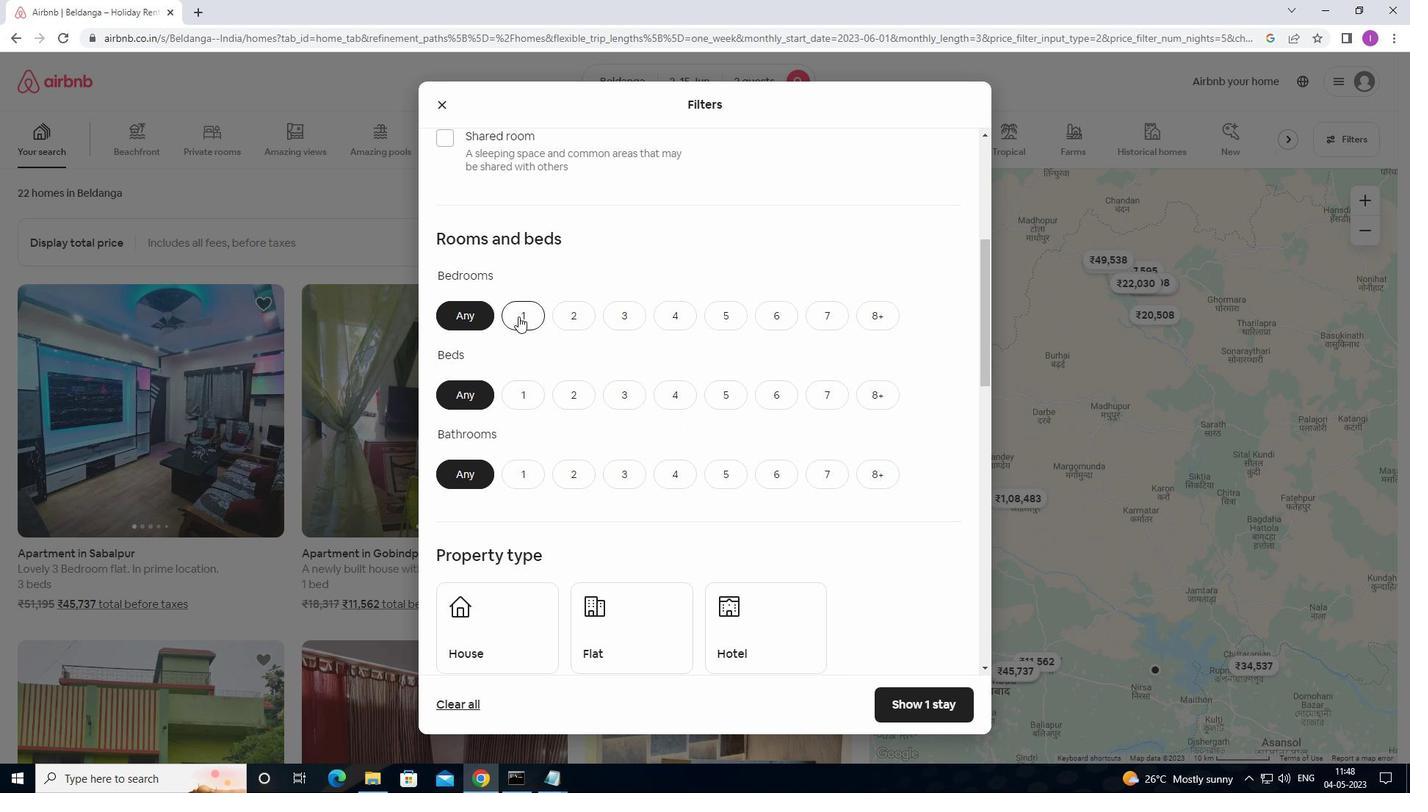 
Action: Mouse moved to (530, 386)
Screenshot: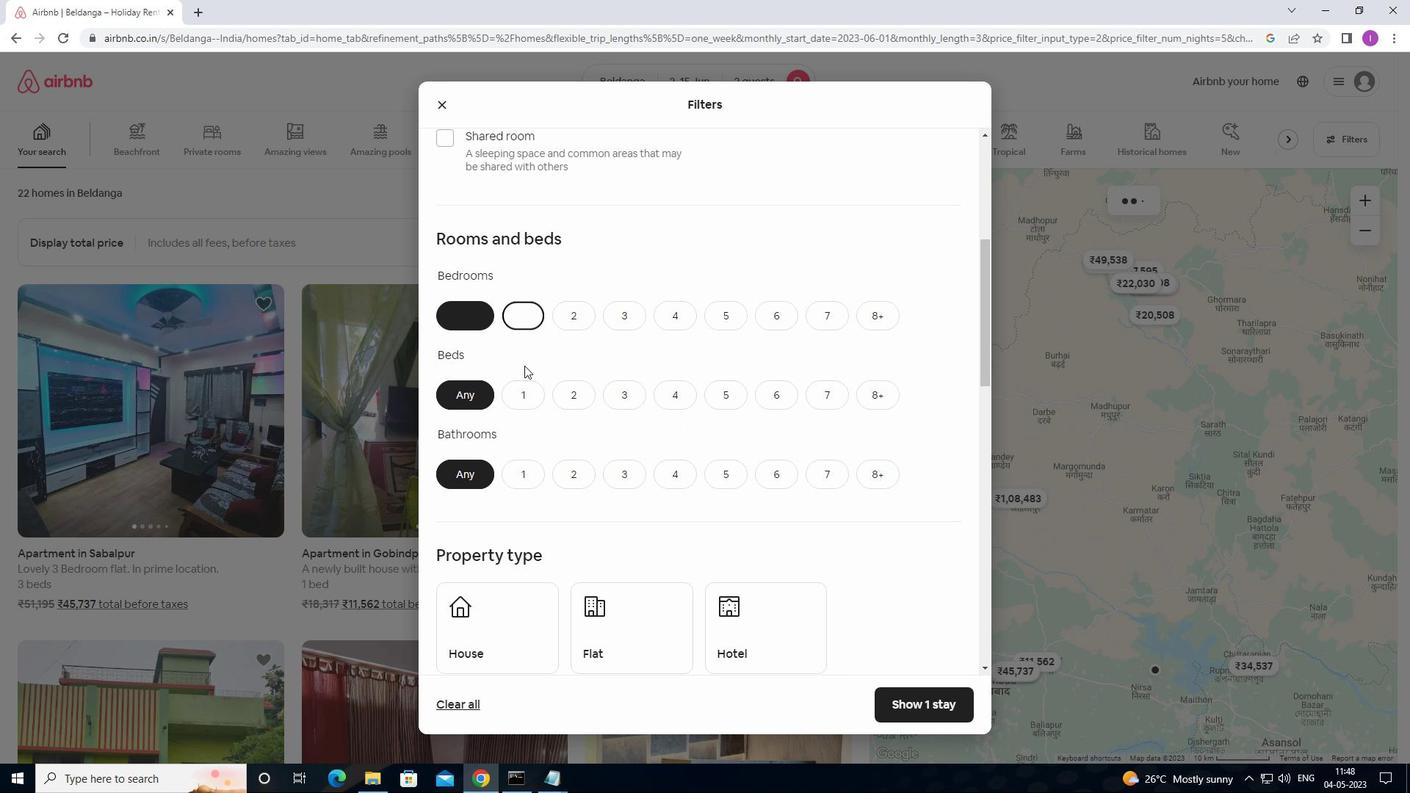 
Action: Mouse pressed left at (530, 386)
Screenshot: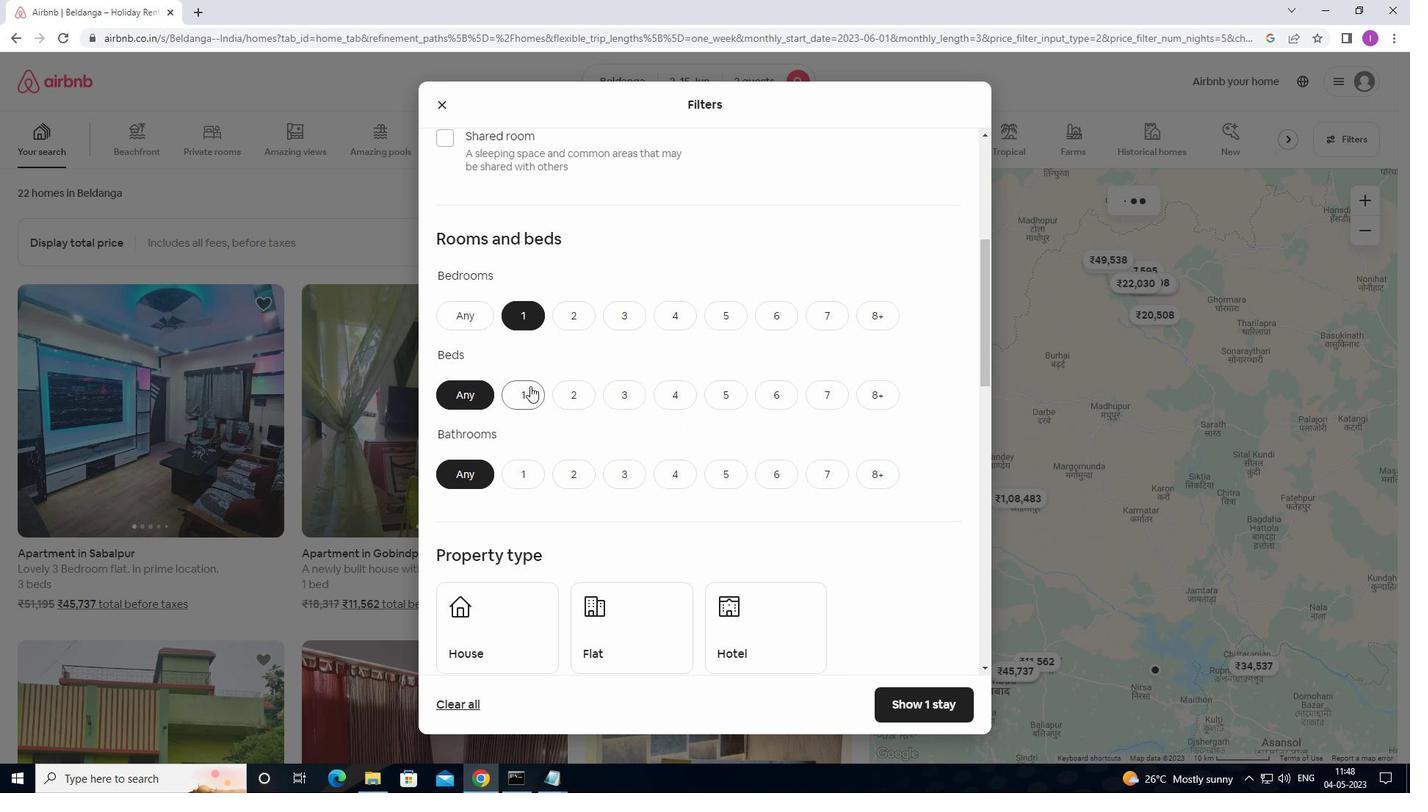 
Action: Mouse moved to (534, 398)
Screenshot: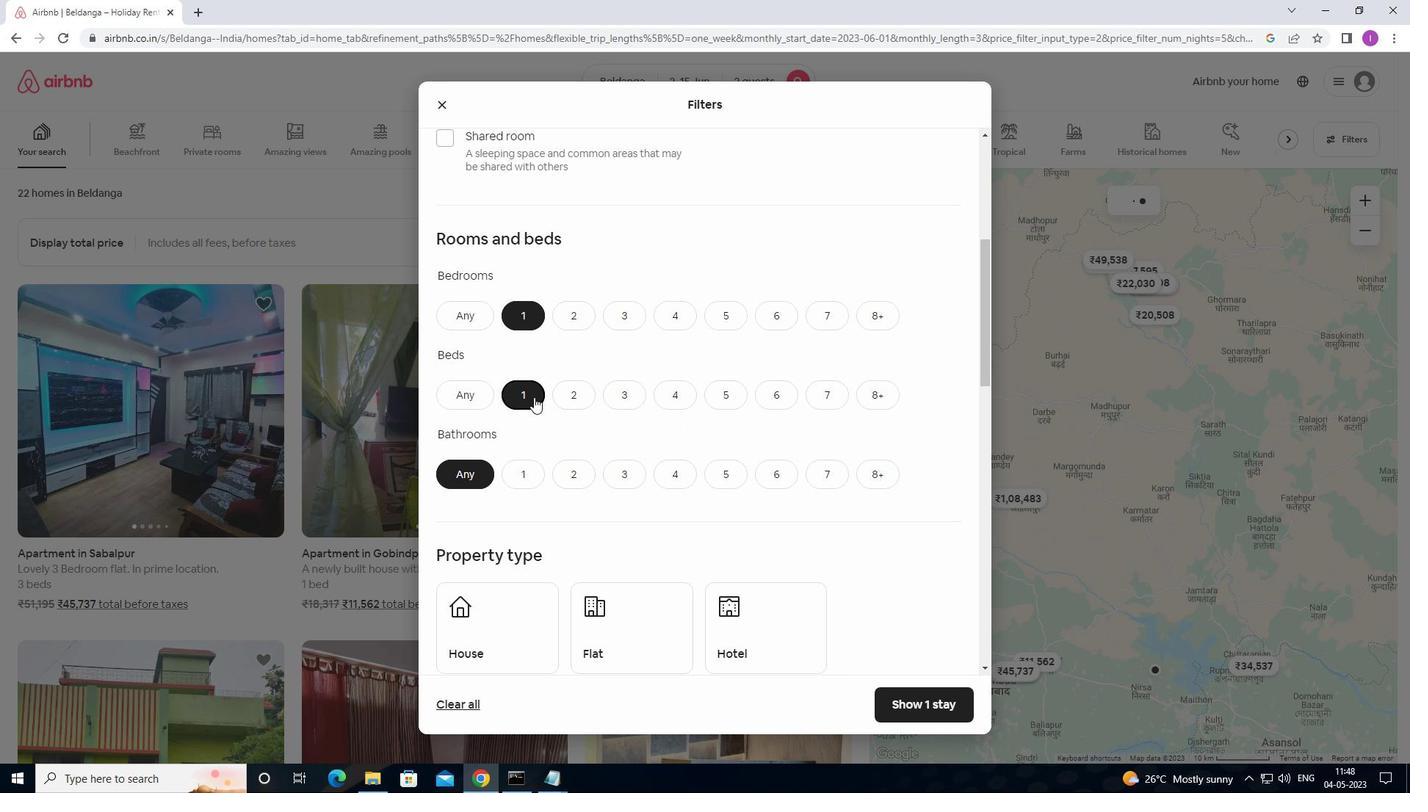 
Action: Mouse scrolled (534, 398) with delta (0, 0)
Screenshot: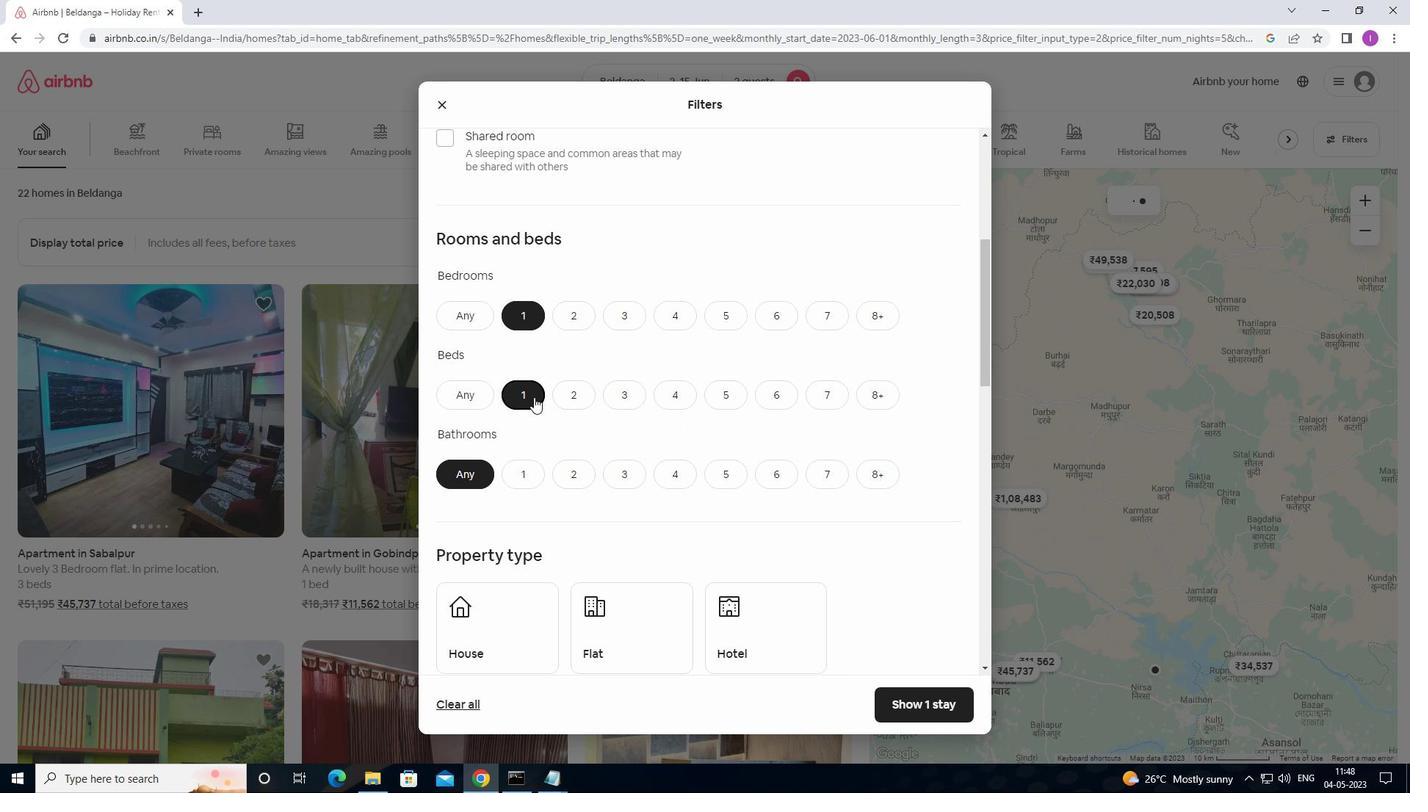 
Action: Mouse moved to (513, 406)
Screenshot: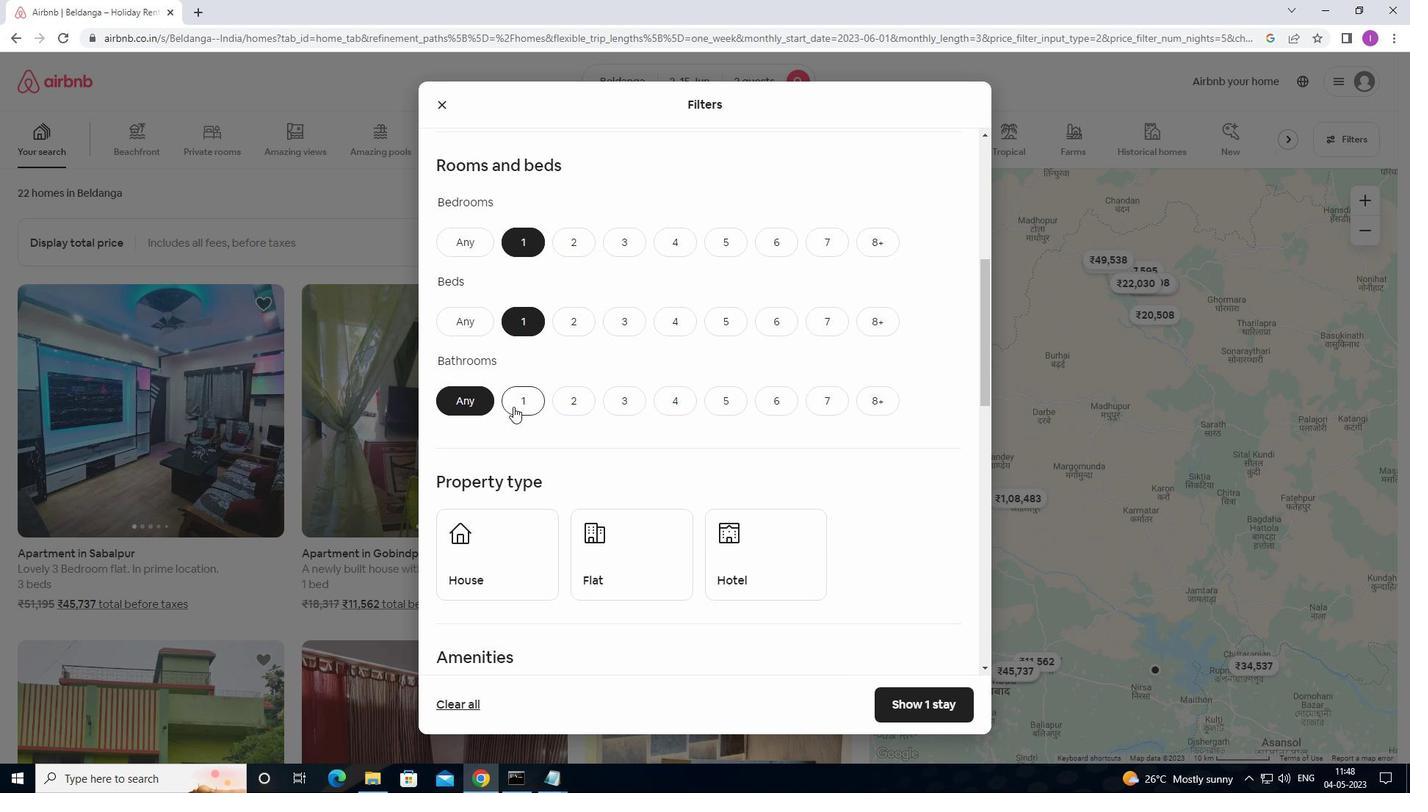 
Action: Mouse pressed left at (513, 406)
Screenshot: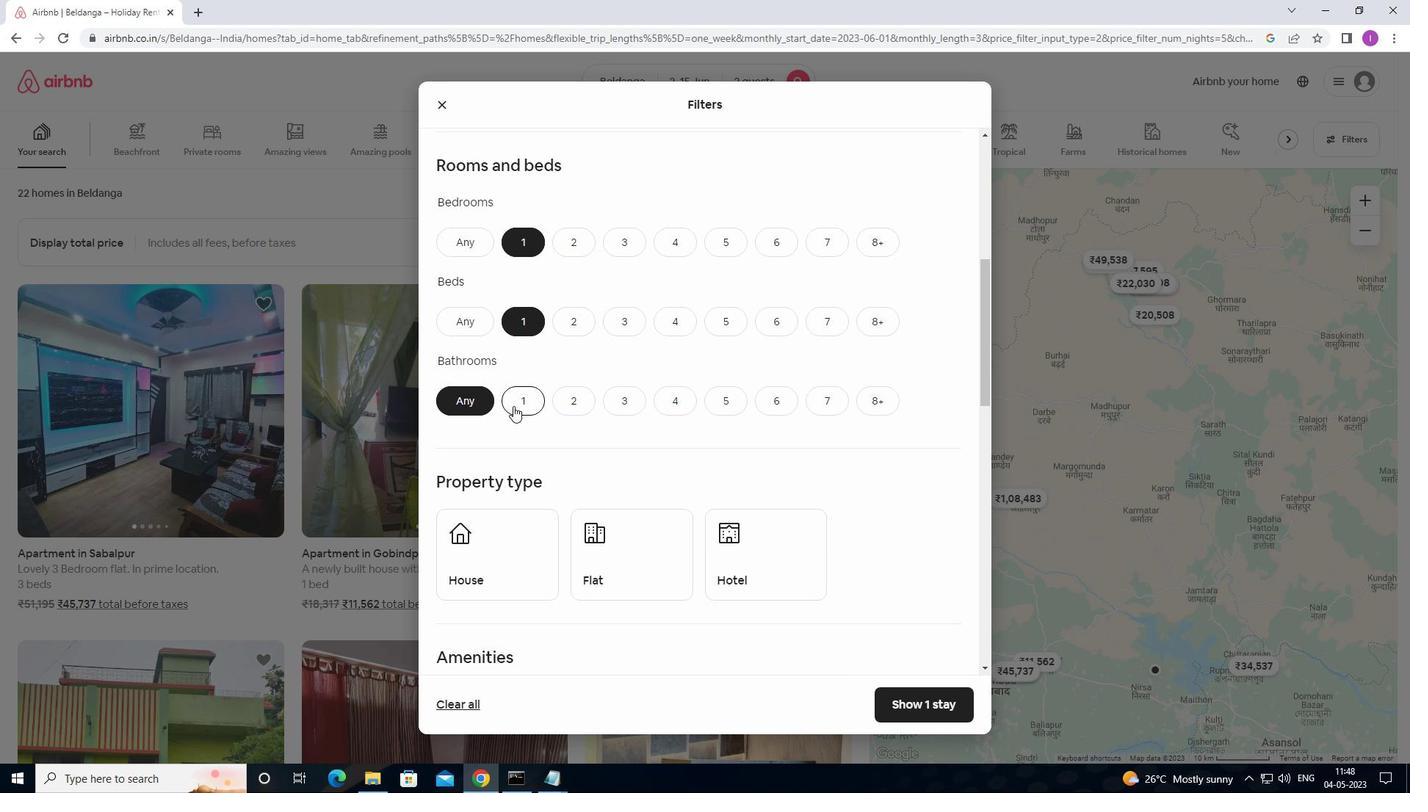
Action: Mouse moved to (538, 412)
Screenshot: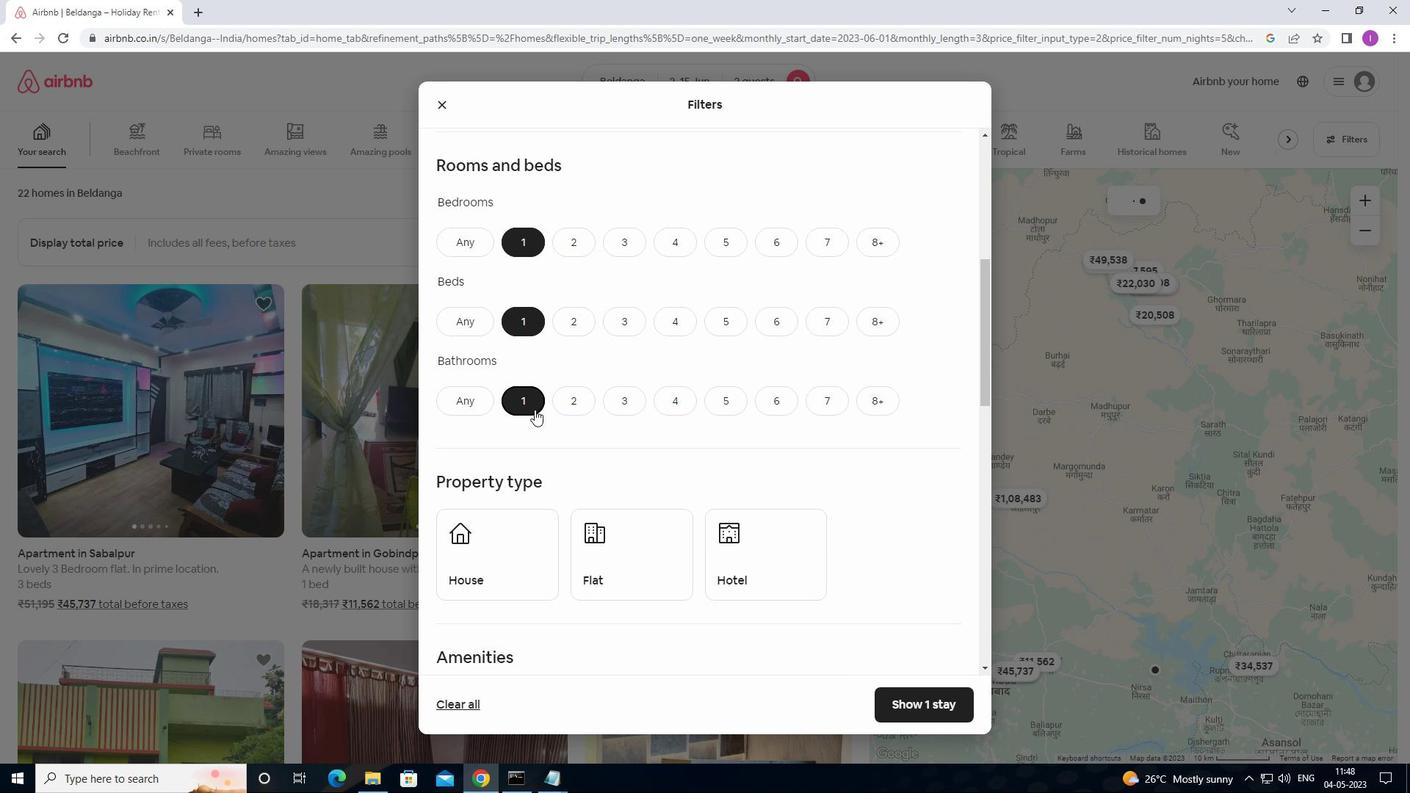 
Action: Mouse scrolled (538, 411) with delta (0, 0)
Screenshot: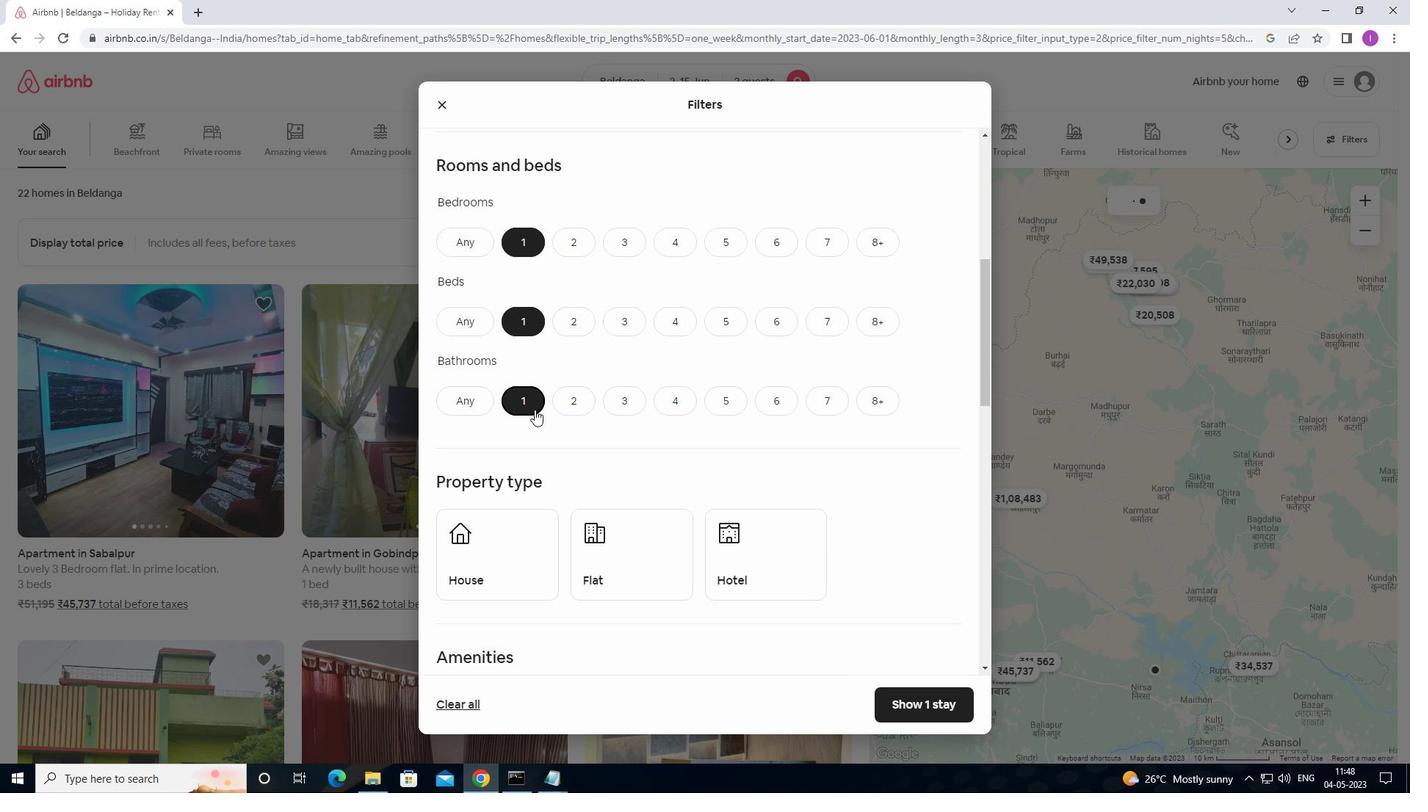 
Action: Mouse moved to (539, 412)
Screenshot: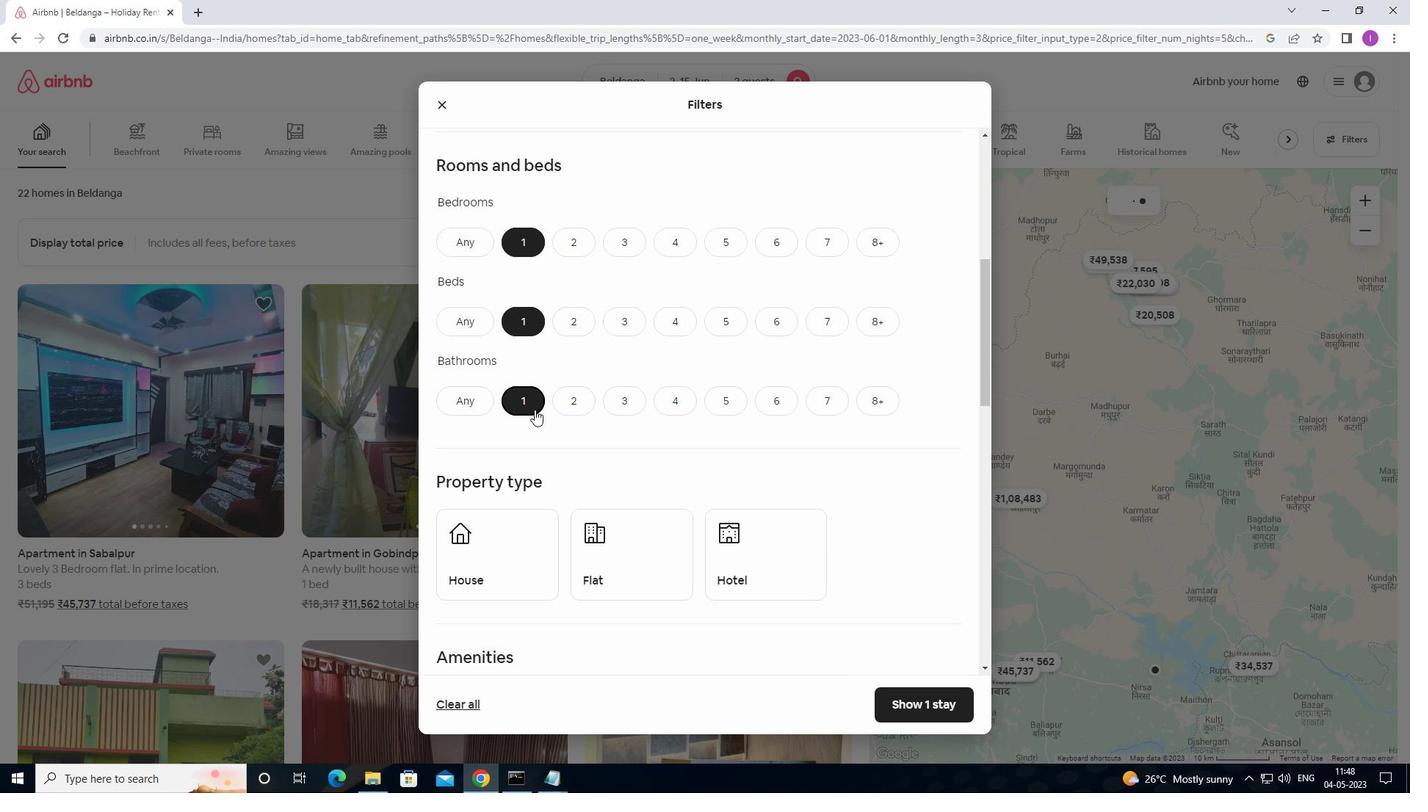 
Action: Mouse scrolled (539, 412) with delta (0, 0)
Screenshot: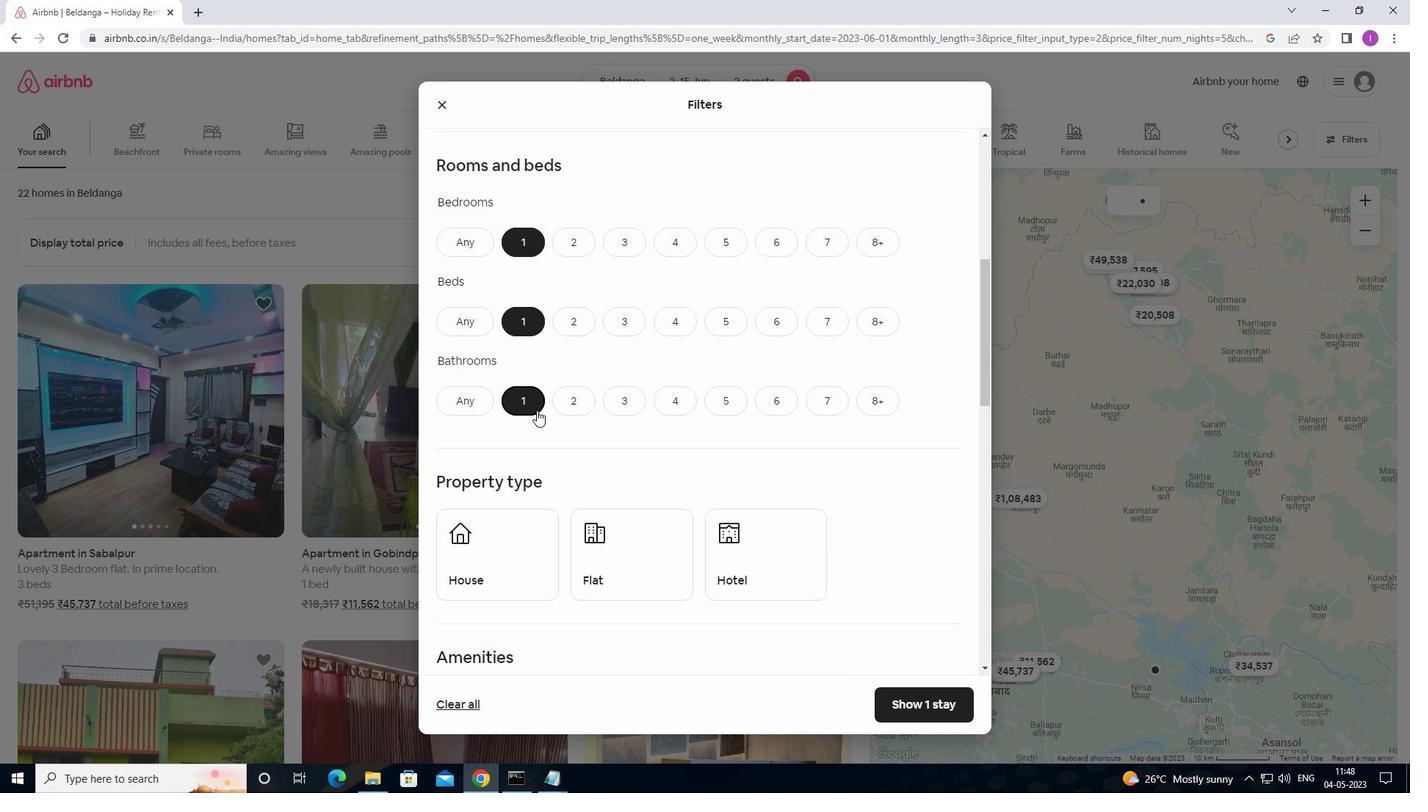 
Action: Mouse scrolled (539, 412) with delta (0, 0)
Screenshot: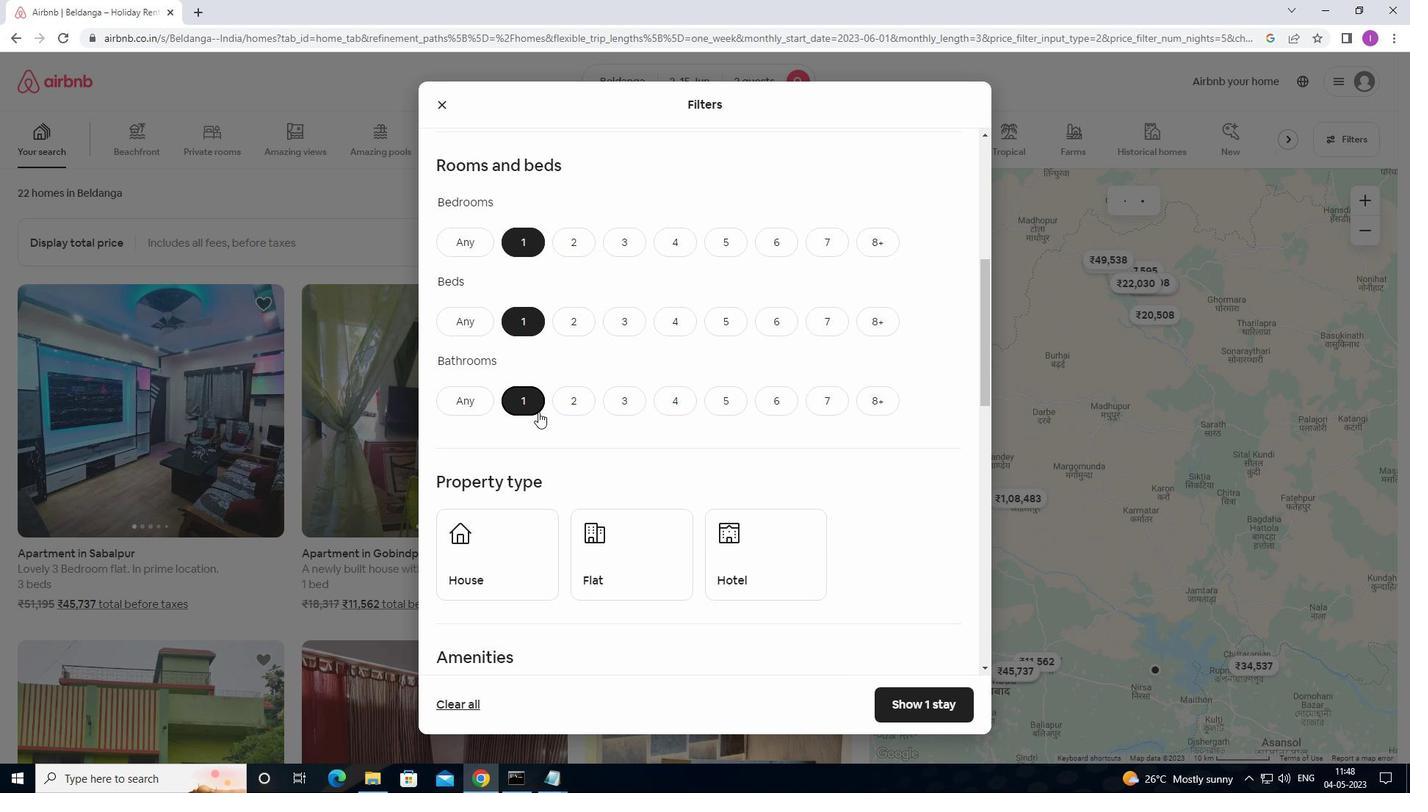 
Action: Mouse moved to (500, 354)
Screenshot: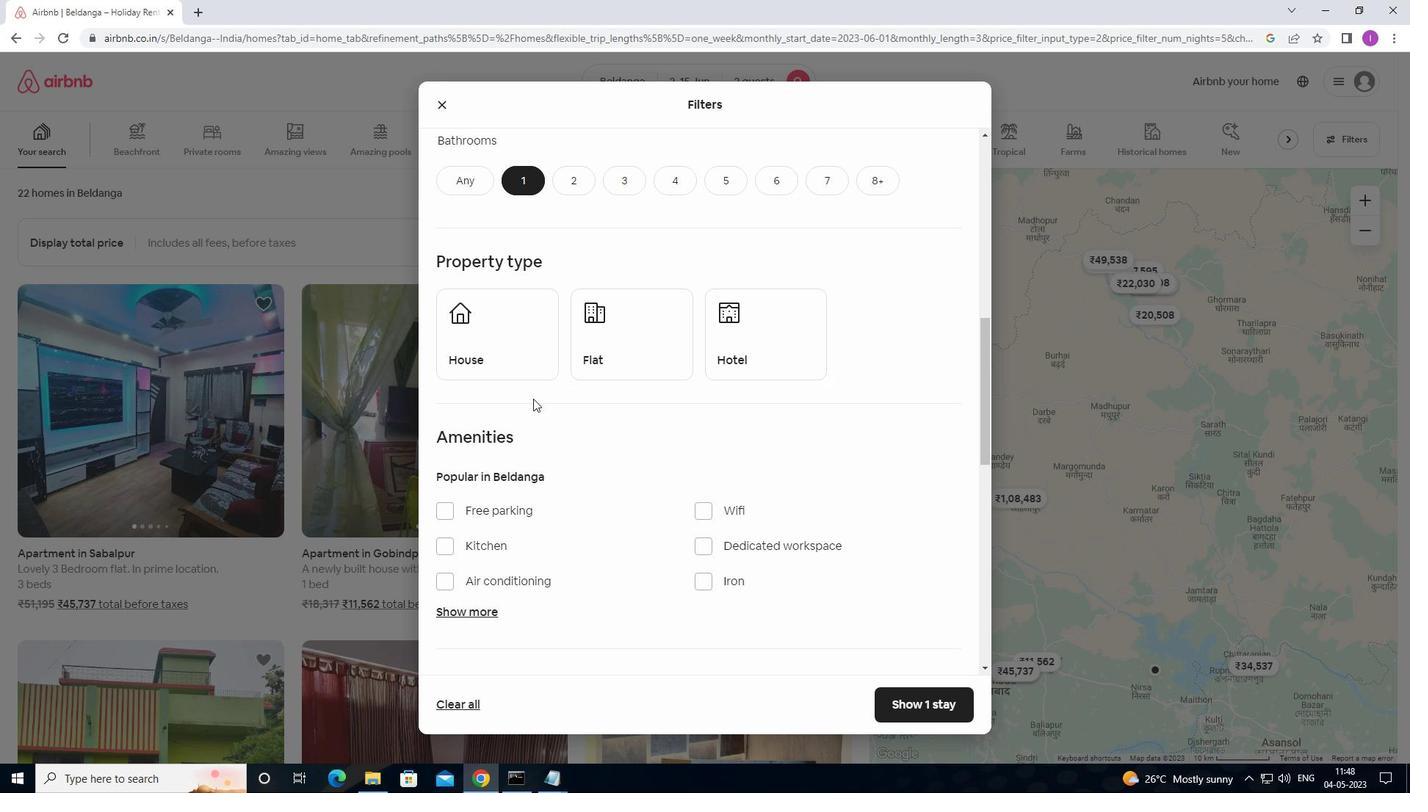 
Action: Mouse pressed left at (500, 354)
Screenshot: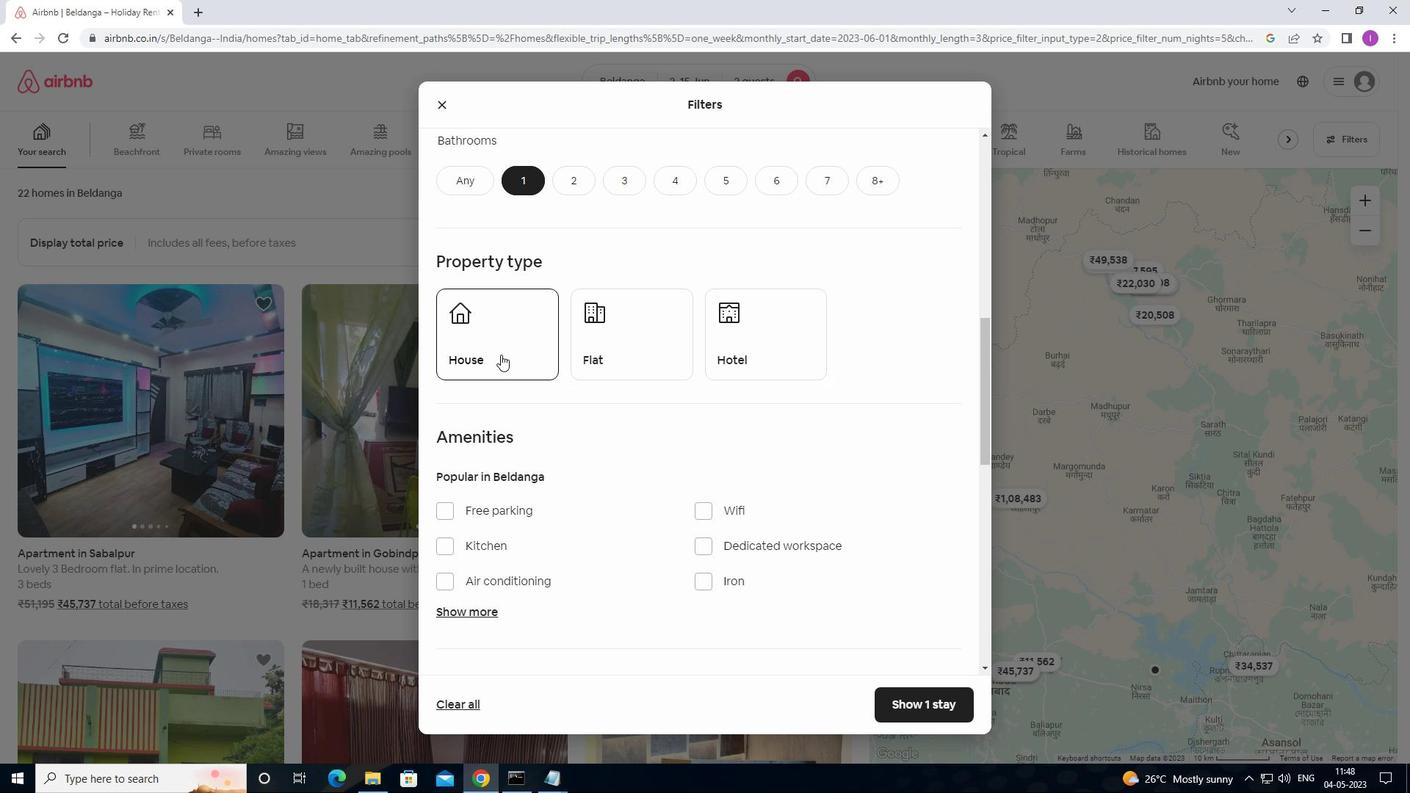 
Action: Mouse moved to (577, 361)
Screenshot: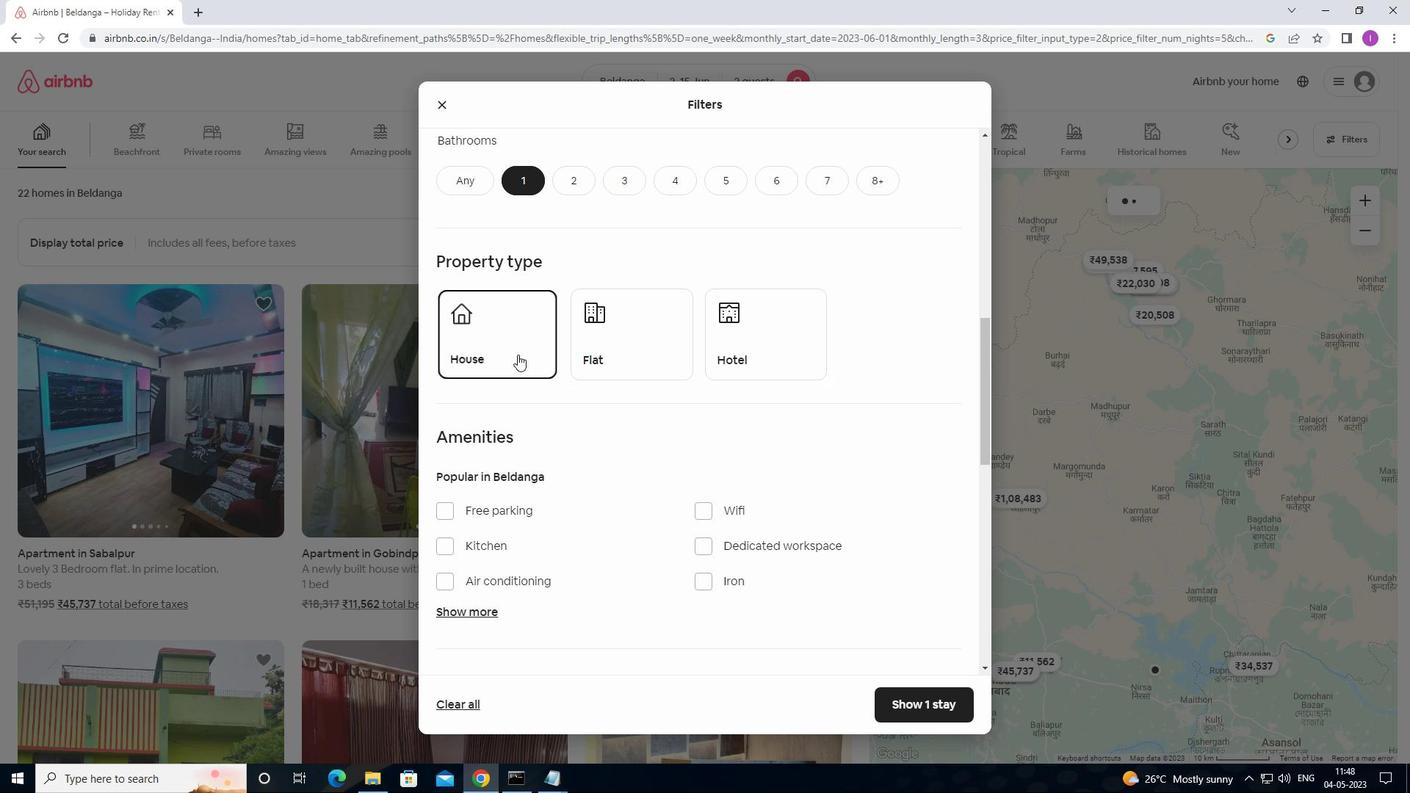 
Action: Mouse pressed left at (577, 361)
Screenshot: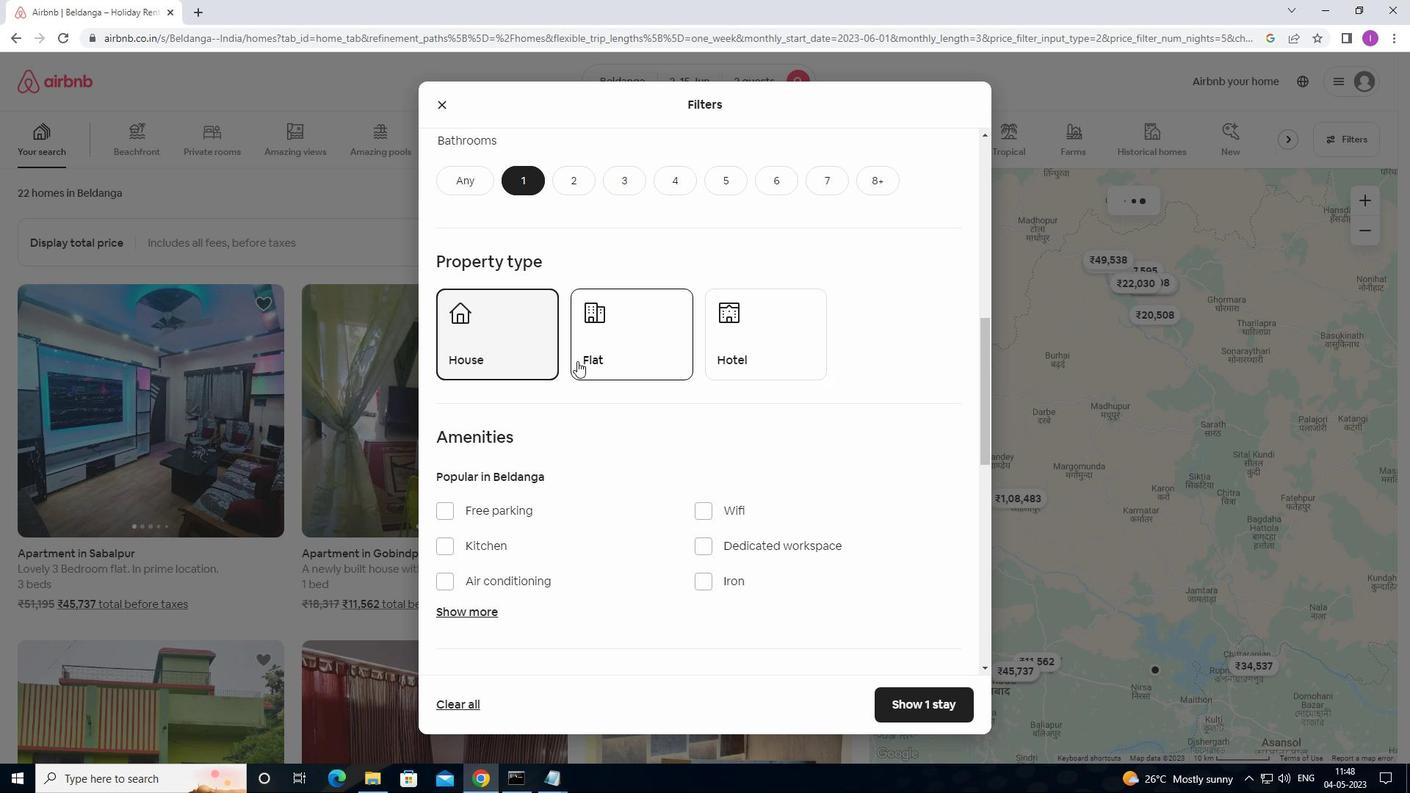 
Action: Mouse moved to (798, 322)
Screenshot: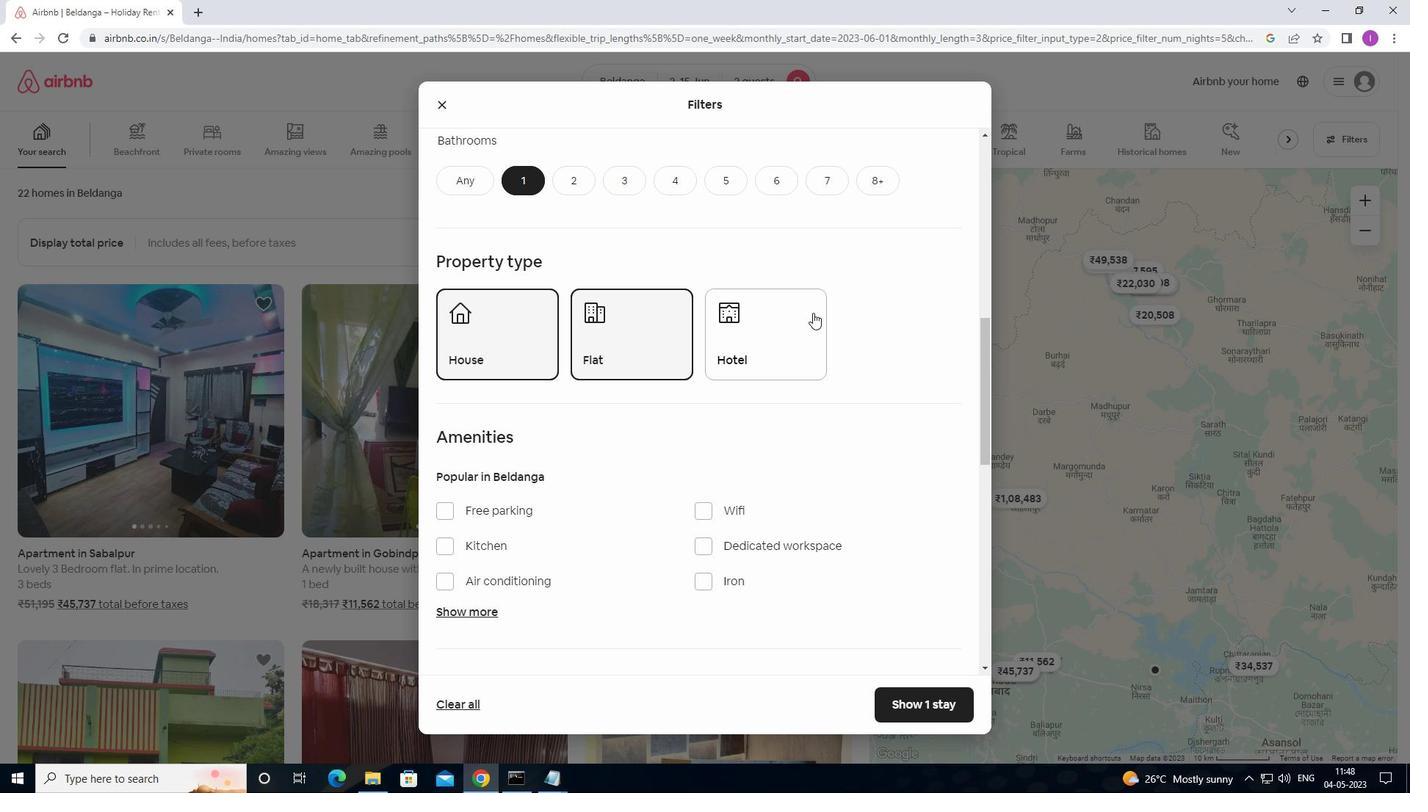 
Action: Mouse pressed left at (798, 322)
Screenshot: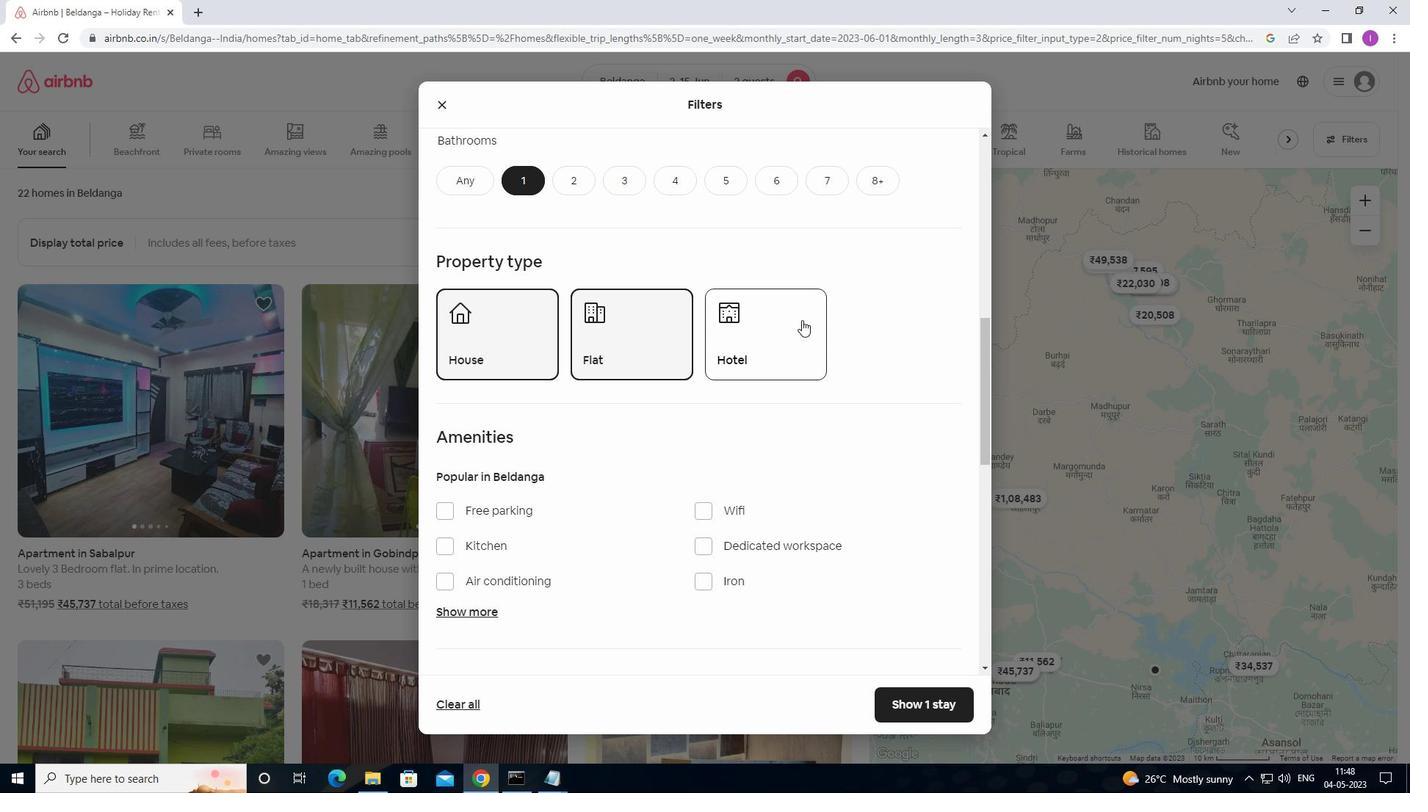 
Action: Mouse moved to (747, 404)
Screenshot: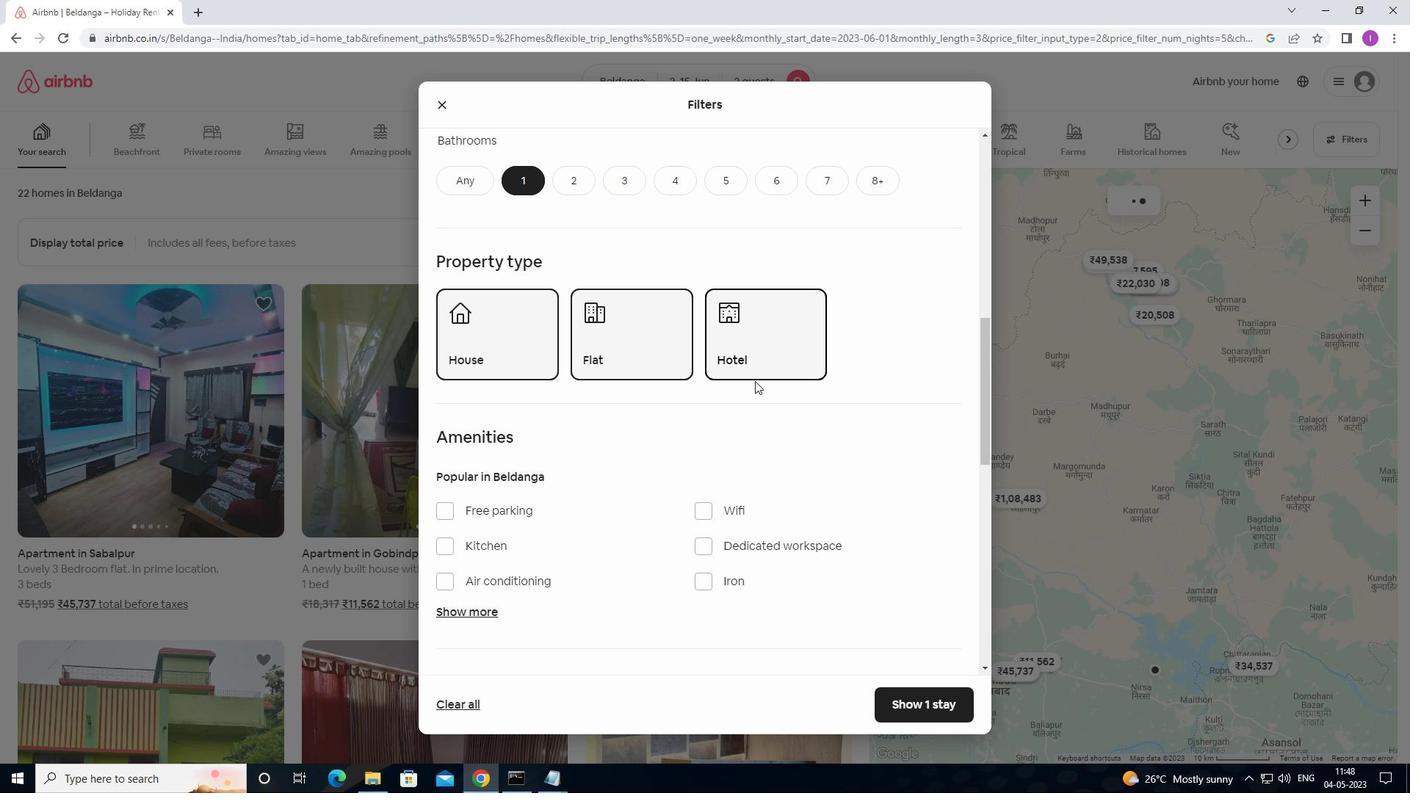 
Action: Mouse scrolled (747, 404) with delta (0, 0)
Screenshot: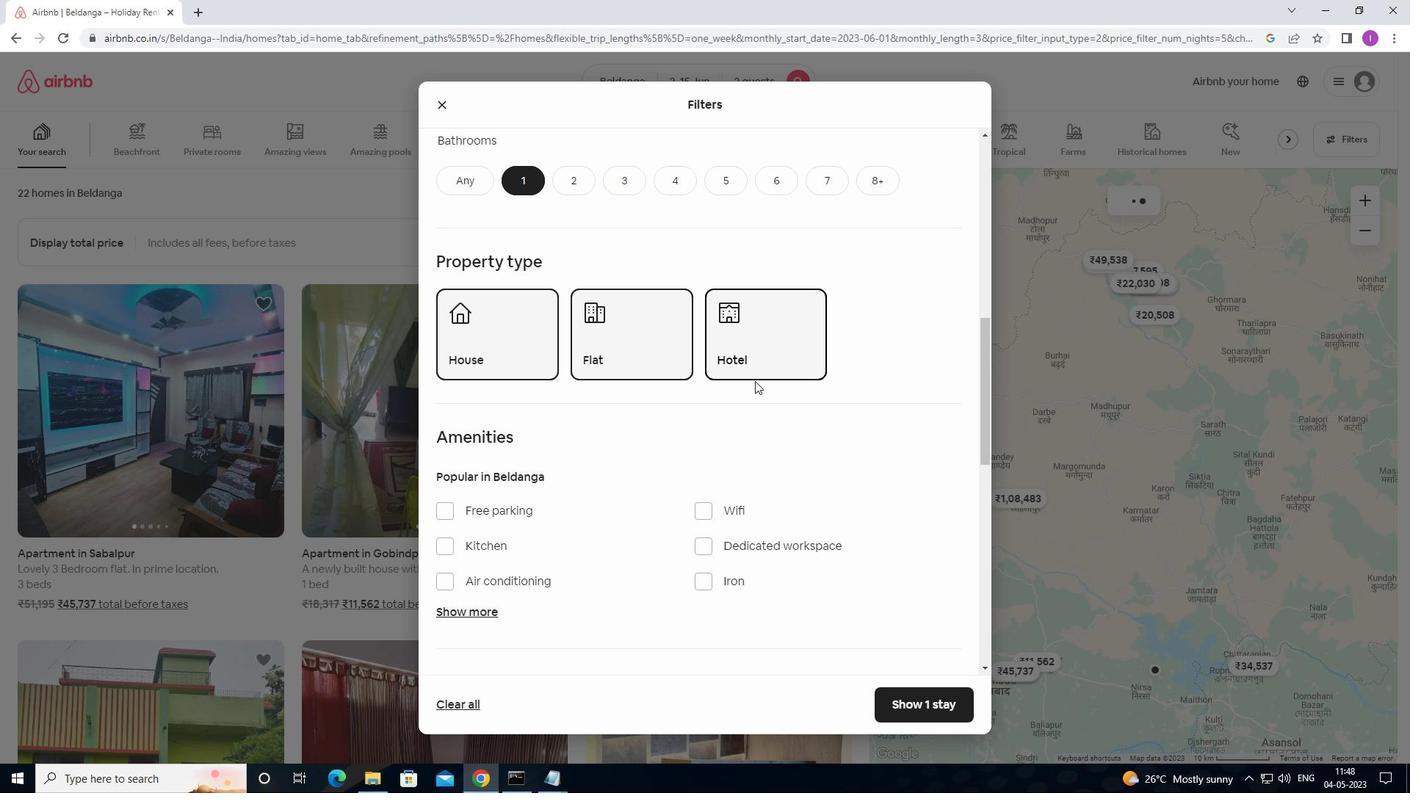 
Action: Mouse moved to (747, 409)
Screenshot: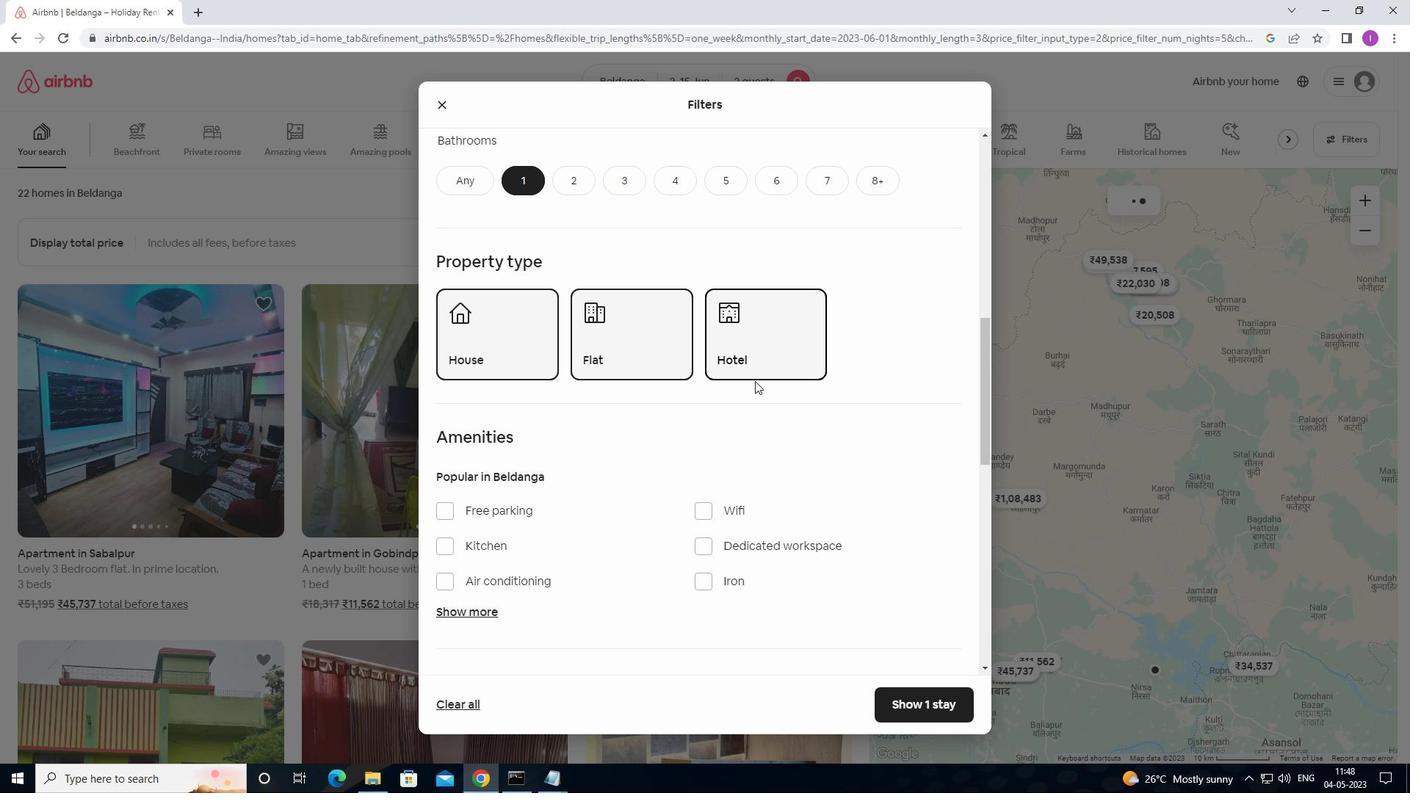 
Action: Mouse scrolled (747, 408) with delta (0, 0)
Screenshot: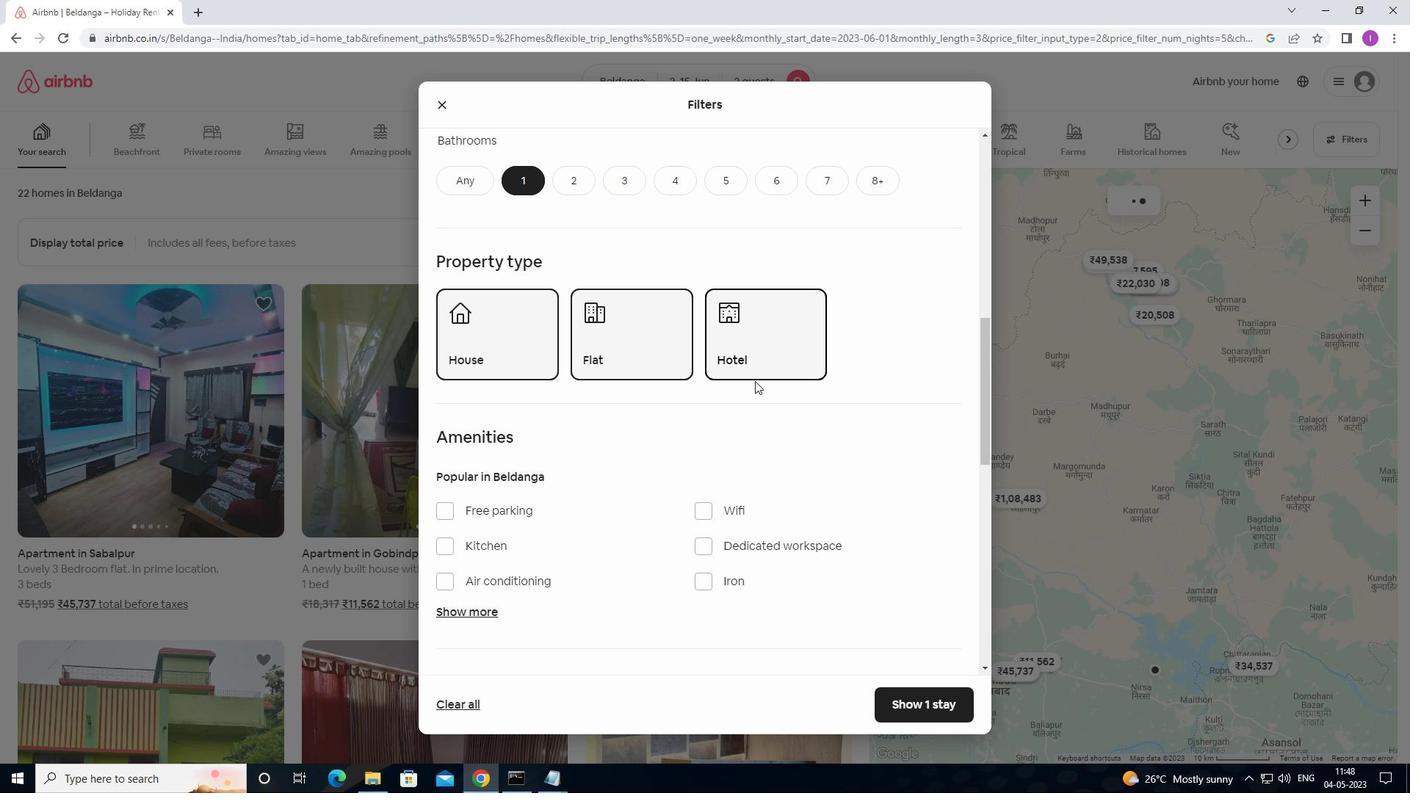 
Action: Mouse moved to (747, 410)
Screenshot: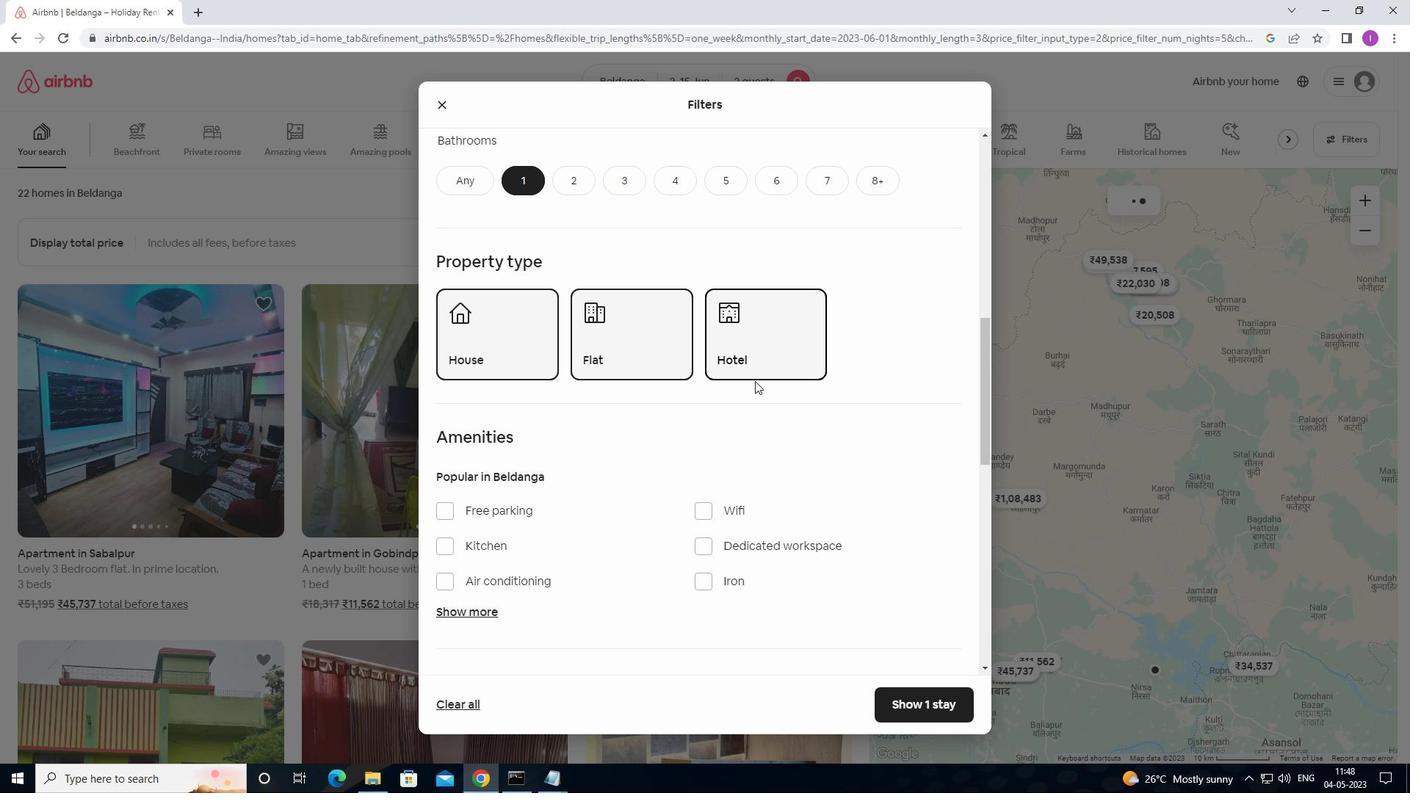 
Action: Mouse scrolled (747, 409) with delta (0, 0)
Screenshot: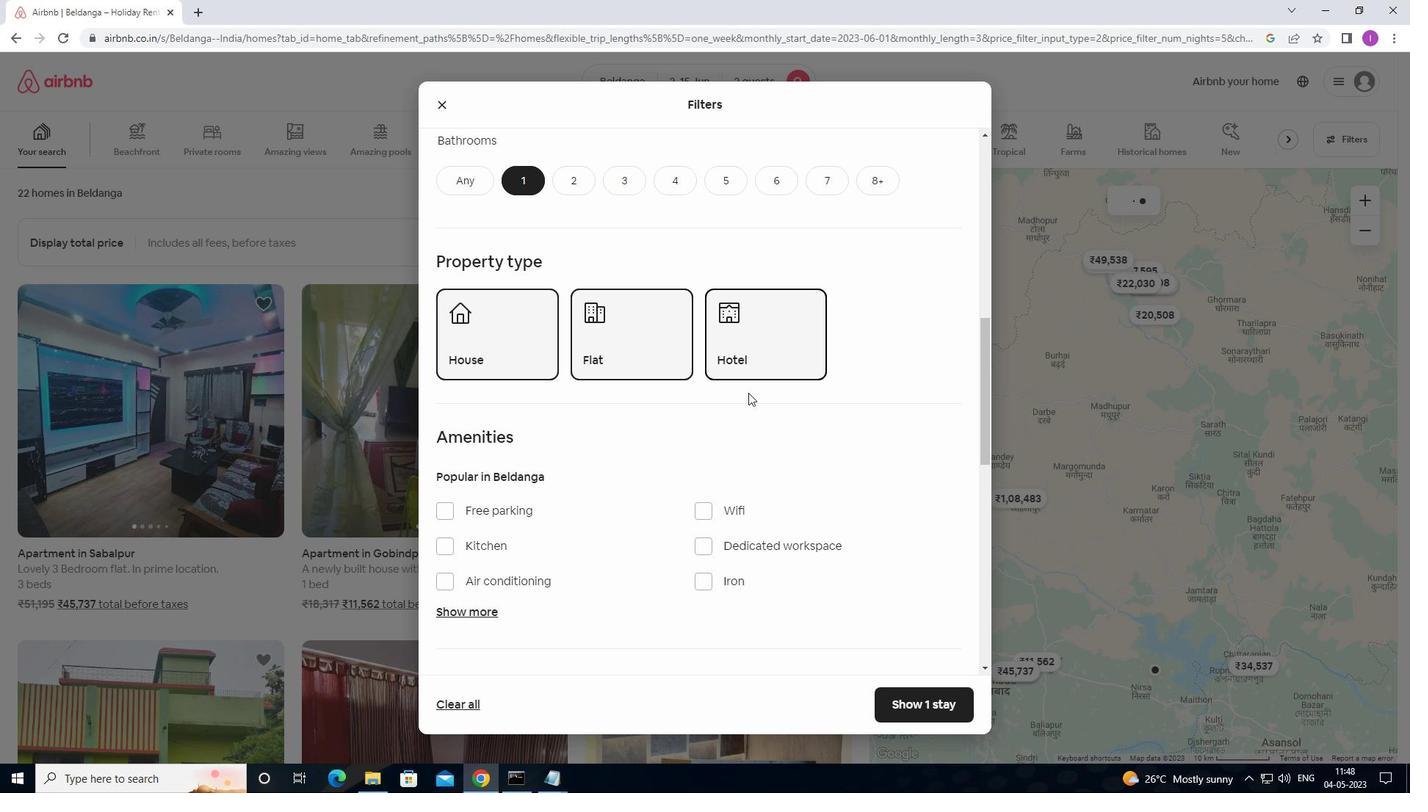 
Action: Mouse moved to (749, 407)
Screenshot: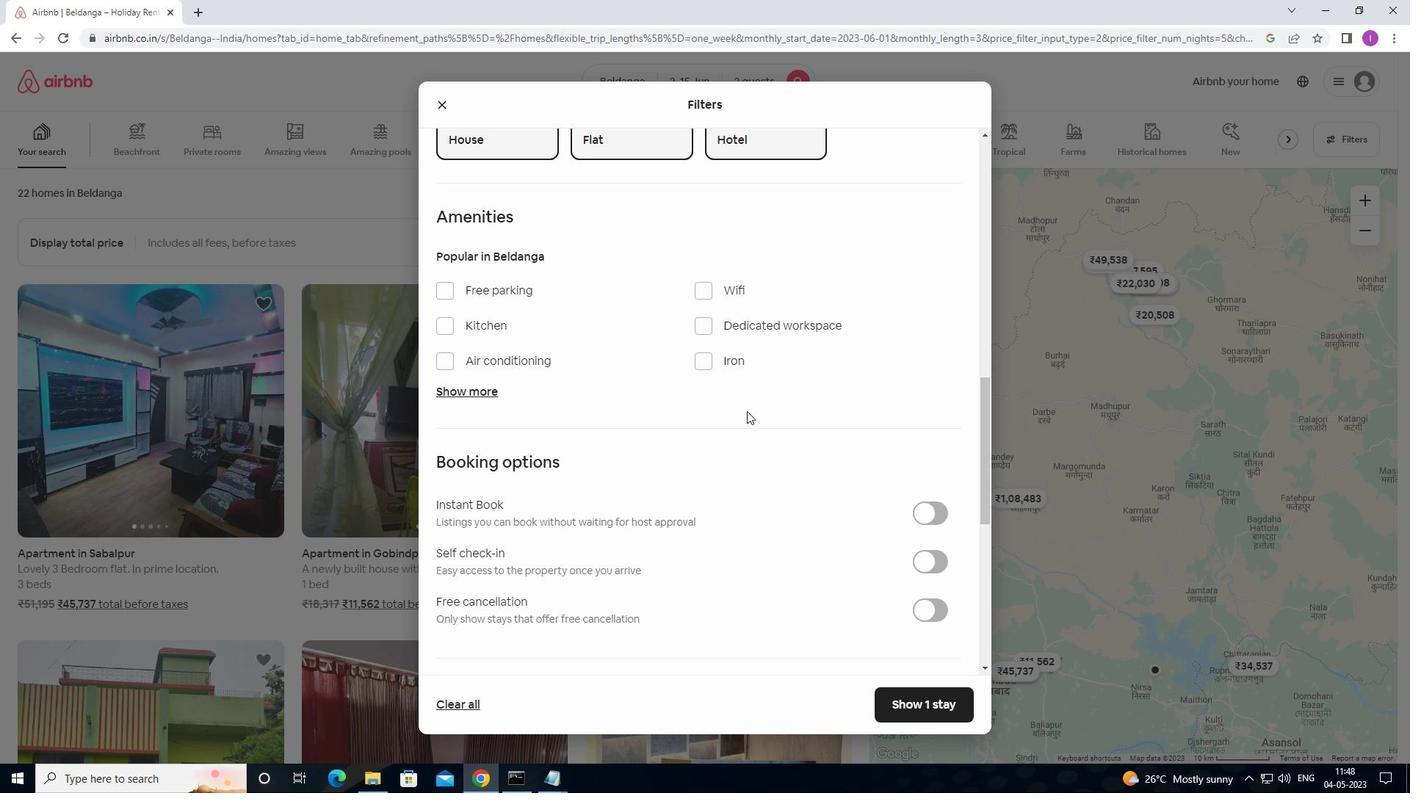 
Action: Mouse scrolled (749, 408) with delta (0, 0)
Screenshot: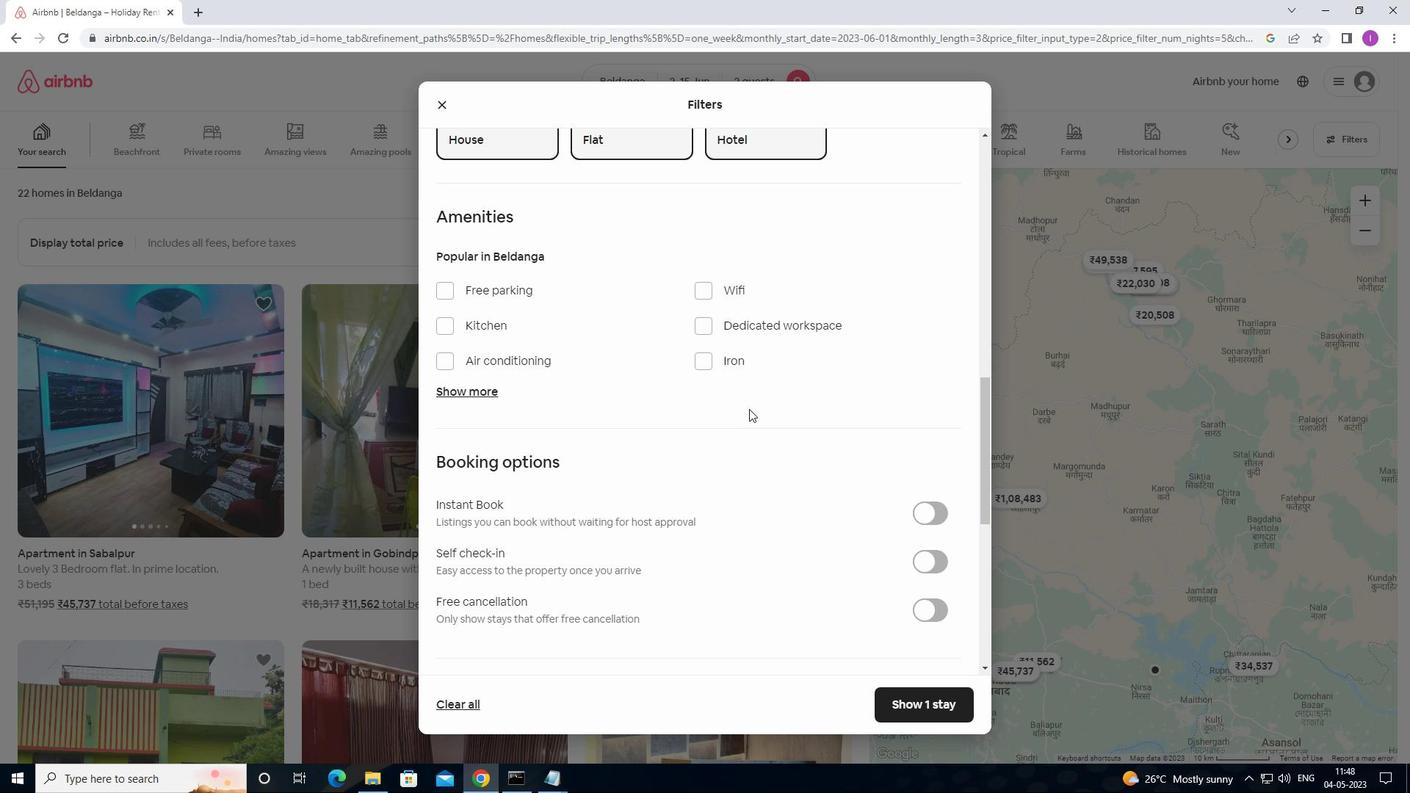 
Action: Mouse moved to (750, 406)
Screenshot: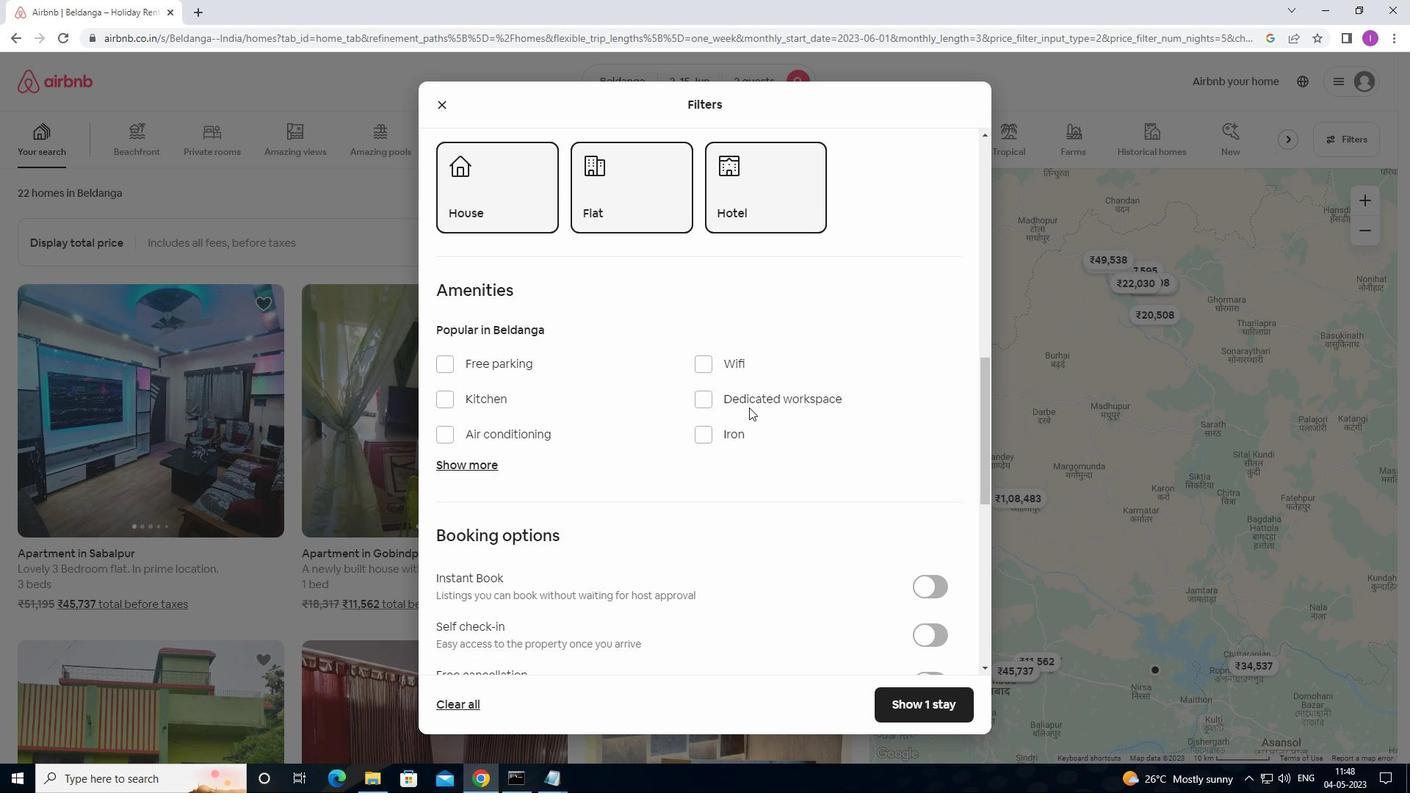
Action: Mouse scrolled (750, 406) with delta (0, 0)
Screenshot: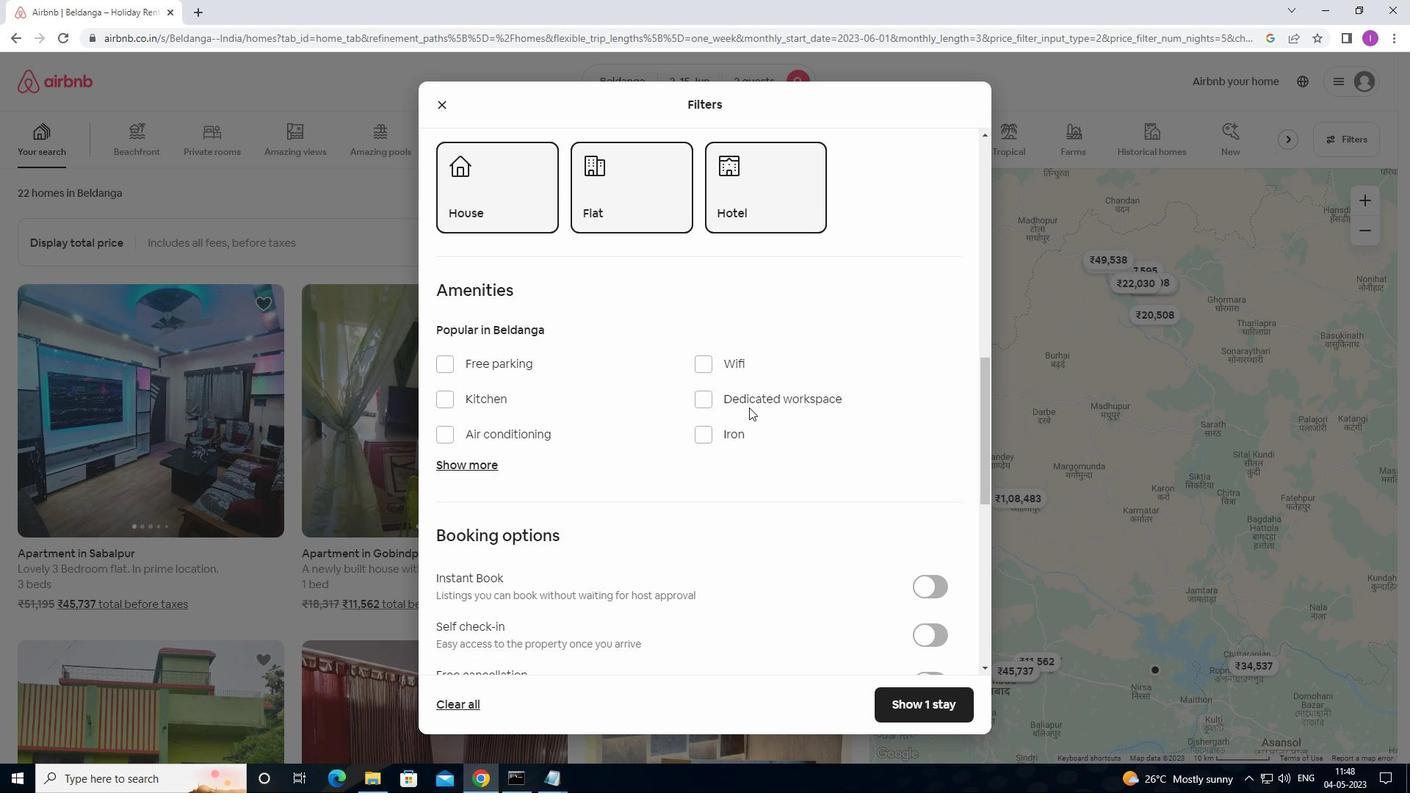 
Action: Mouse scrolled (750, 406) with delta (0, 0)
Screenshot: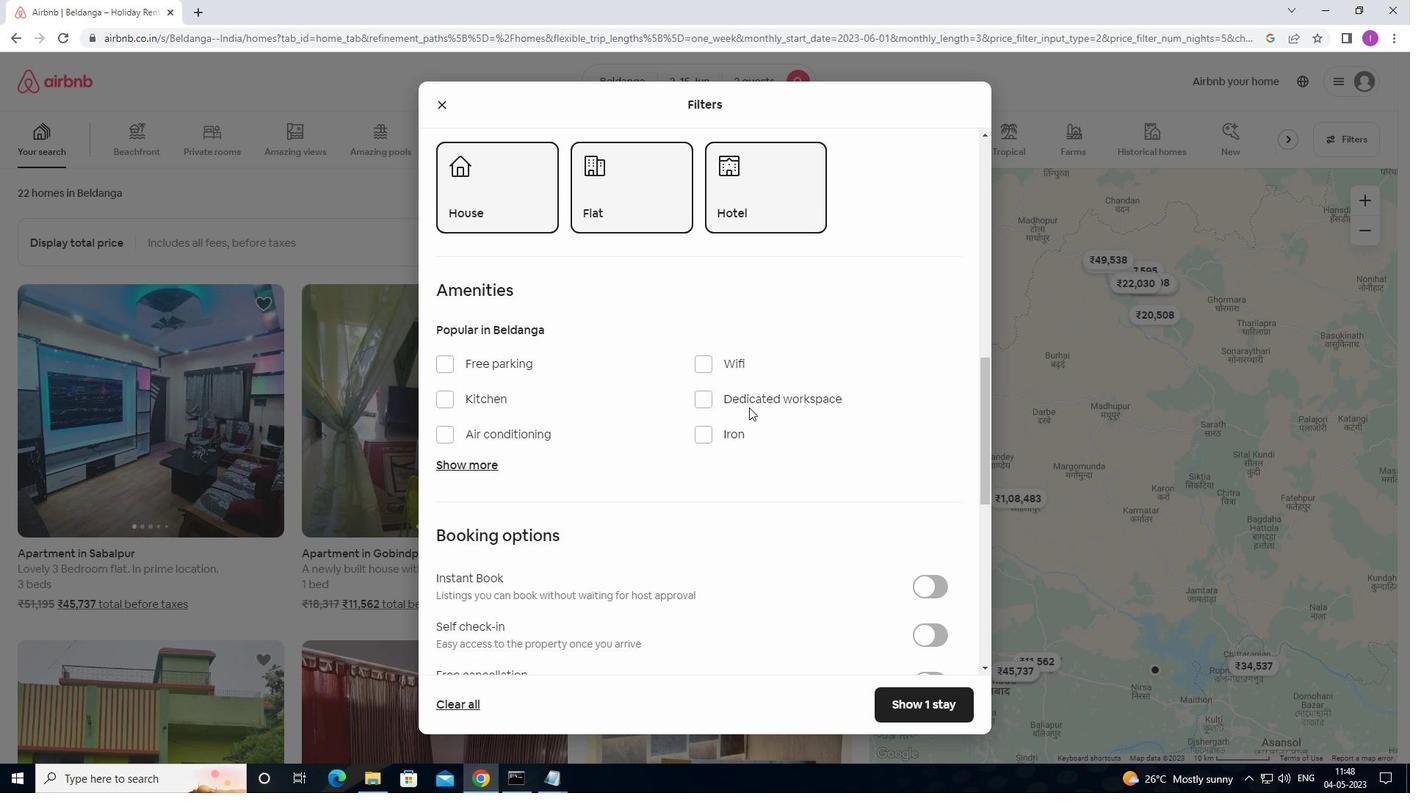 
Action: Mouse moved to (750, 406)
Screenshot: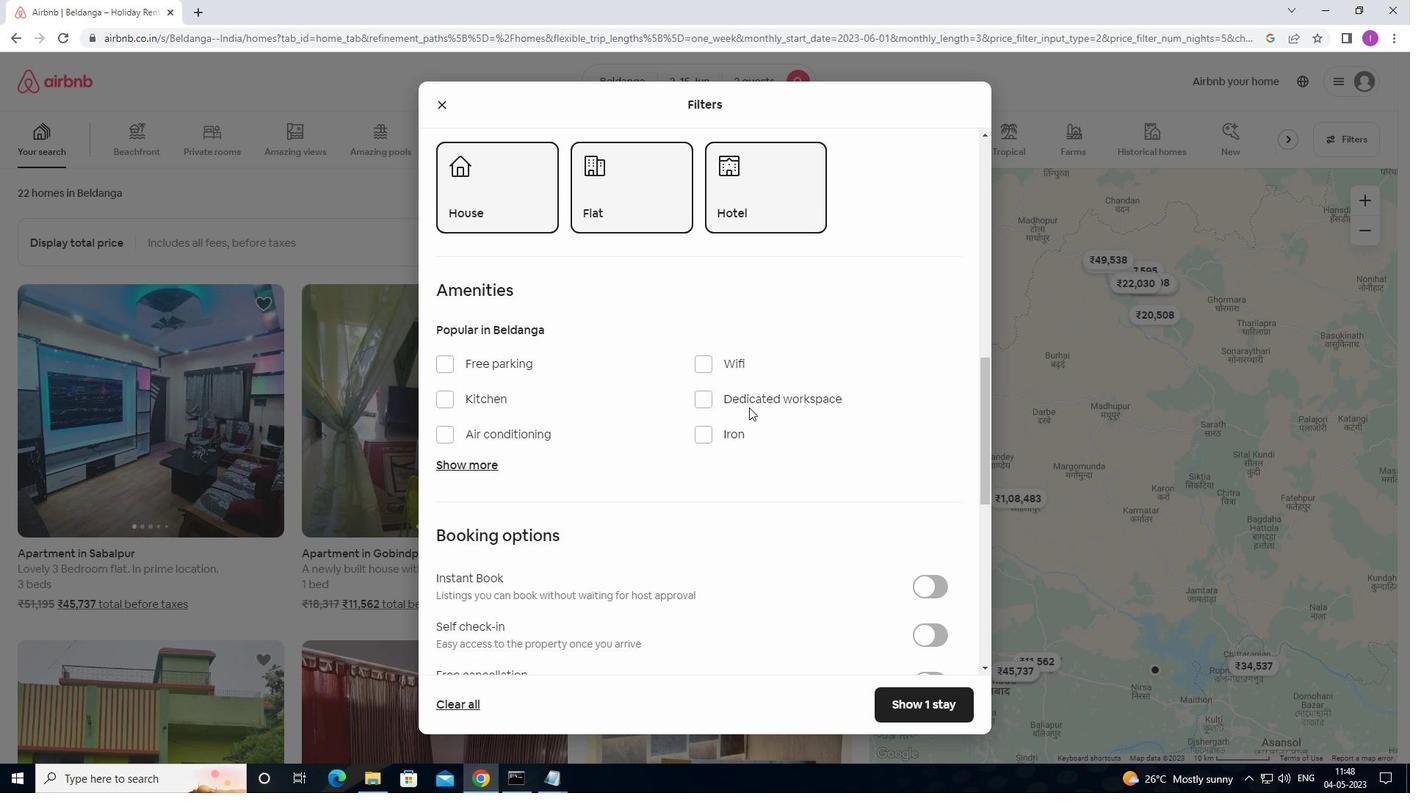 
Action: Mouse scrolled (750, 406) with delta (0, 0)
Screenshot: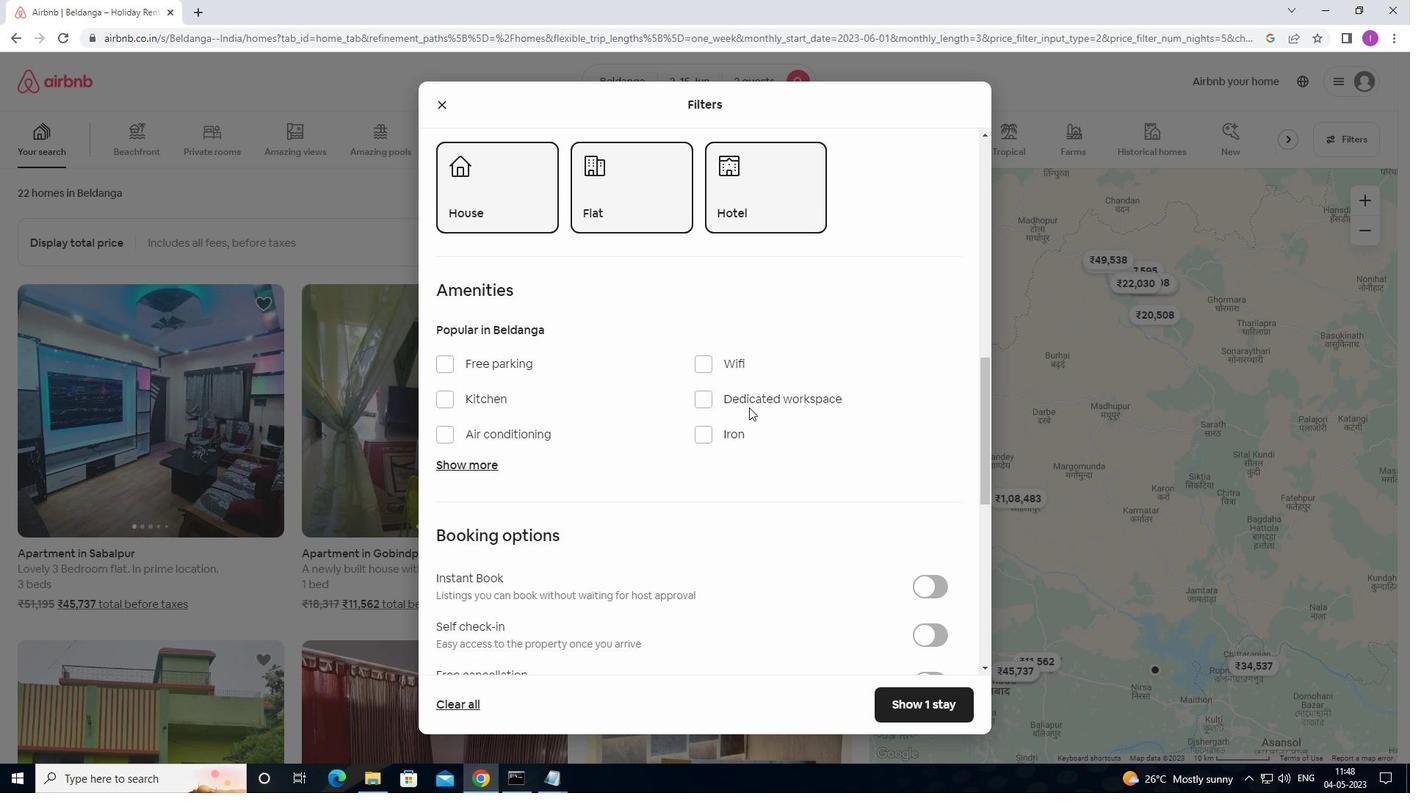 
Action: Mouse moved to (937, 405)
Screenshot: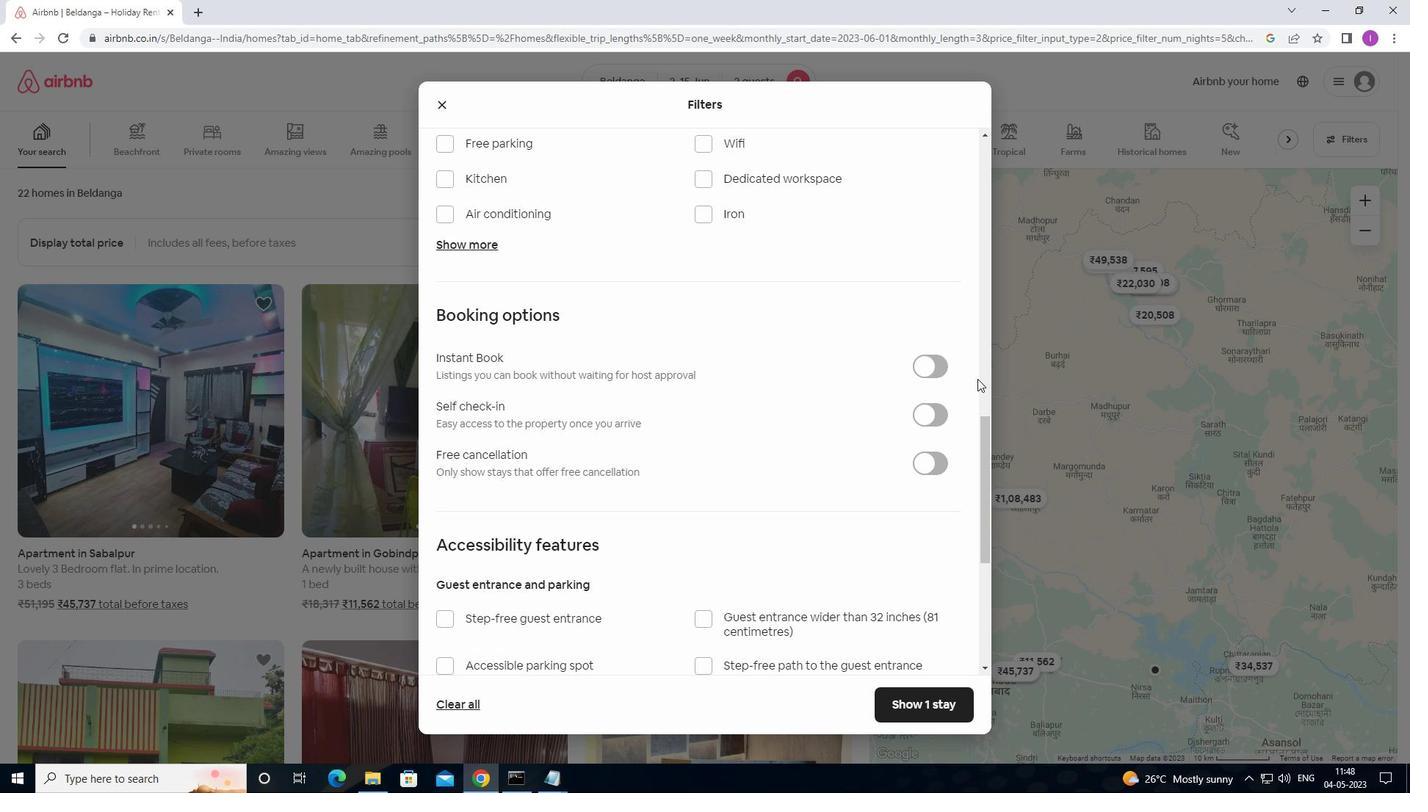 
Action: Mouse pressed left at (937, 405)
Screenshot: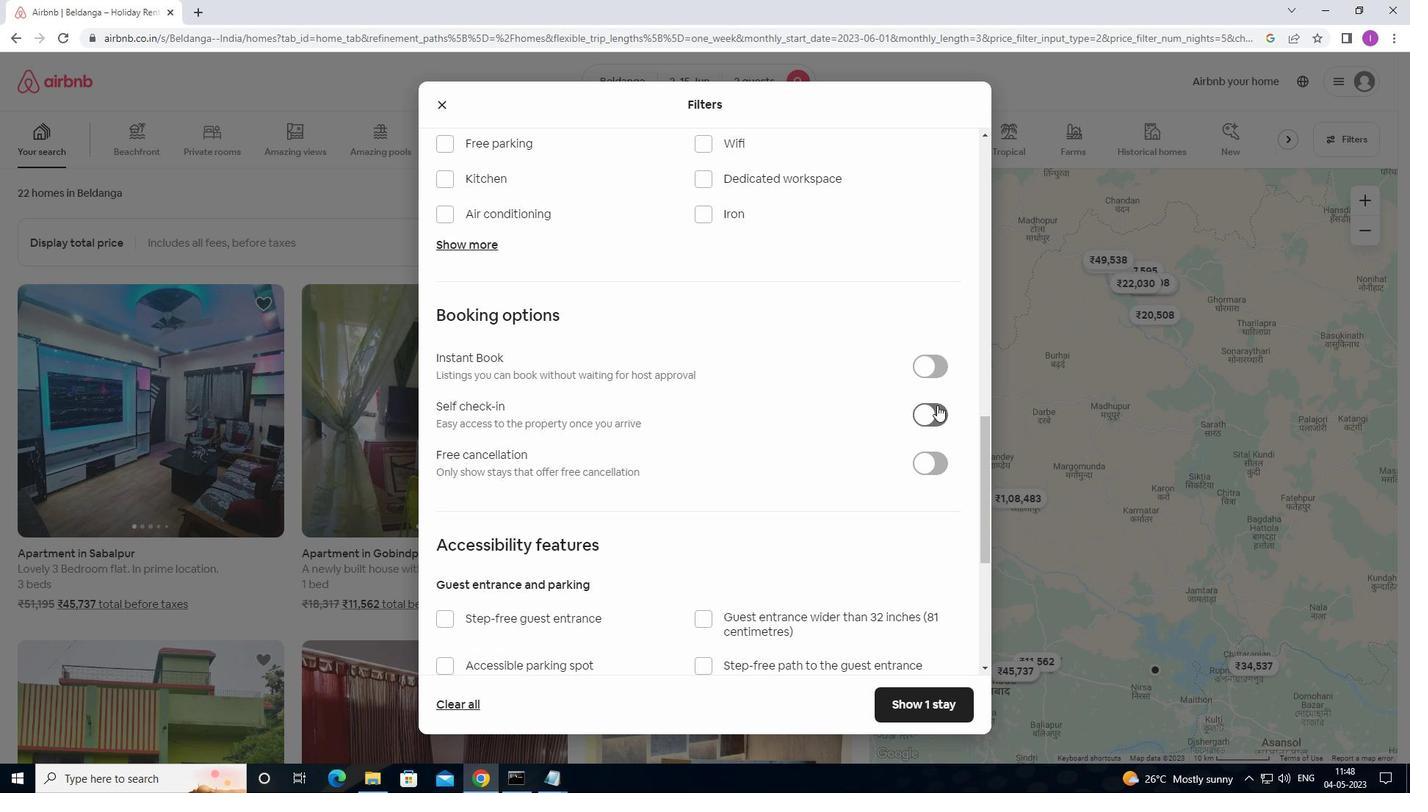 
Action: Mouse moved to (733, 450)
Screenshot: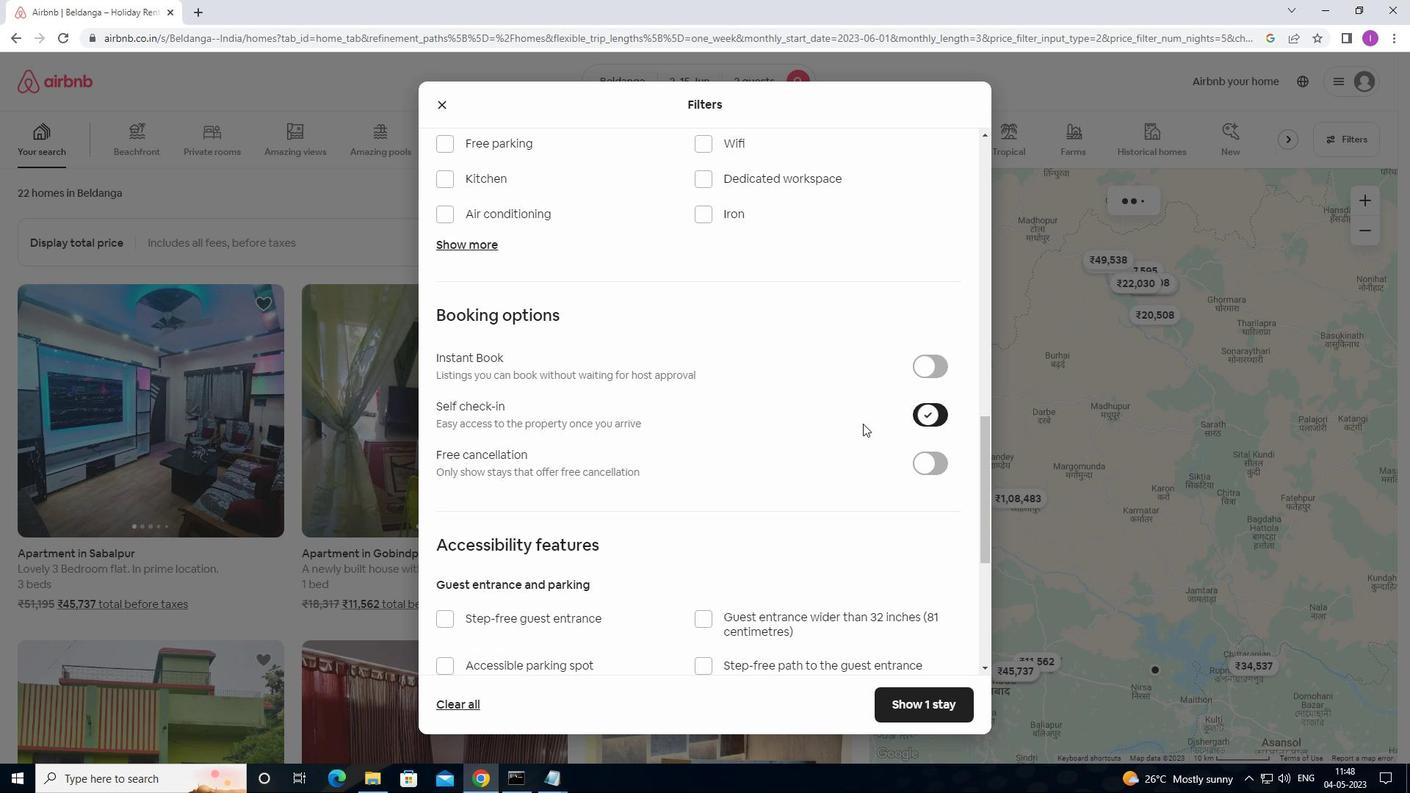 
Action: Mouse scrolled (733, 449) with delta (0, 0)
Screenshot: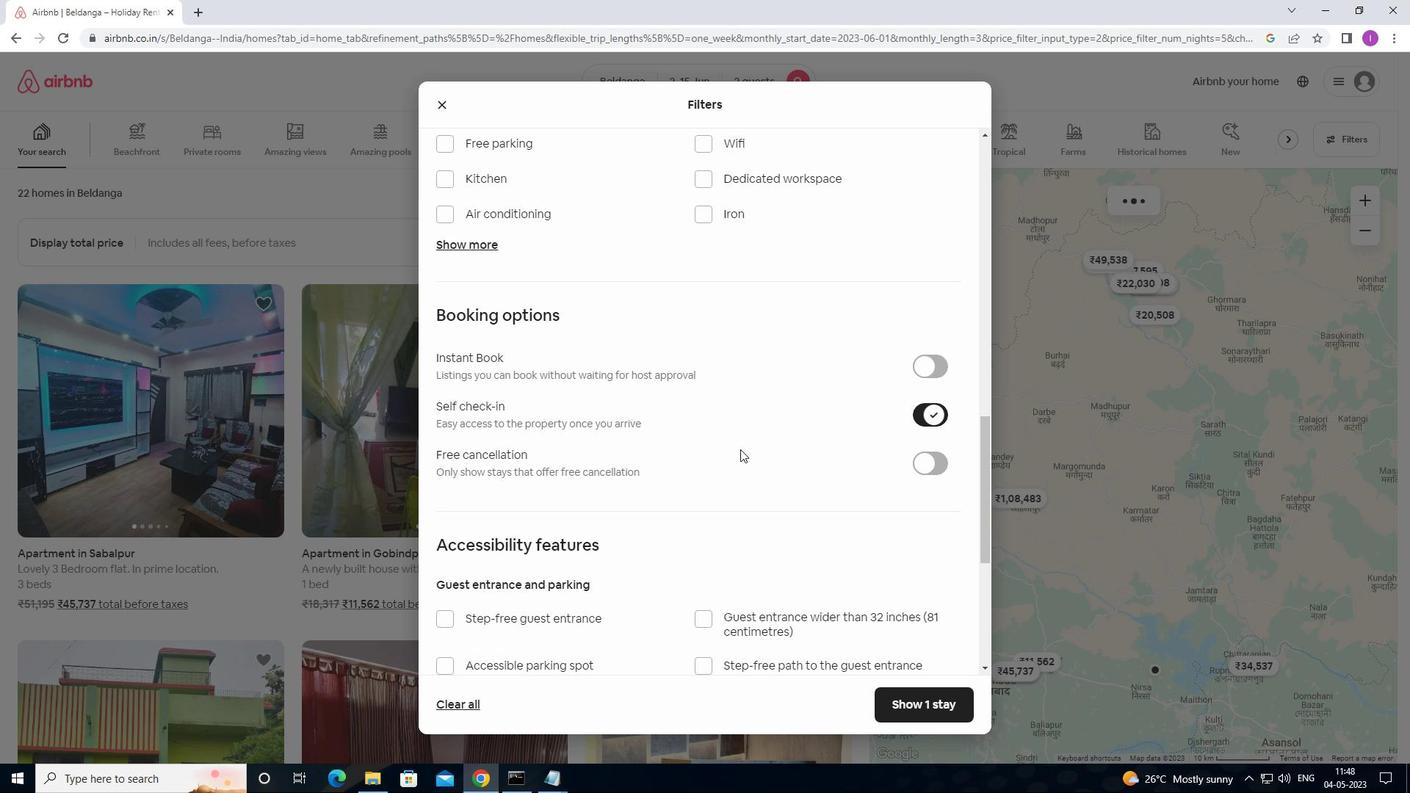 
Action: Mouse moved to (733, 450)
Screenshot: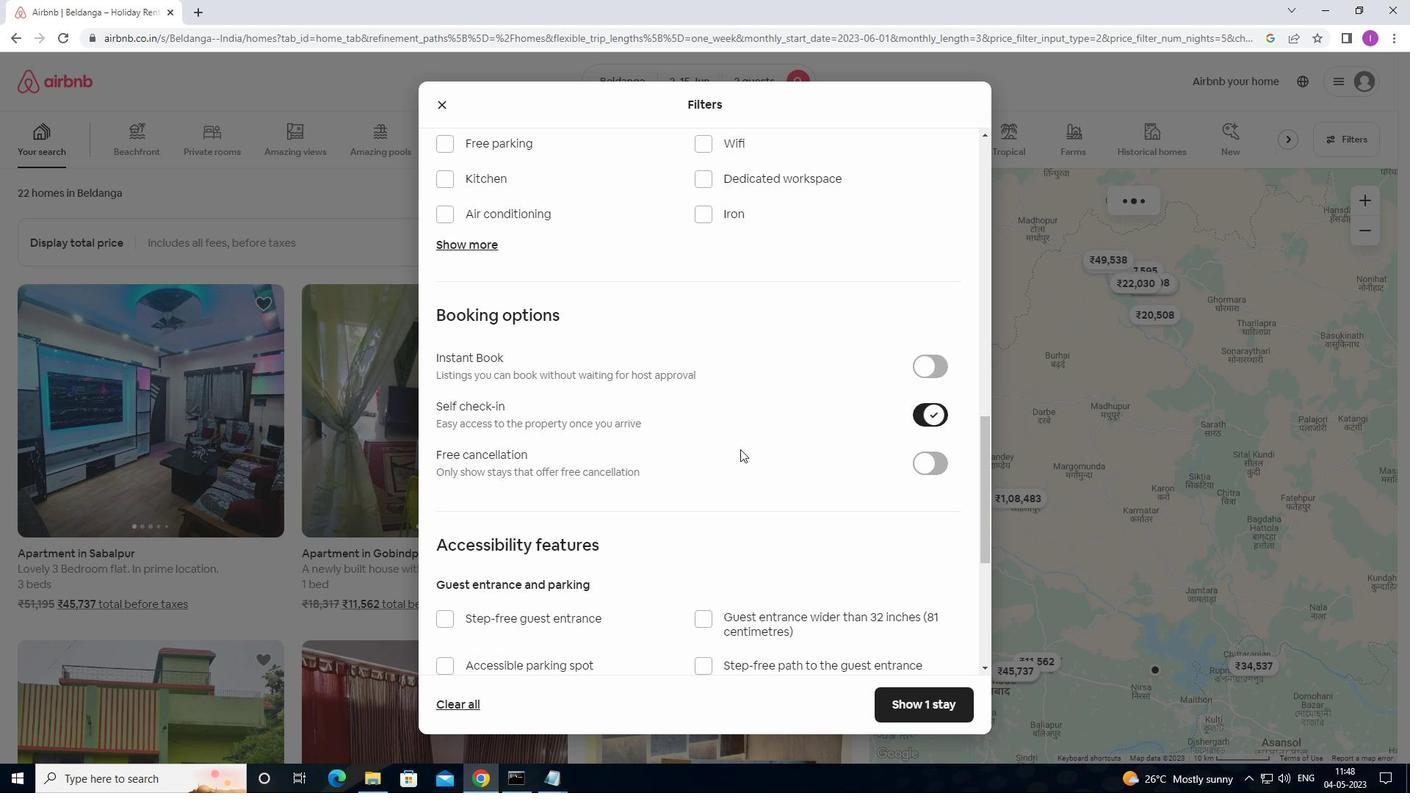 
Action: Mouse scrolled (733, 449) with delta (0, 0)
Screenshot: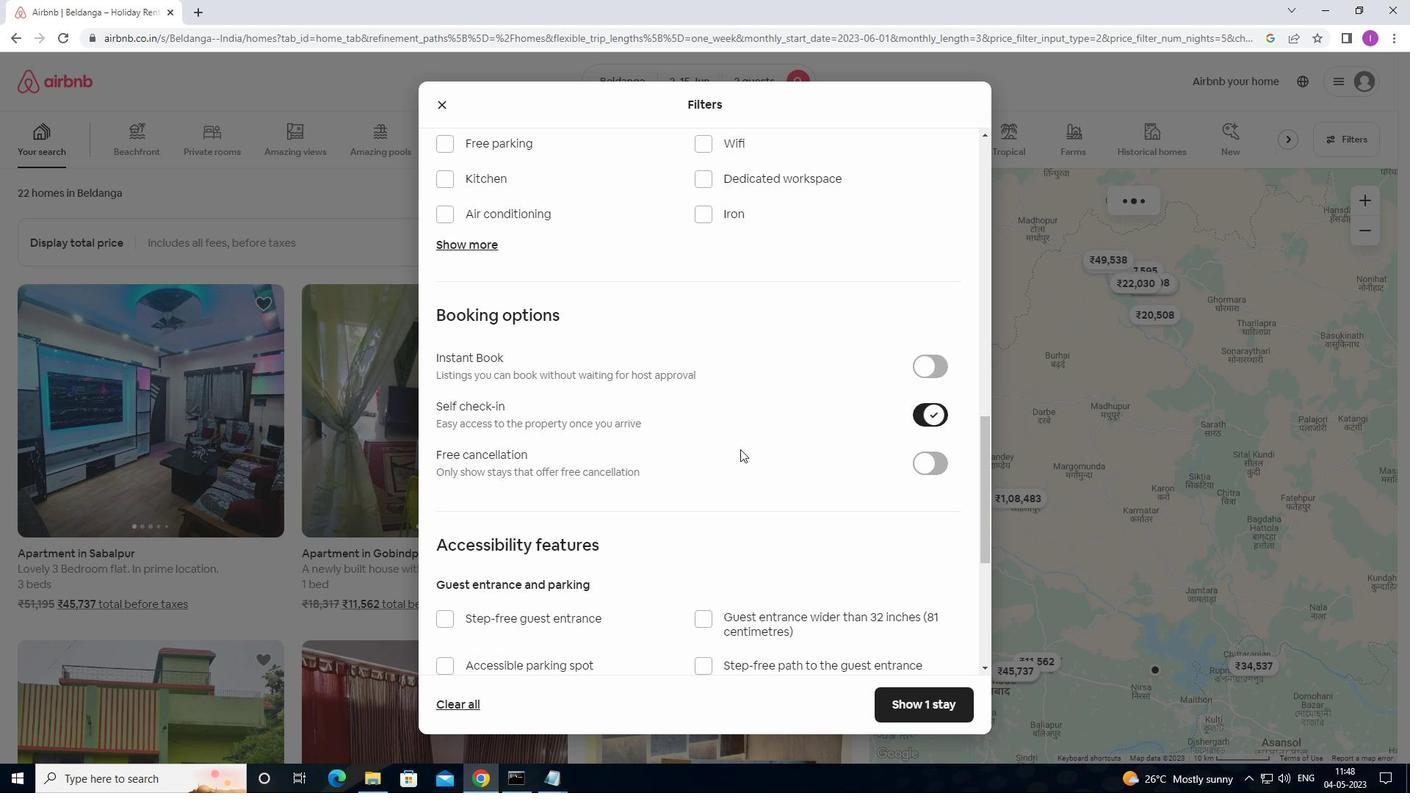 
Action: Mouse scrolled (733, 449) with delta (0, 0)
Screenshot: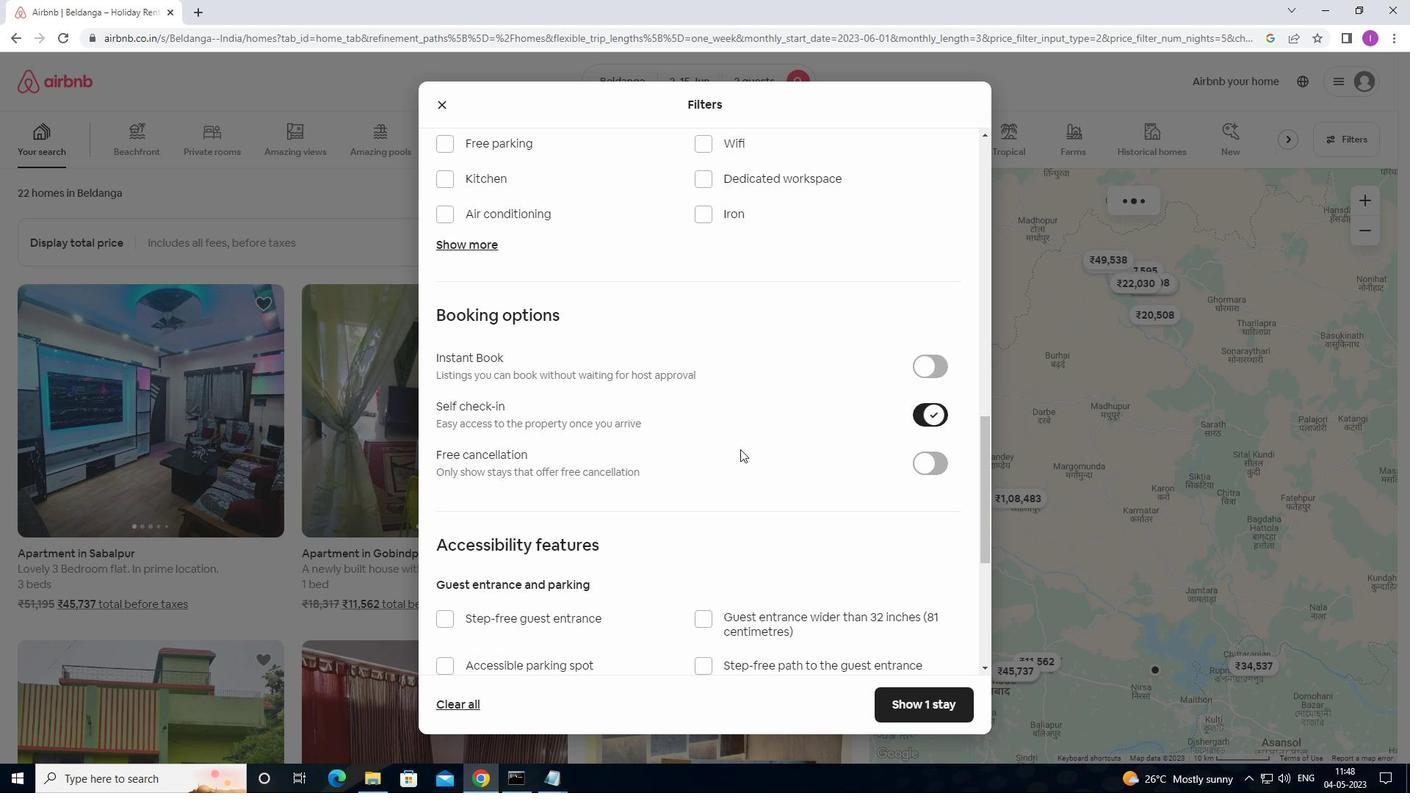 
Action: Mouse moved to (733, 451)
Screenshot: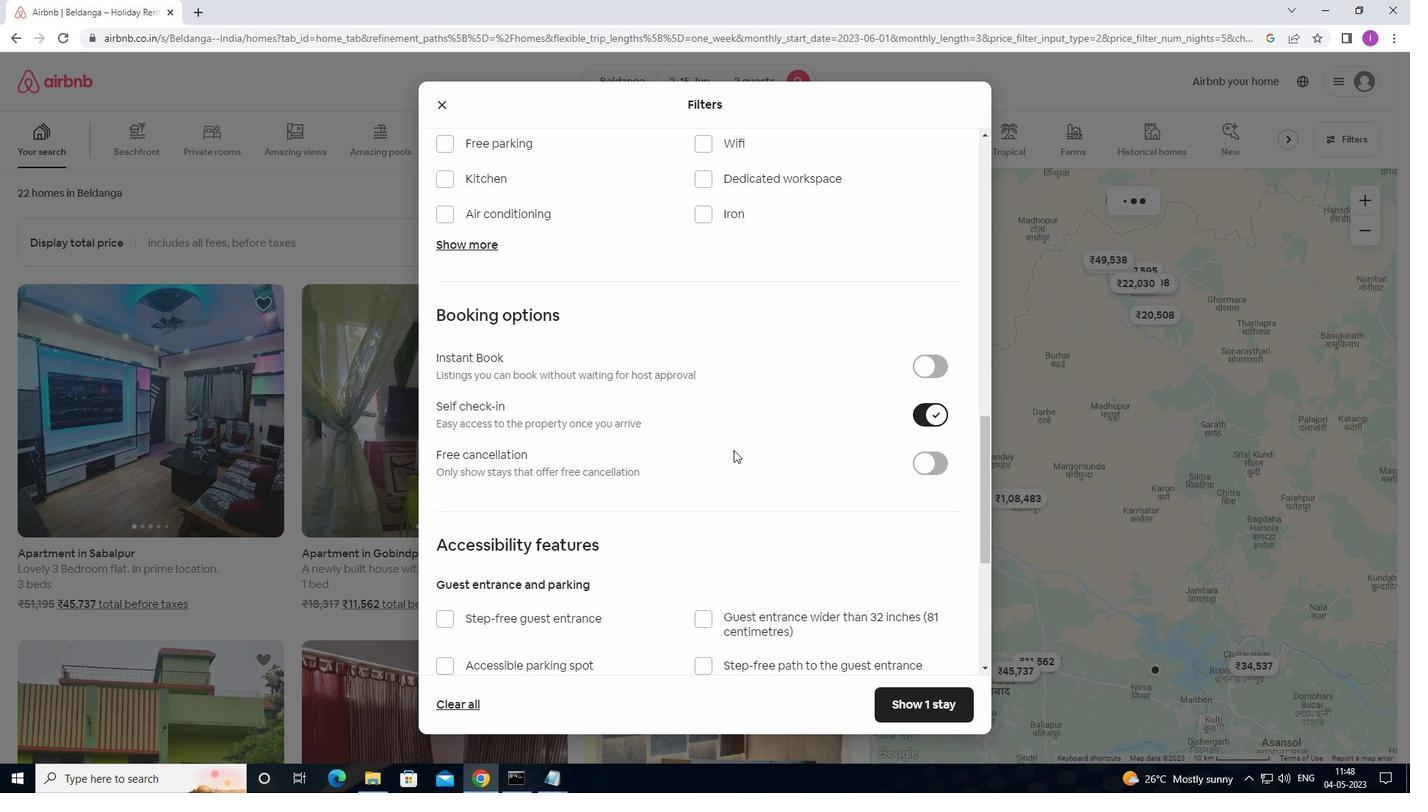
Action: Mouse scrolled (733, 450) with delta (0, 0)
Screenshot: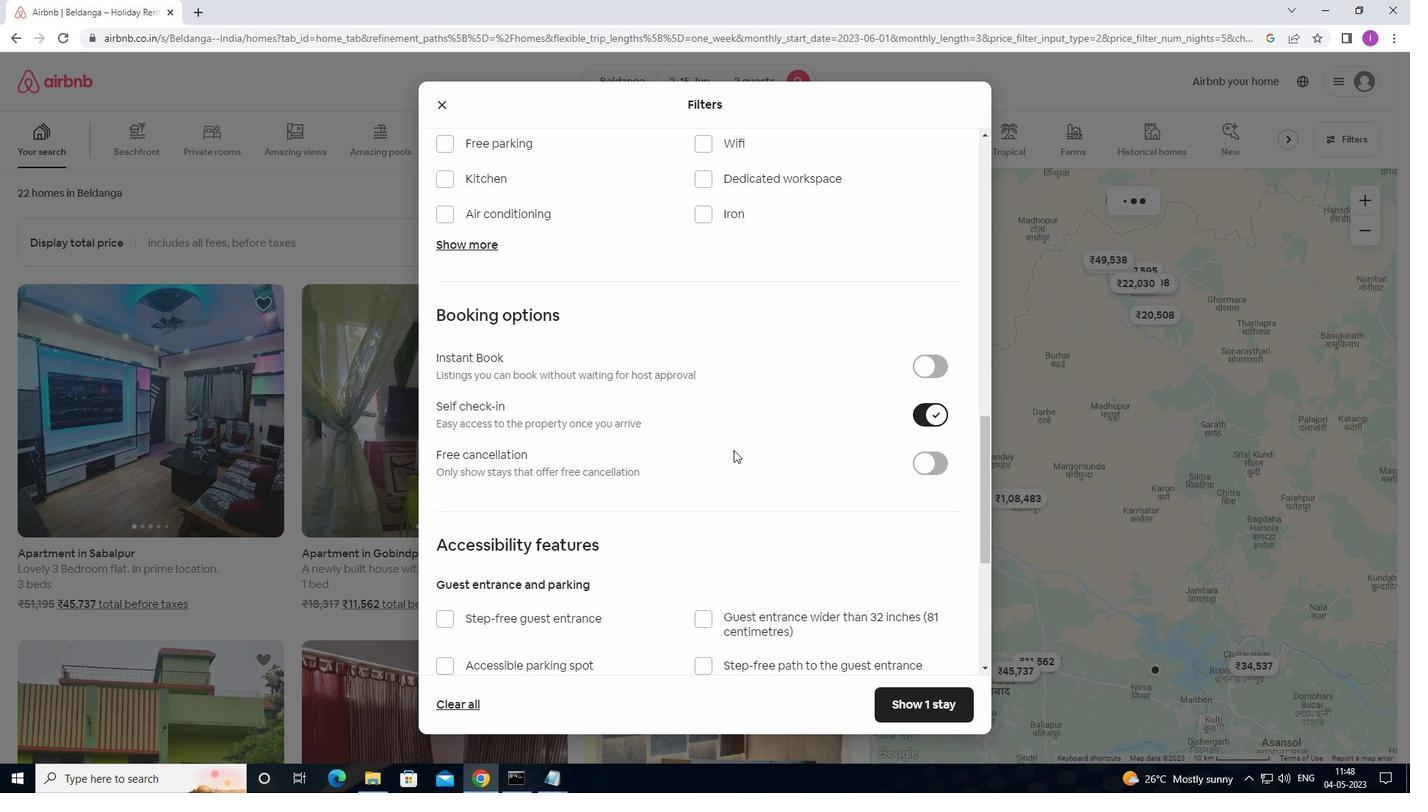 
Action: Mouse moved to (733, 451)
Screenshot: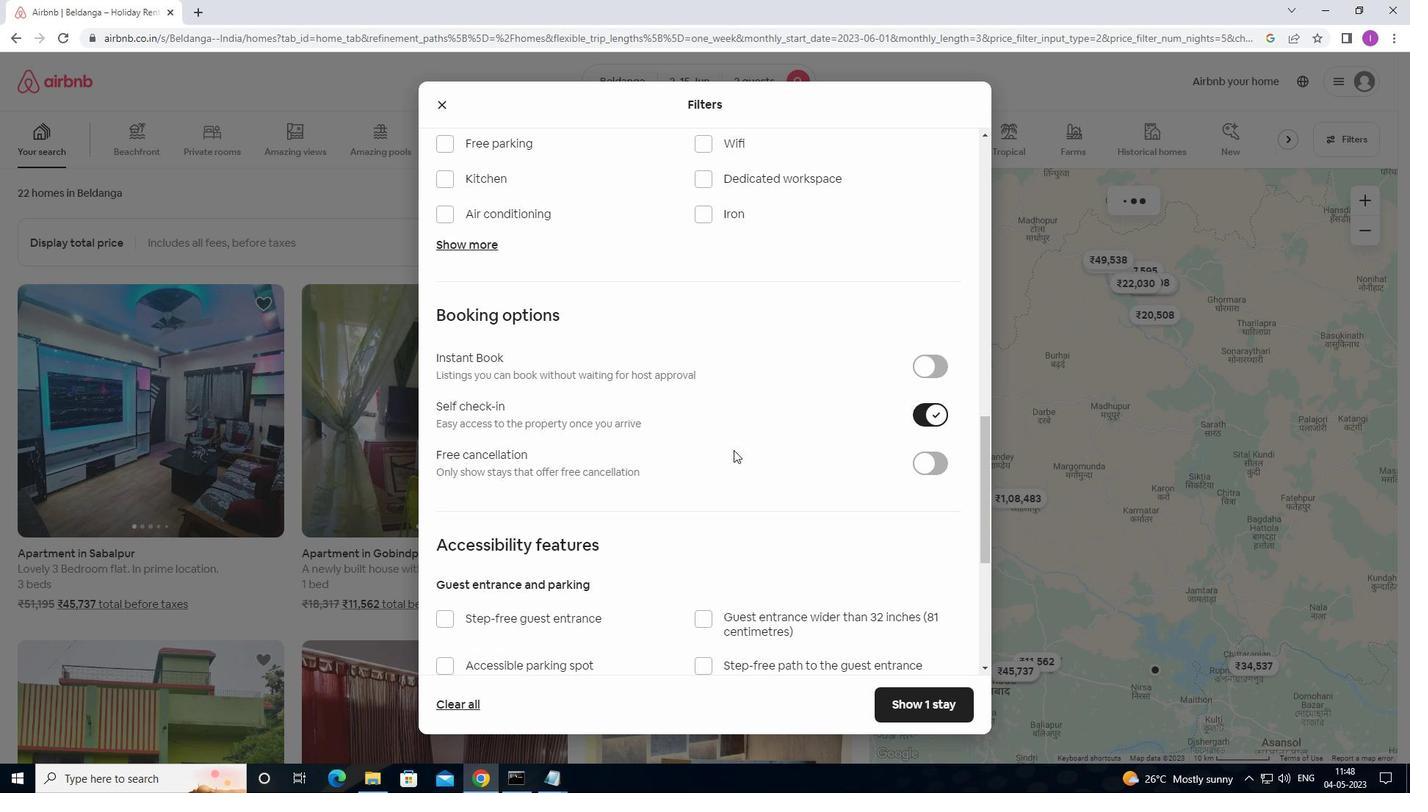 
Action: Mouse scrolled (733, 450) with delta (0, 0)
Screenshot: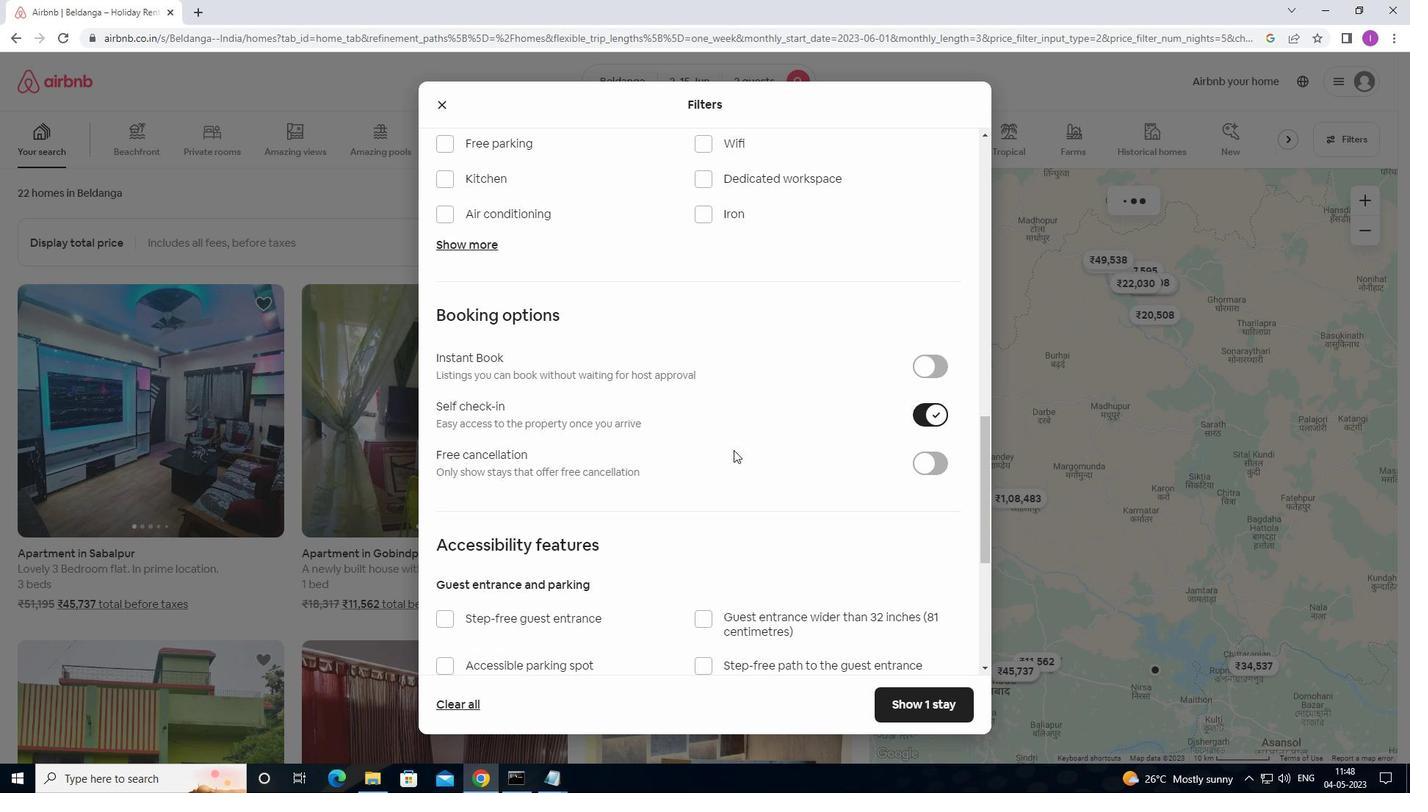 
Action: Mouse moved to (721, 451)
Screenshot: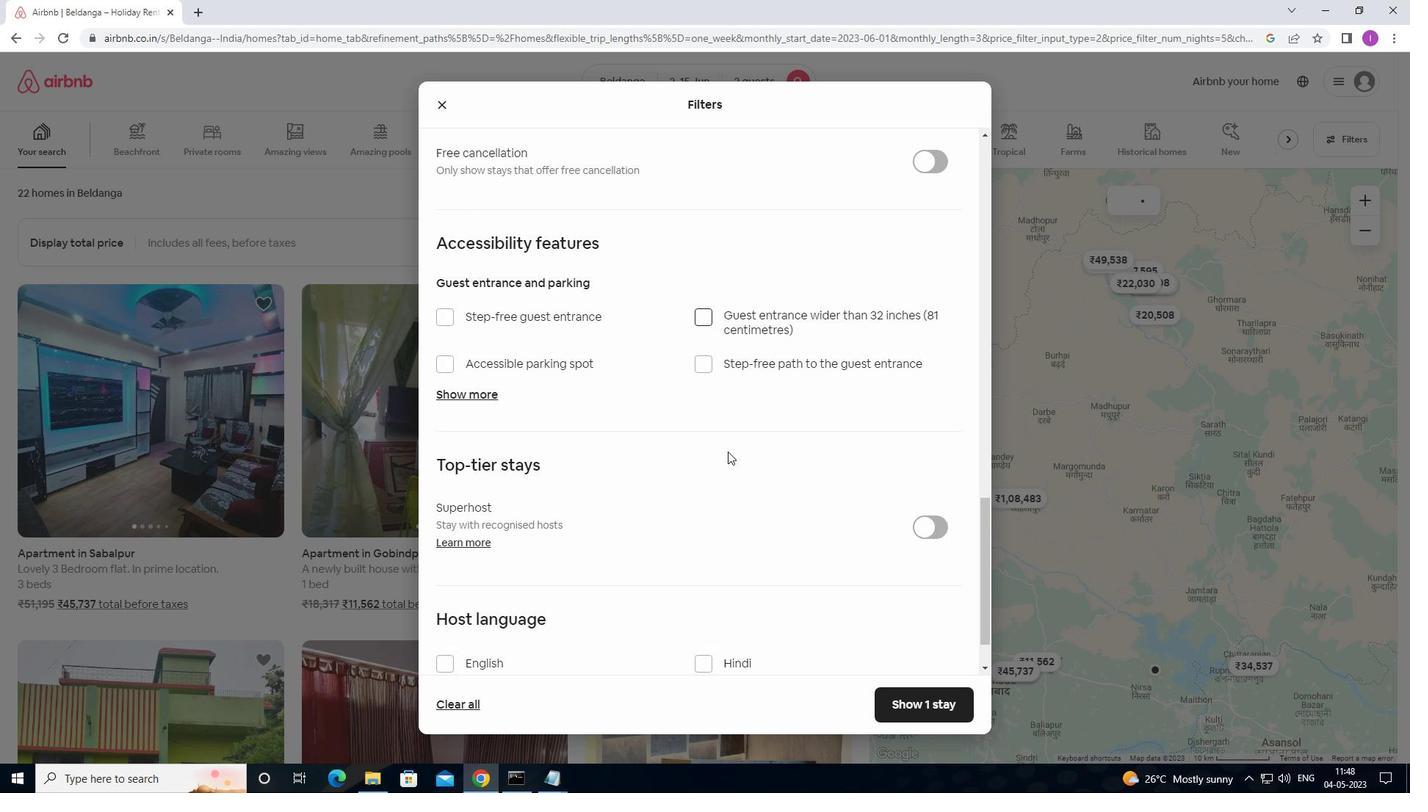 
Action: Mouse scrolled (721, 451) with delta (0, 0)
Screenshot: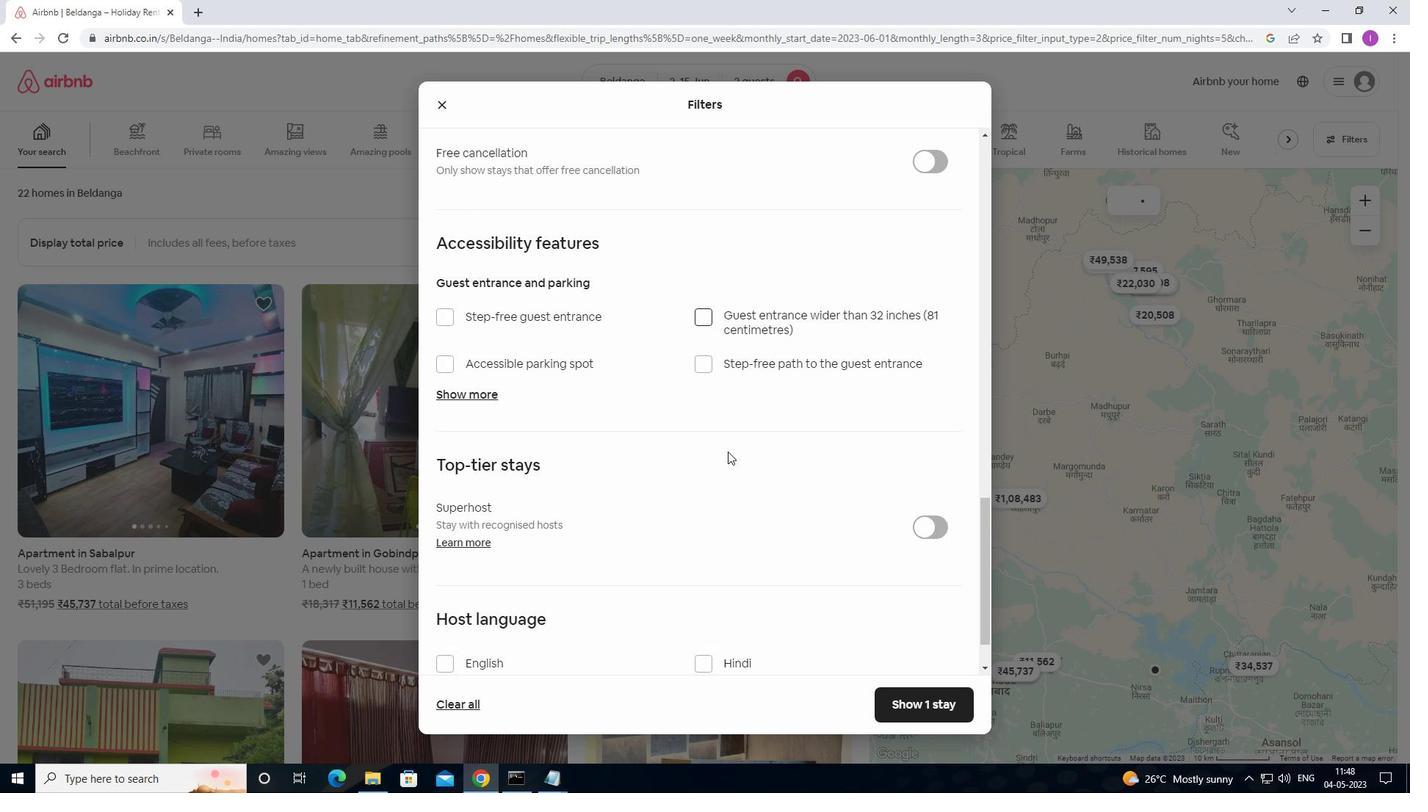 
Action: Mouse moved to (718, 454)
Screenshot: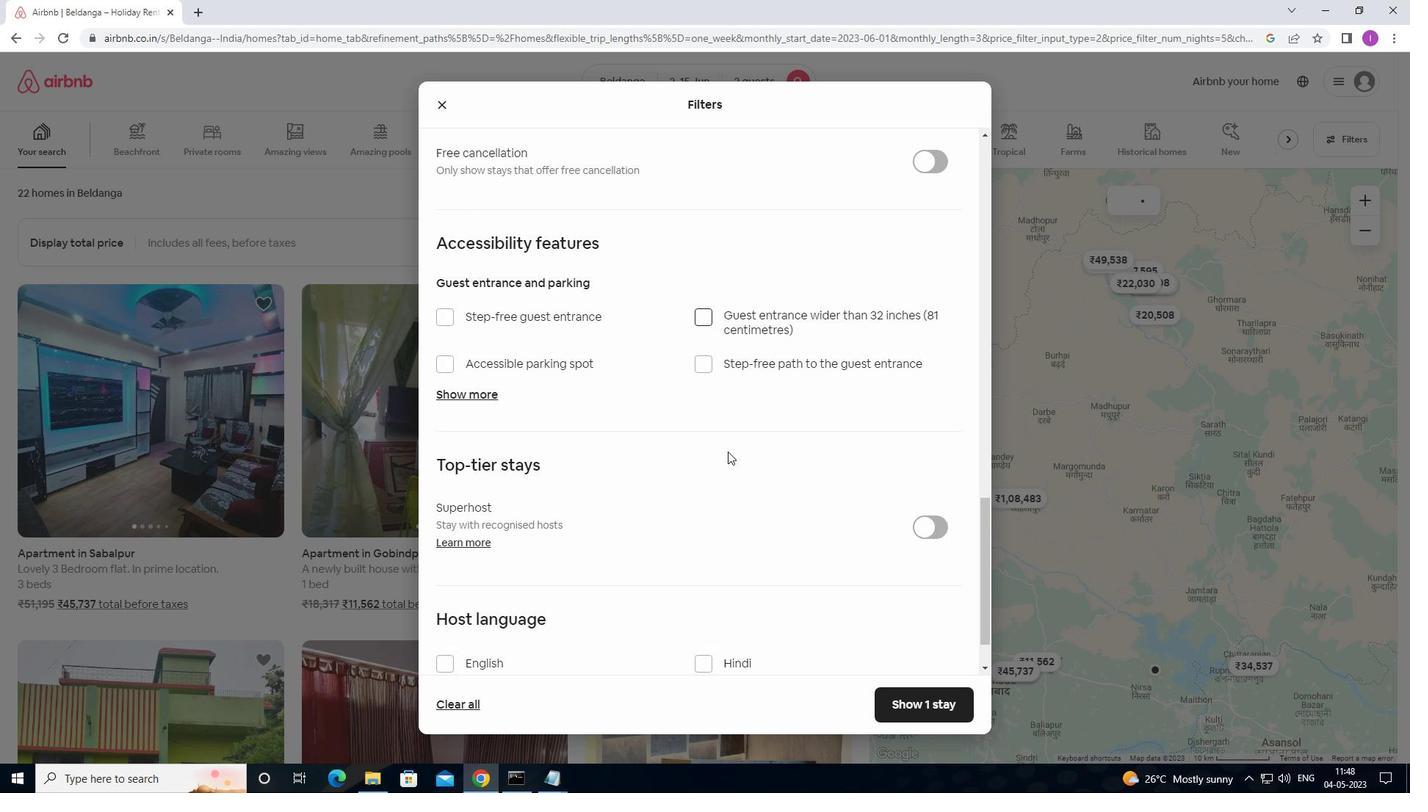 
Action: Mouse scrolled (718, 453) with delta (0, 0)
Screenshot: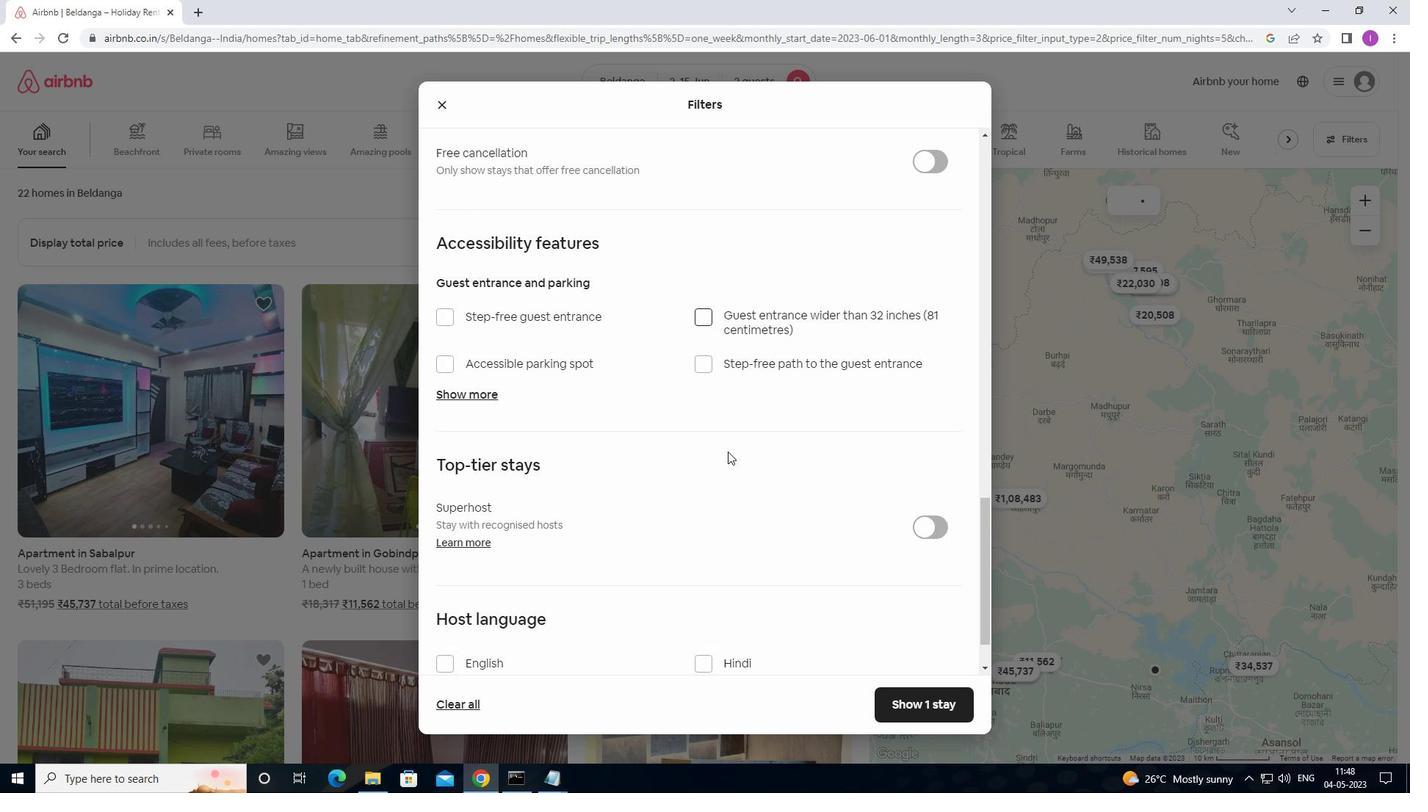 
Action: Mouse moved to (717, 457)
Screenshot: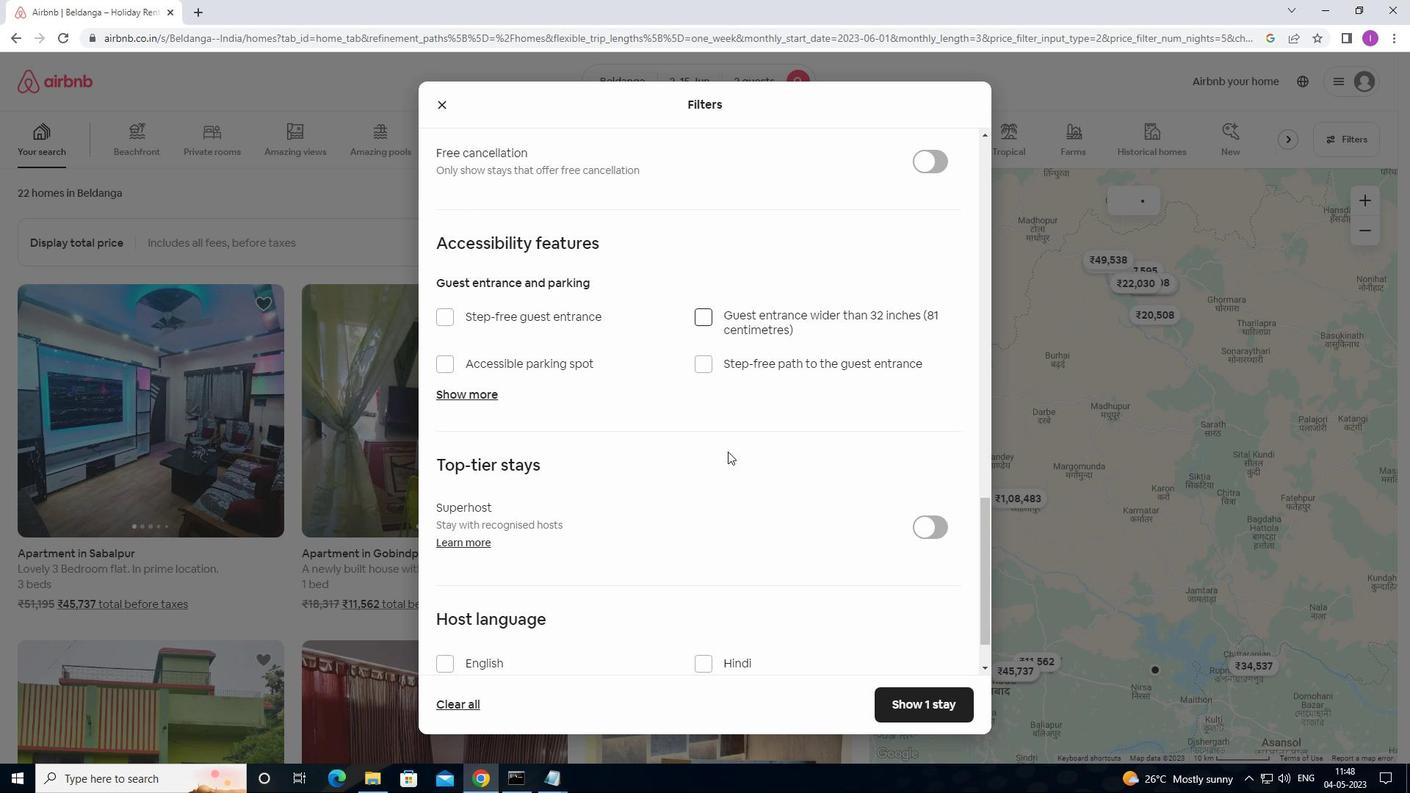 
Action: Mouse scrolled (717, 456) with delta (0, 0)
Screenshot: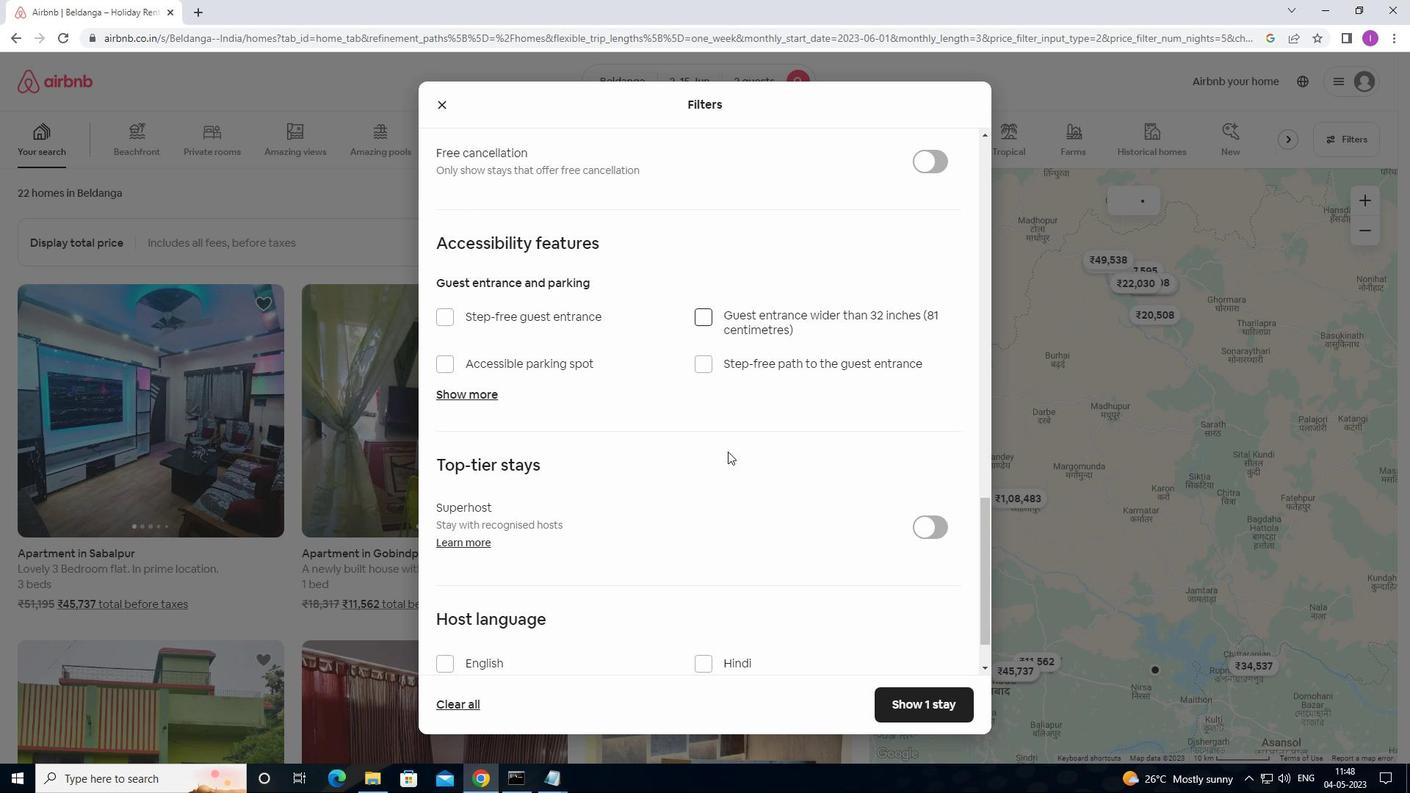 
Action: Mouse moved to (716, 461)
Screenshot: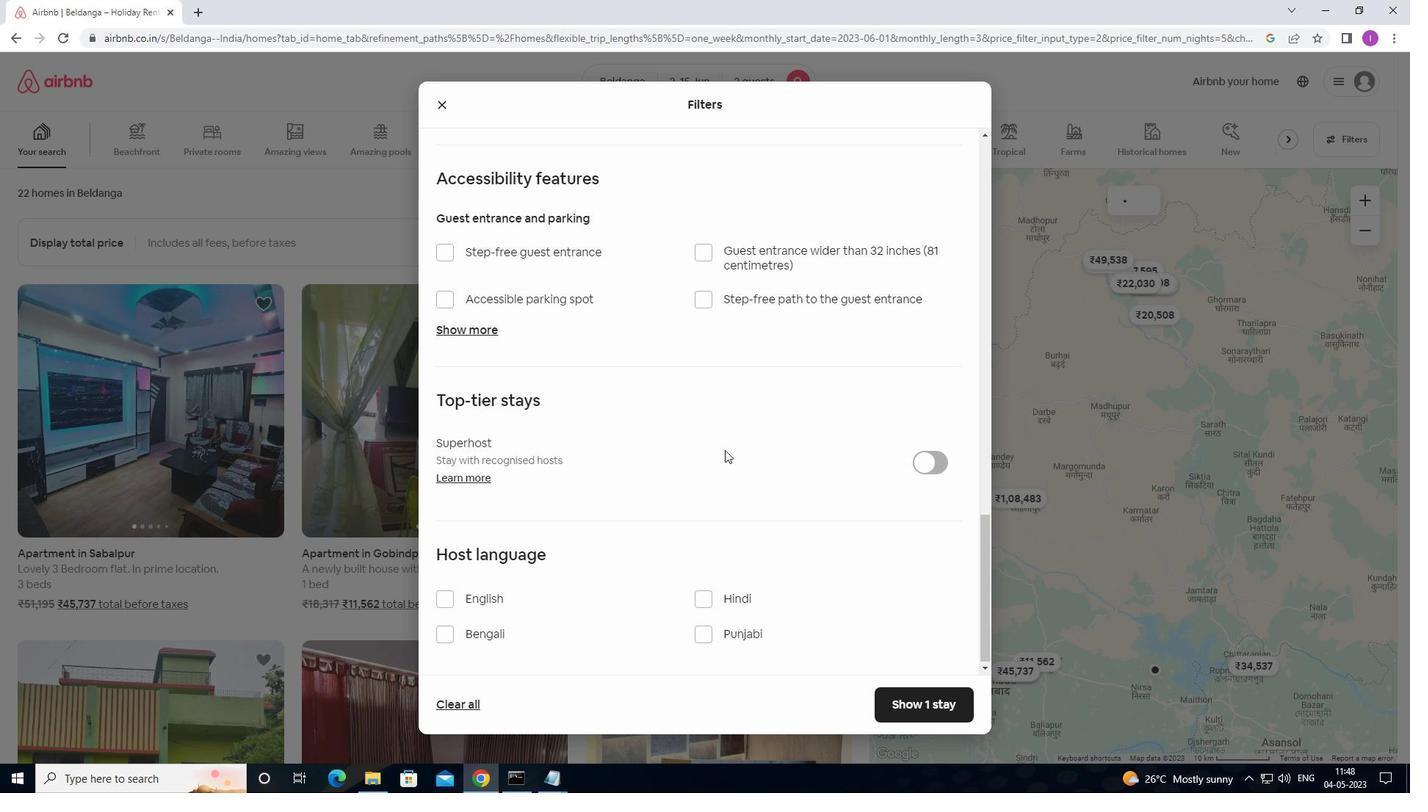 
Action: Mouse scrolled (716, 460) with delta (0, 0)
Screenshot: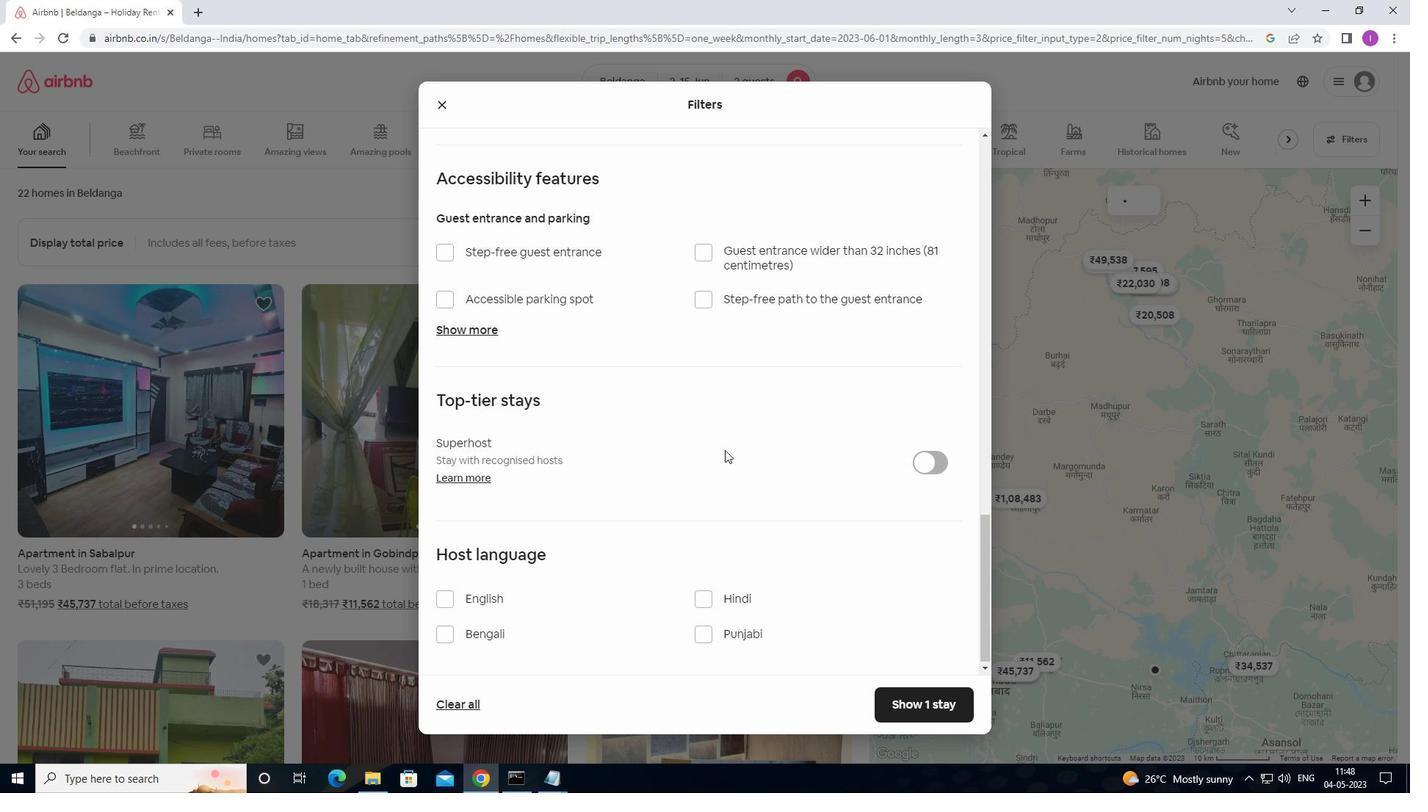 
Action: Mouse scrolled (716, 460) with delta (0, 0)
Screenshot: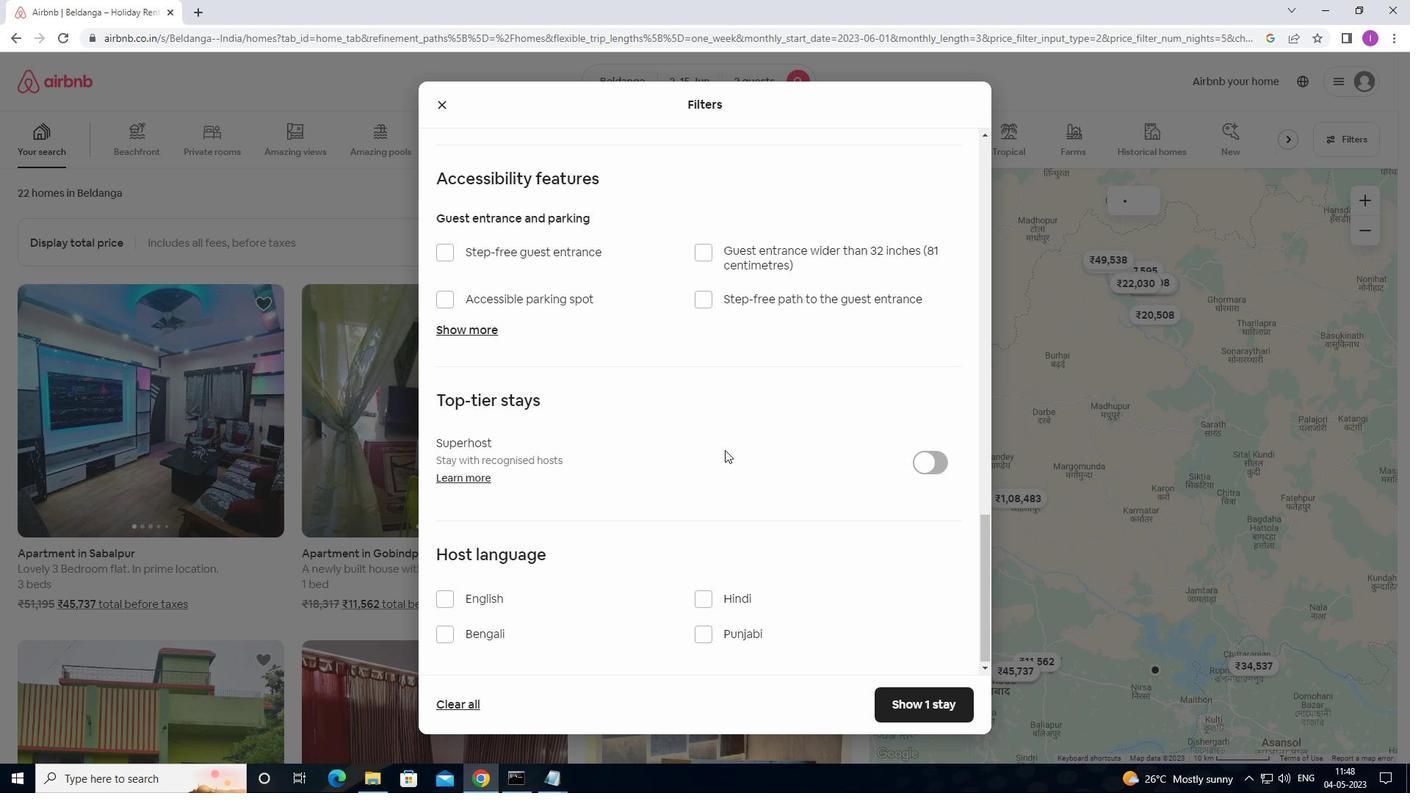 
Action: Mouse moved to (451, 603)
Screenshot: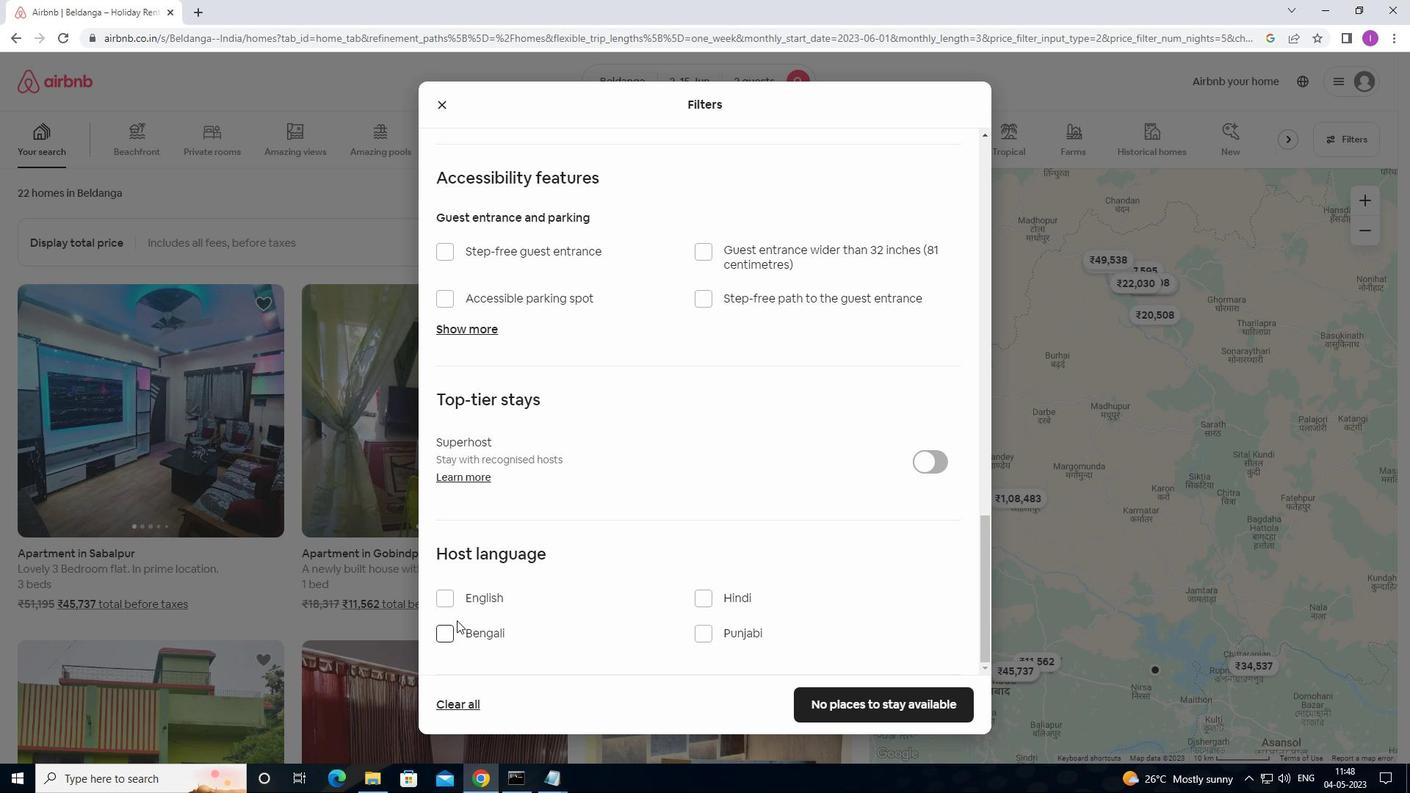 
Action: Mouse pressed left at (451, 603)
Screenshot: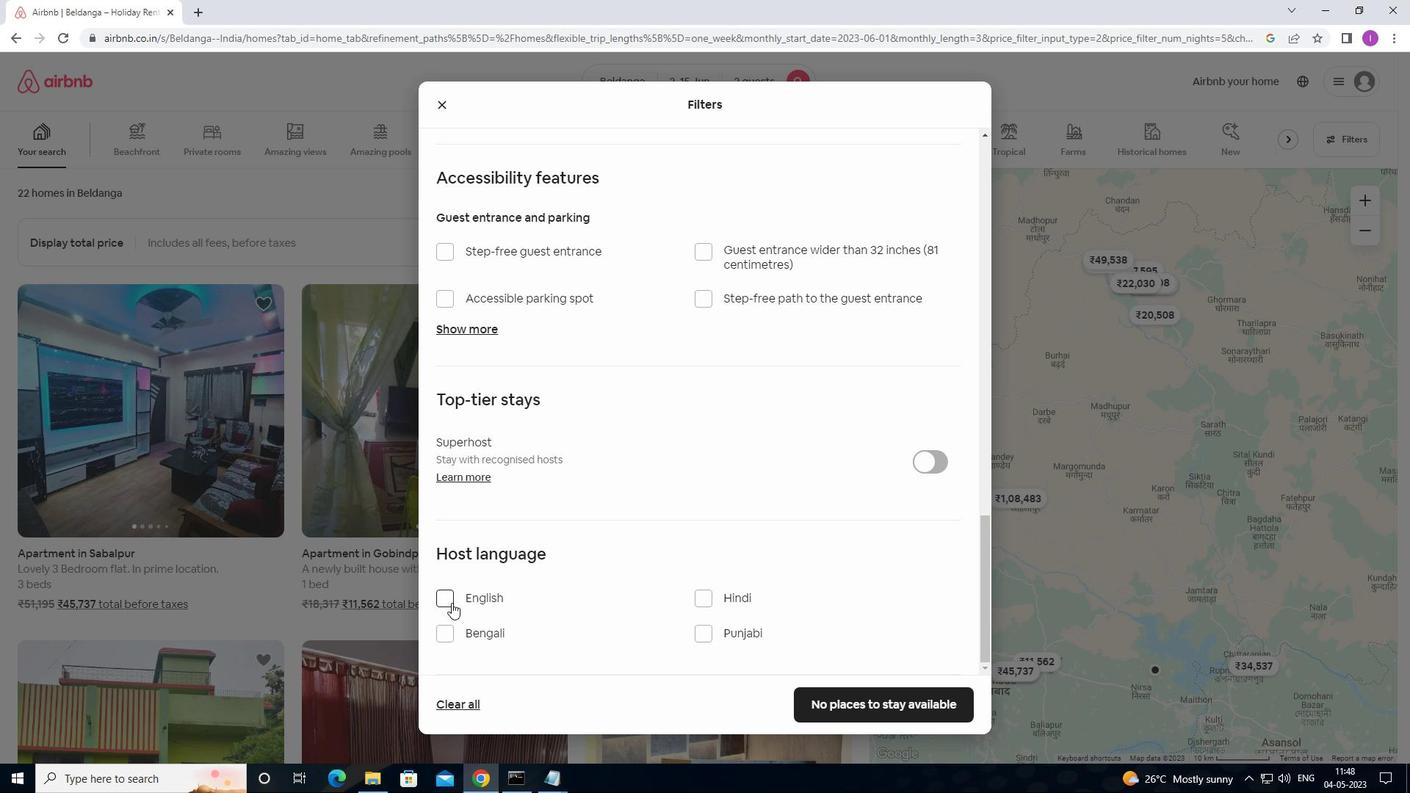 
Action: Mouse moved to (827, 693)
Screenshot: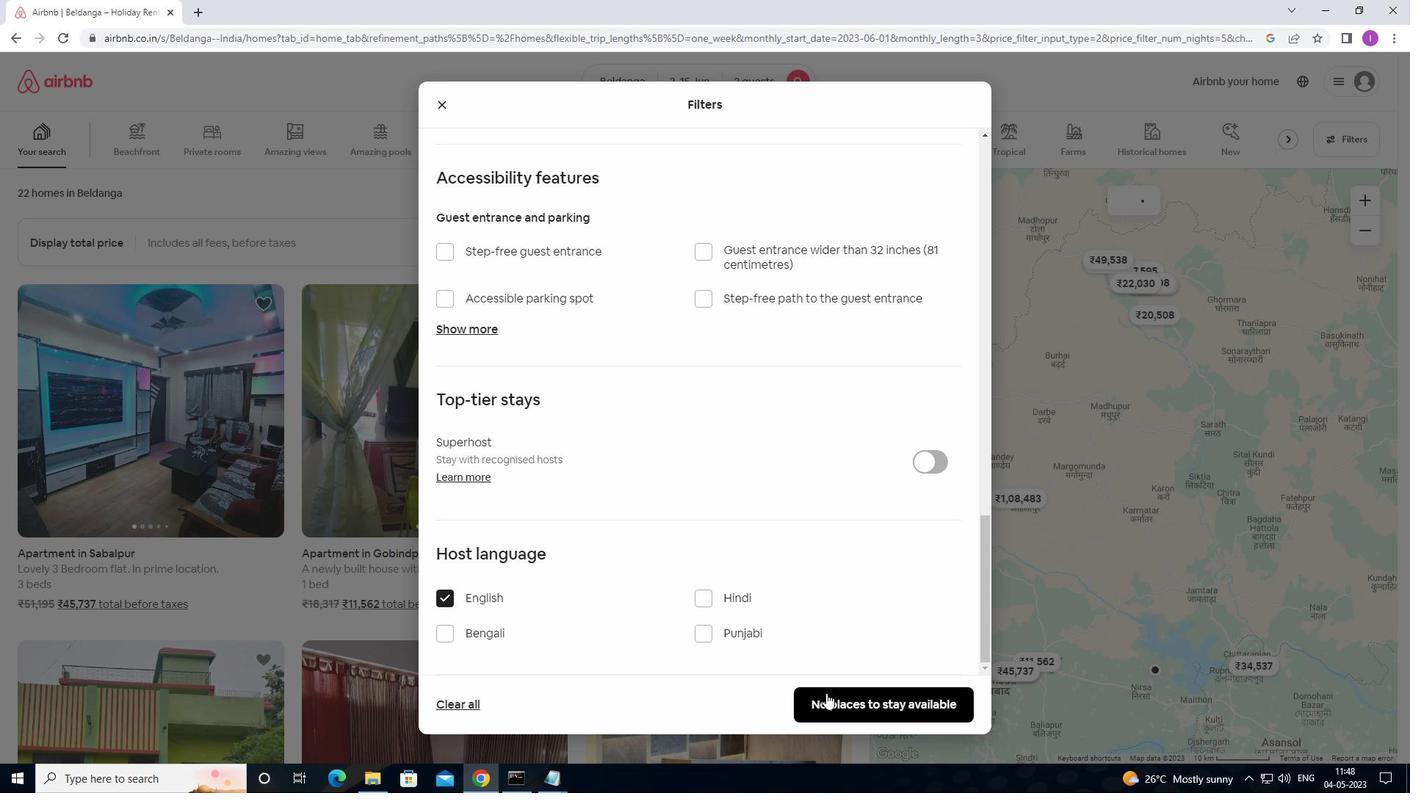 
Action: Mouse pressed left at (827, 693)
Screenshot: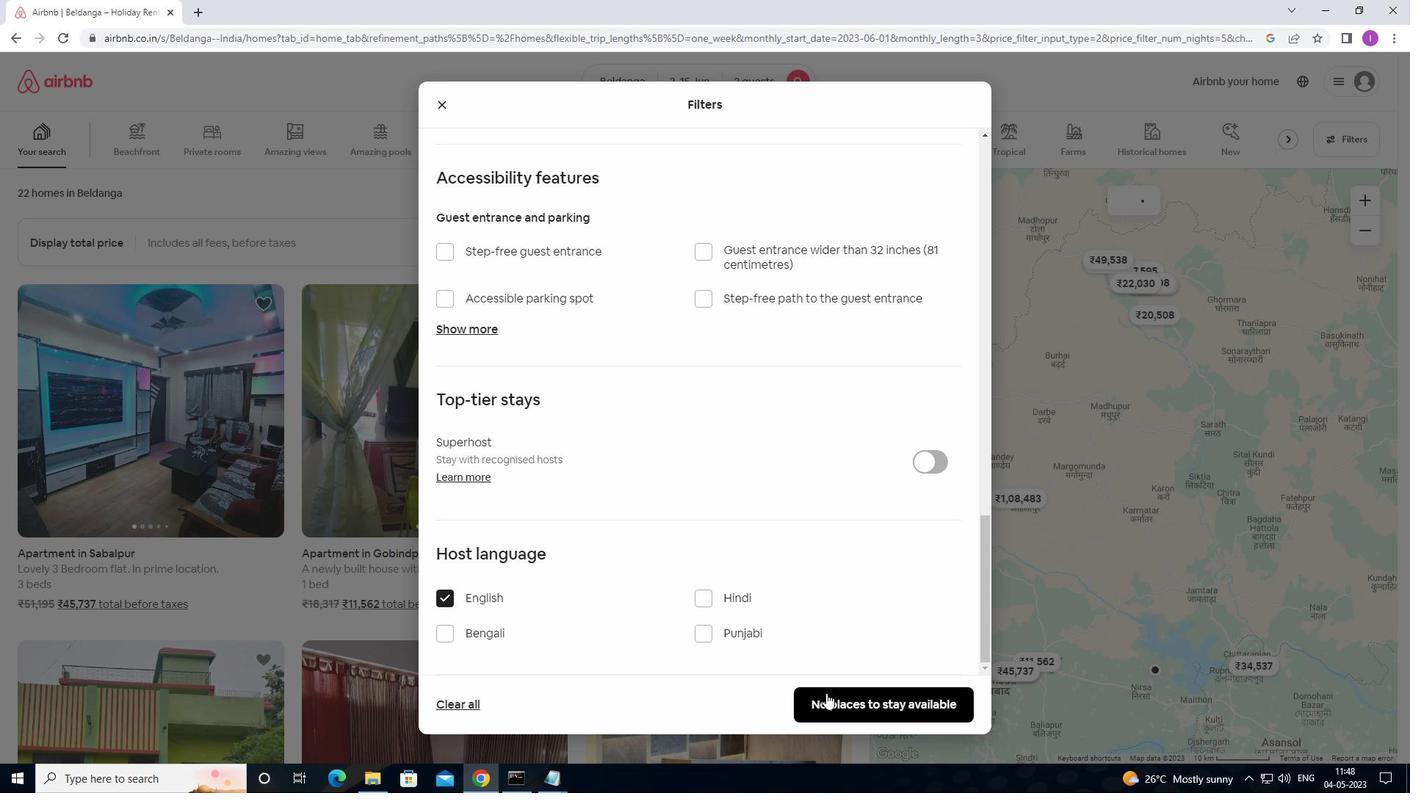 
Action: Mouse moved to (837, 683)
Screenshot: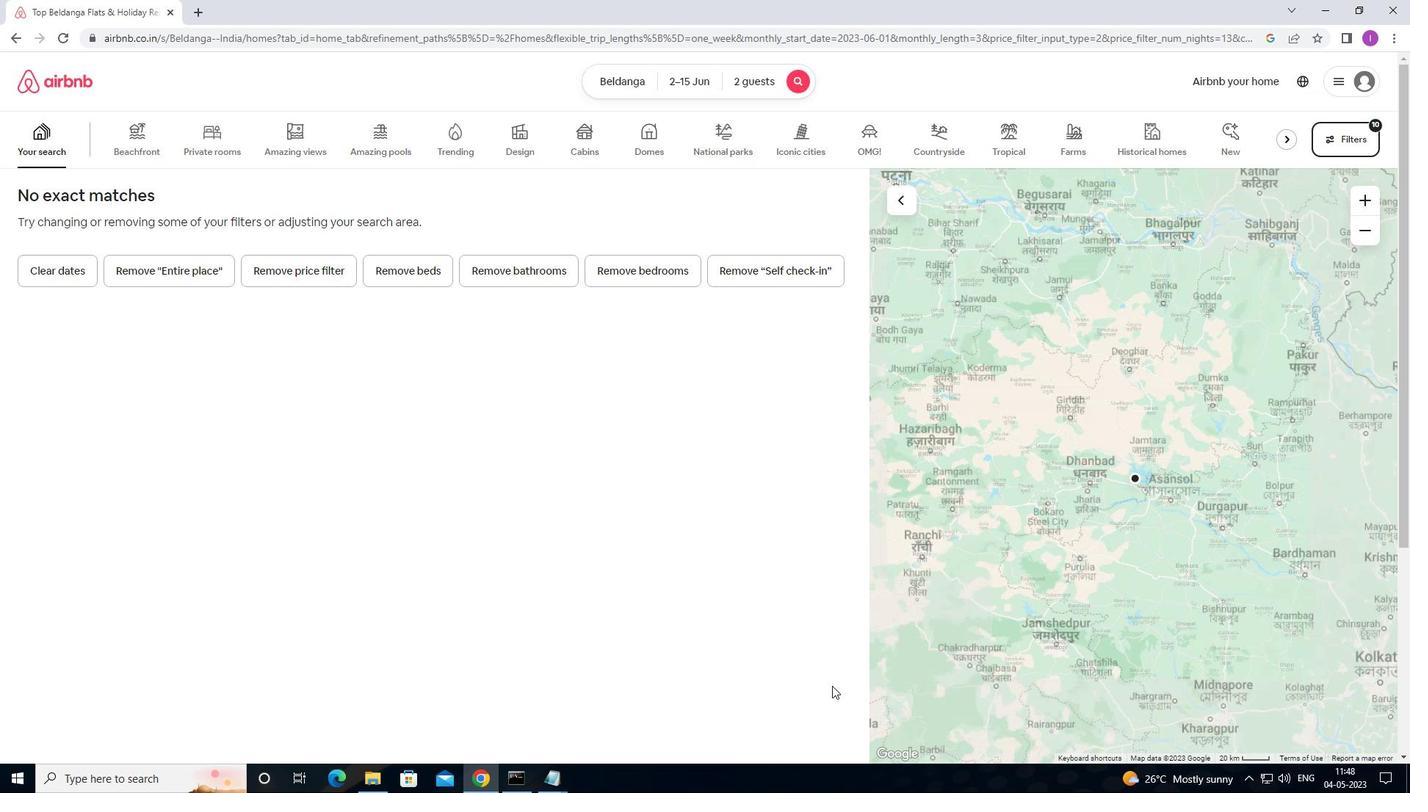 
